 Task: Reply All to email with the signature Brittany Collins with the subject Request for a proposal from softage.1@softage.net with the message Could you provide an update on the progress of the inventory management system implementation?, select last word, change the font of the message to Narrow and change the font typography to bold and italics Send the email
Action: Mouse moved to (439, 558)
Screenshot: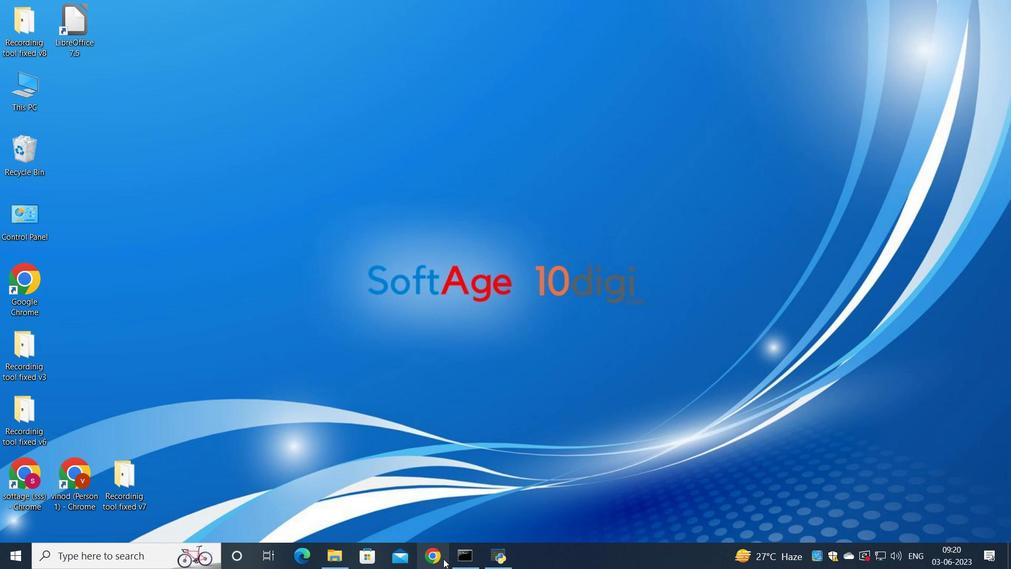 
Action: Mouse pressed left at (439, 558)
Screenshot: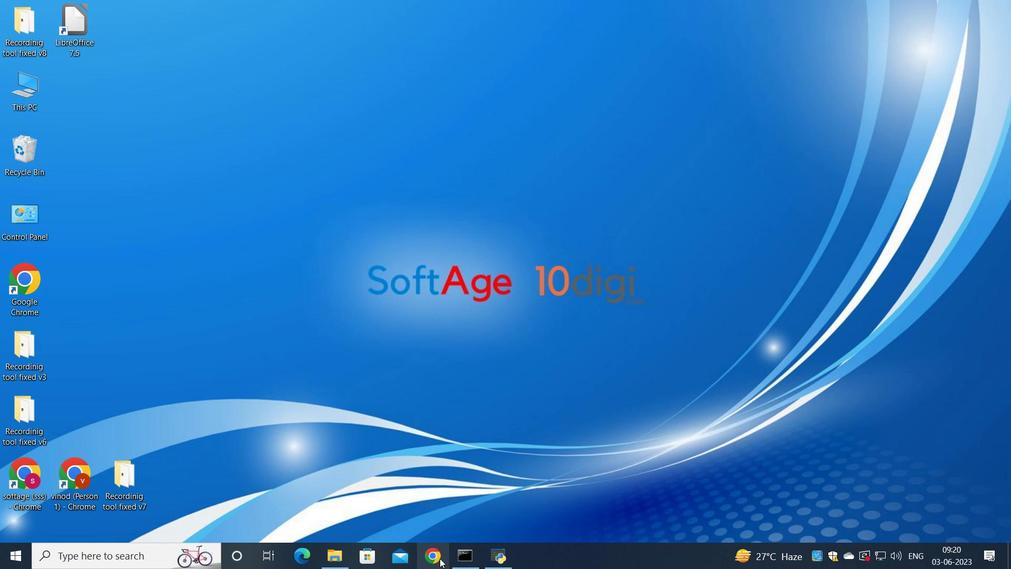 
Action: Mouse moved to (439, 346)
Screenshot: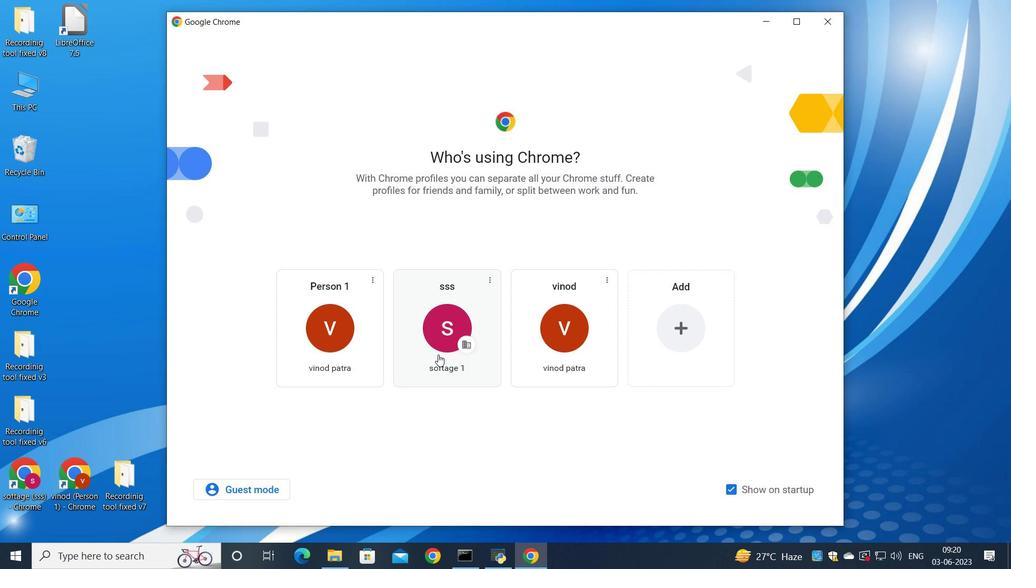
Action: Mouse pressed left at (439, 346)
Screenshot: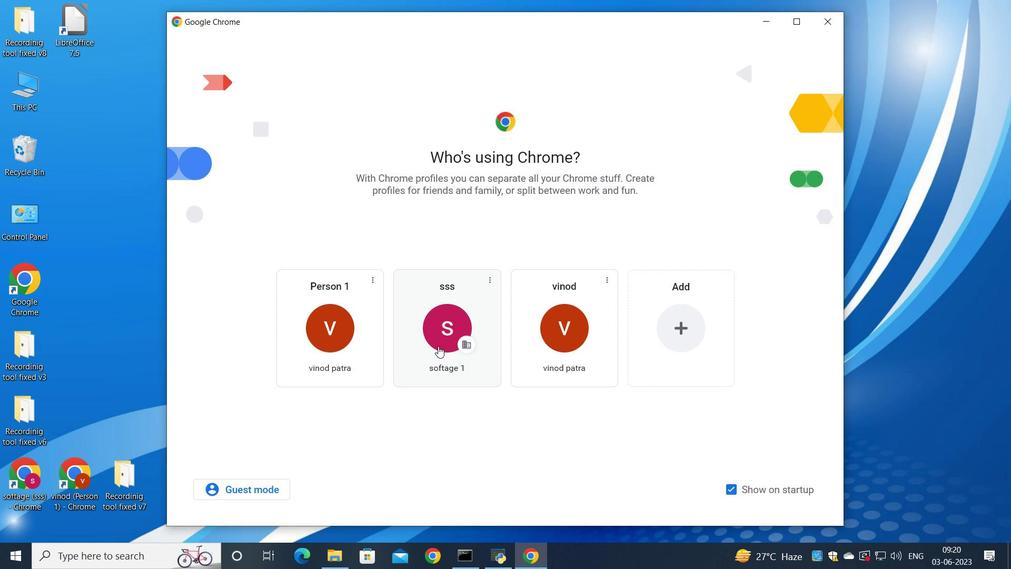 
Action: Mouse moved to (886, 86)
Screenshot: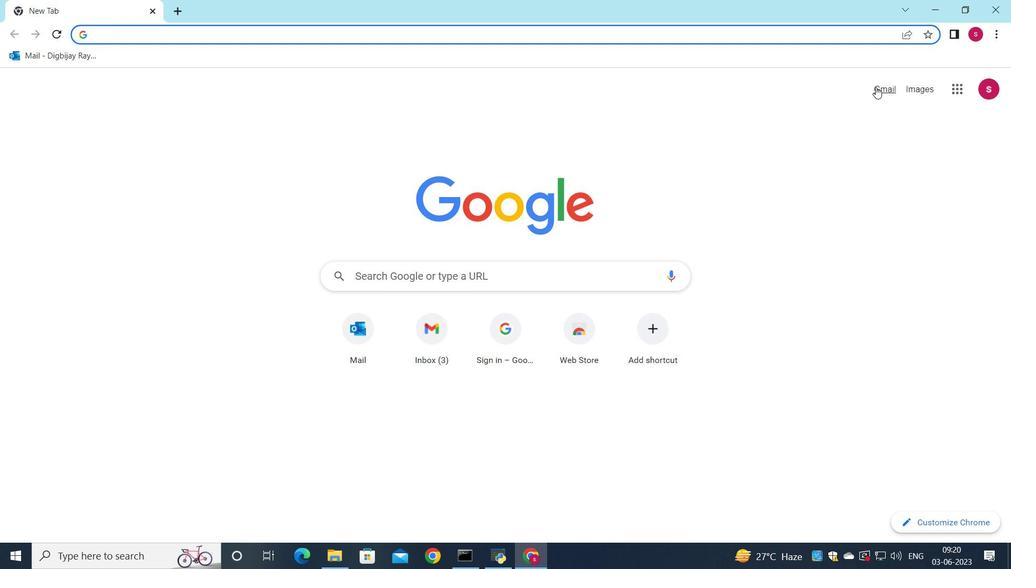 
Action: Mouse pressed left at (886, 86)
Screenshot: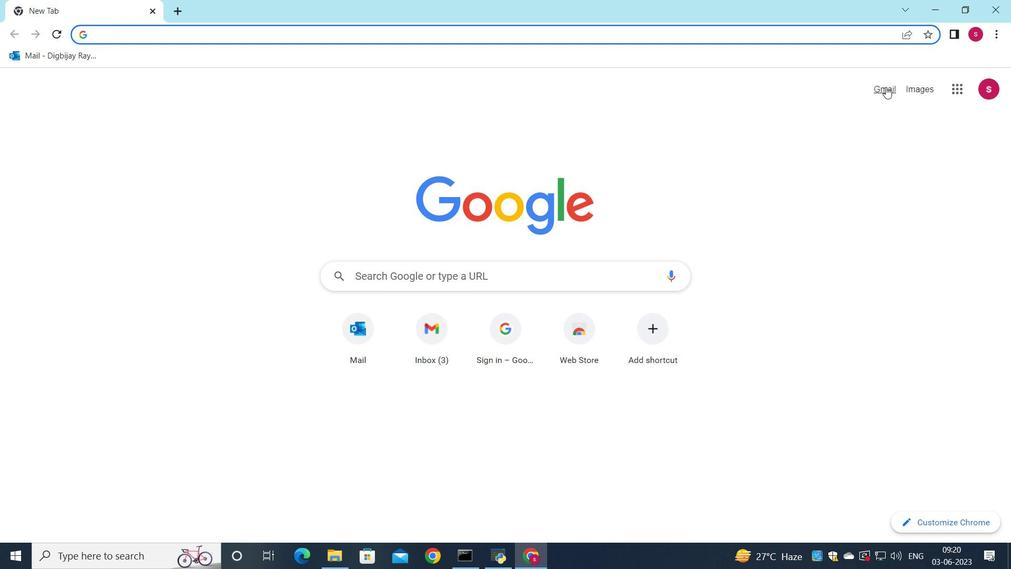 
Action: Mouse moved to (864, 94)
Screenshot: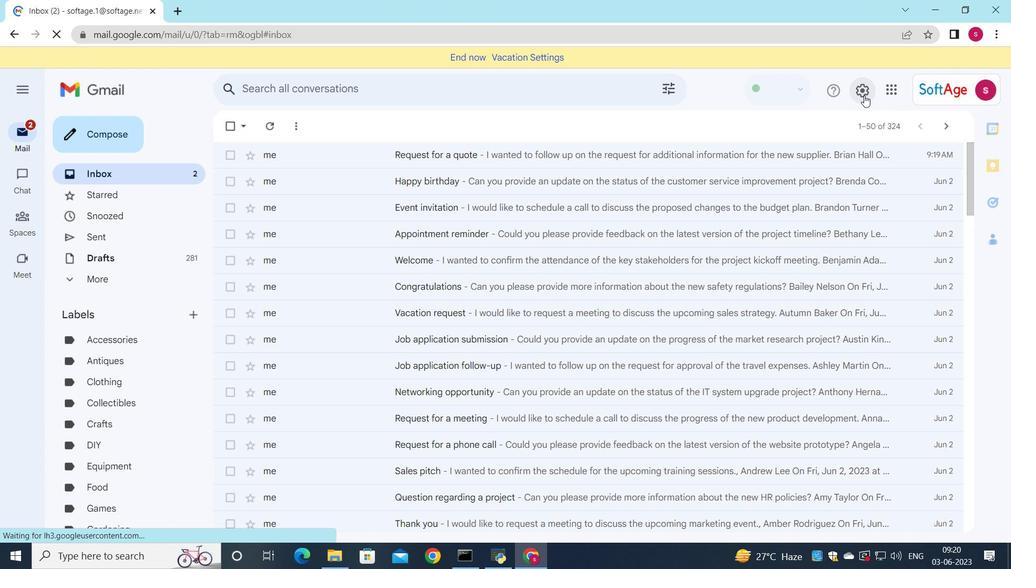 
Action: Mouse pressed left at (864, 94)
Screenshot: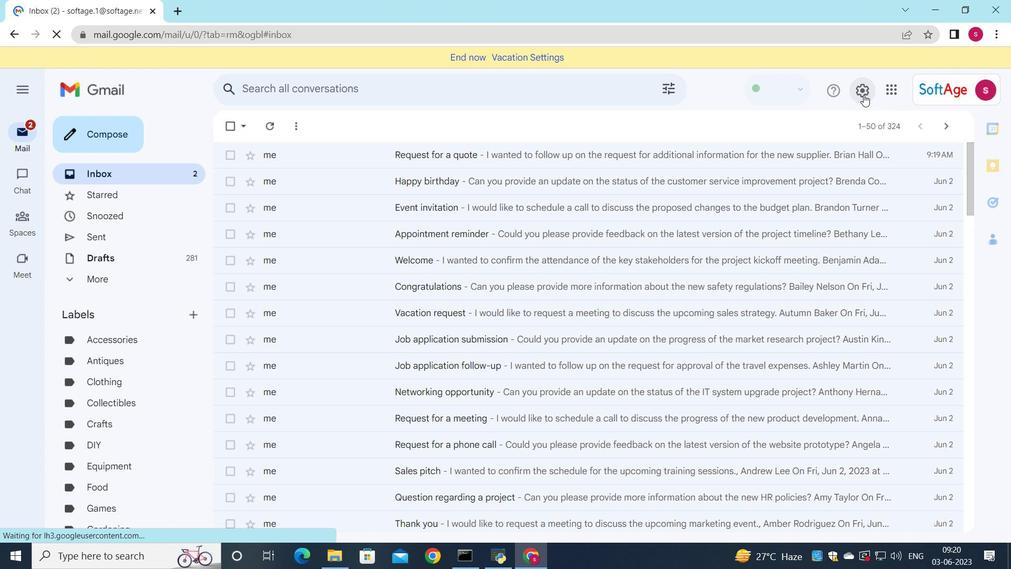
Action: Mouse moved to (856, 152)
Screenshot: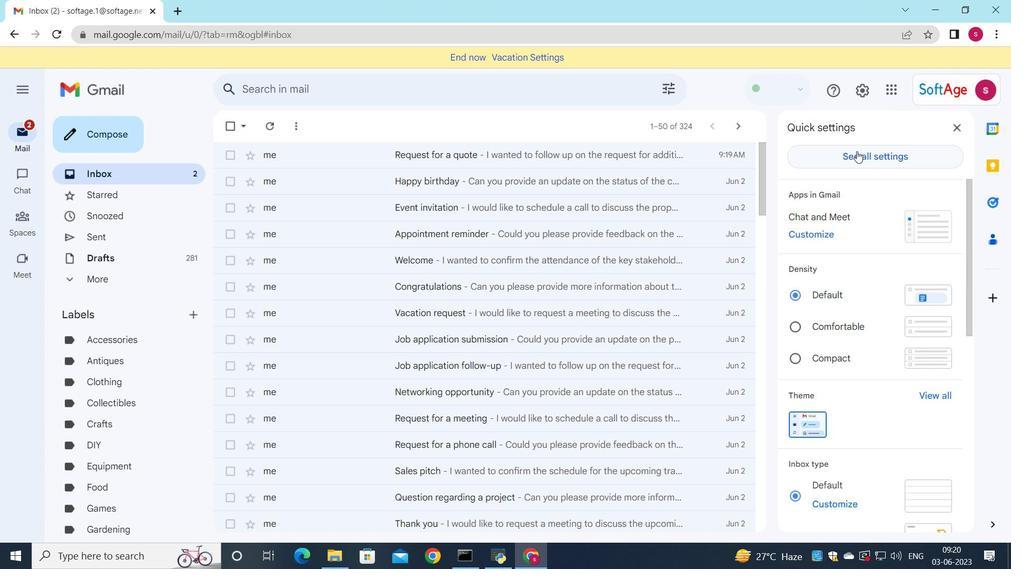 
Action: Mouse pressed left at (856, 152)
Screenshot: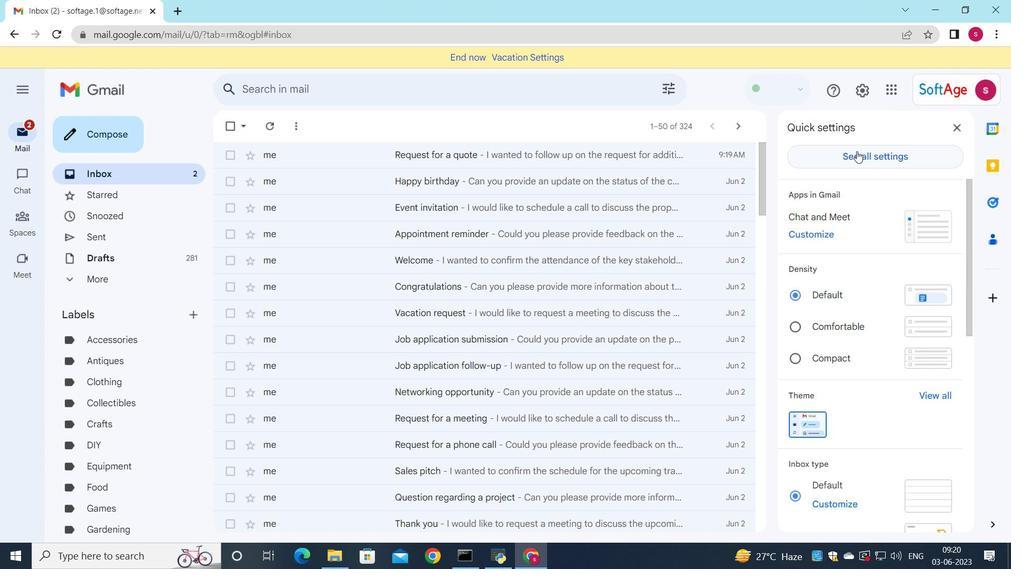
Action: Mouse moved to (641, 251)
Screenshot: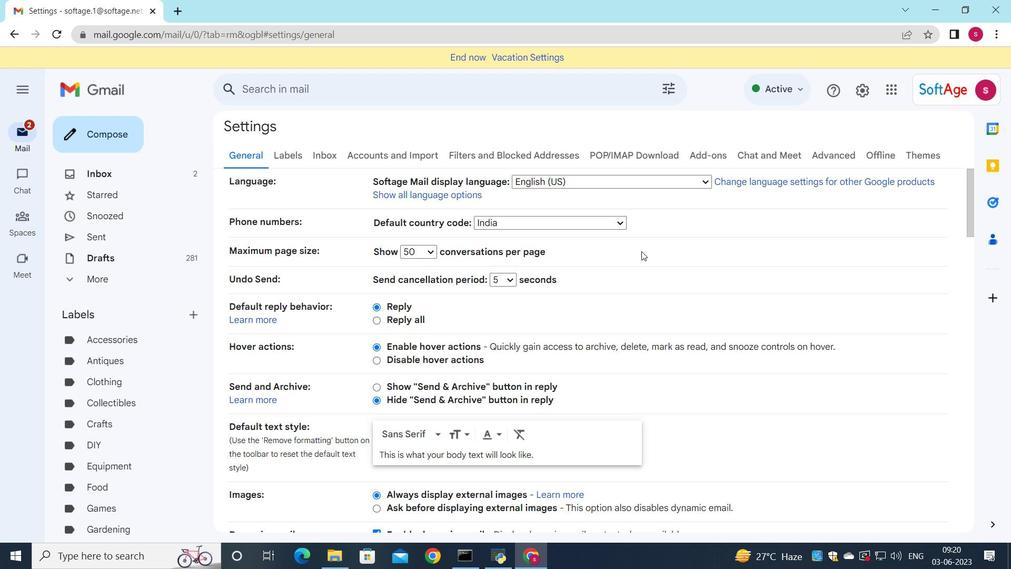 
Action: Mouse scrolled (641, 250) with delta (0, 0)
Screenshot: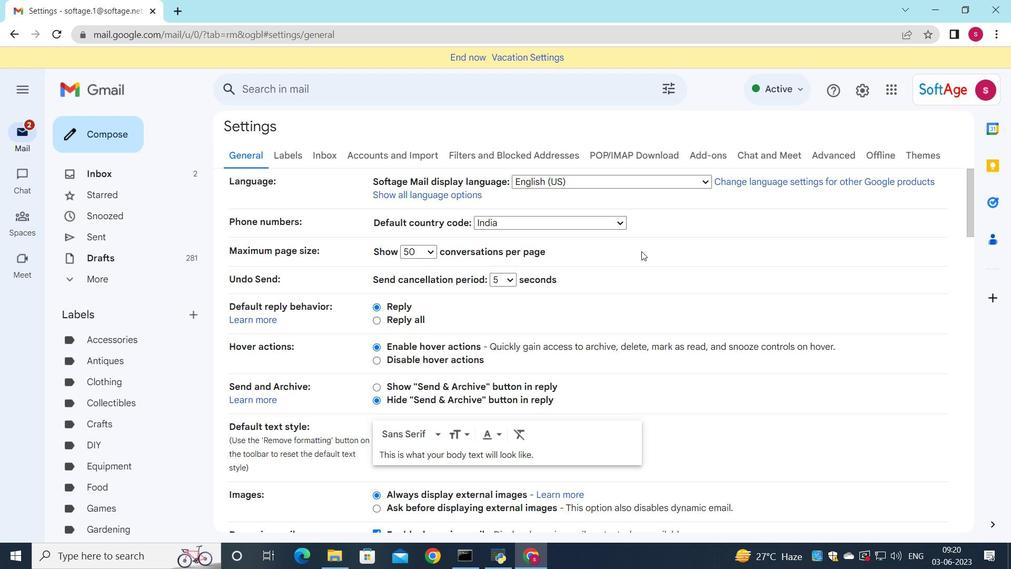 
Action: Mouse moved to (640, 252)
Screenshot: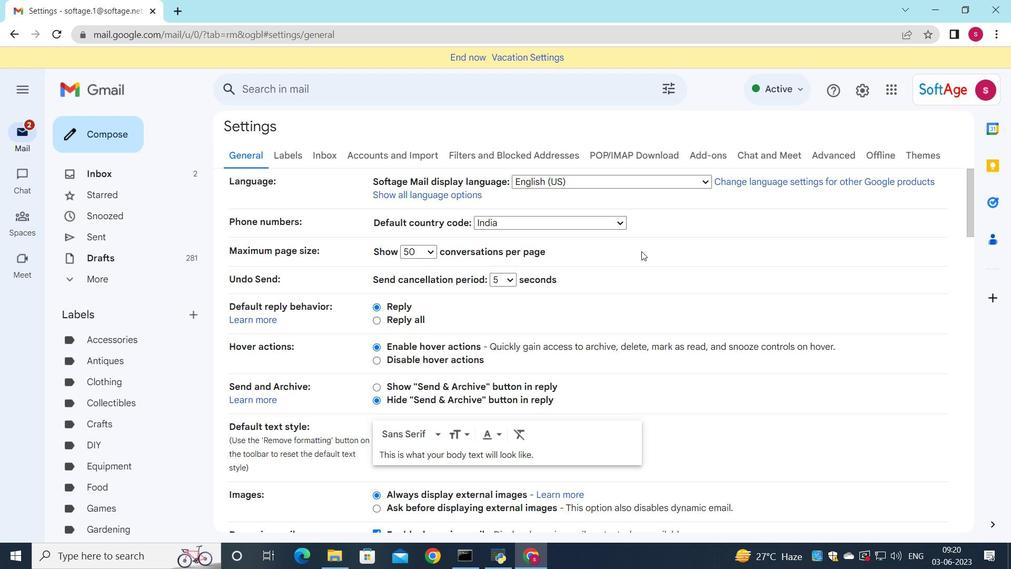 
Action: Mouse scrolled (640, 252) with delta (0, 0)
Screenshot: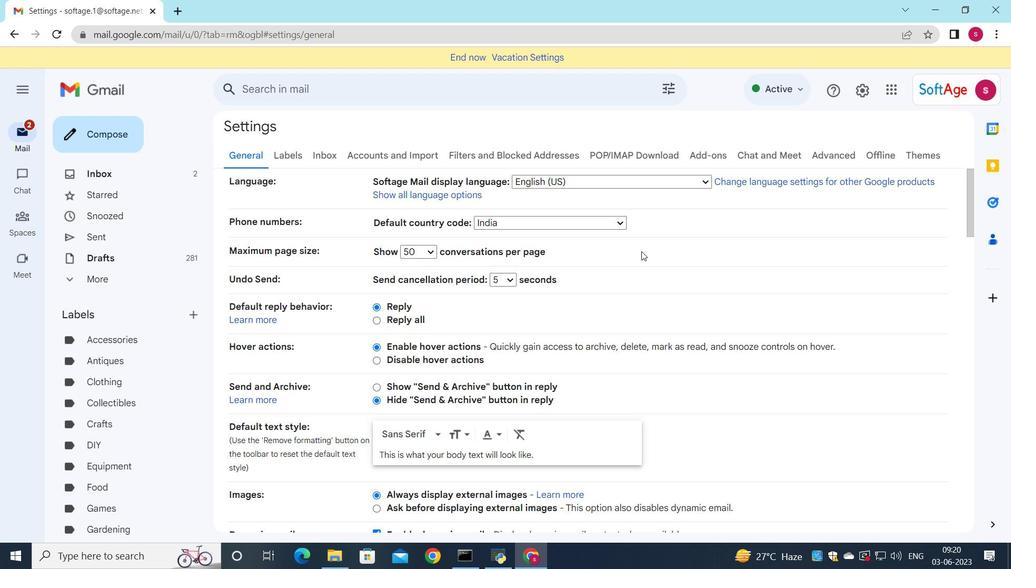 
Action: Mouse moved to (636, 255)
Screenshot: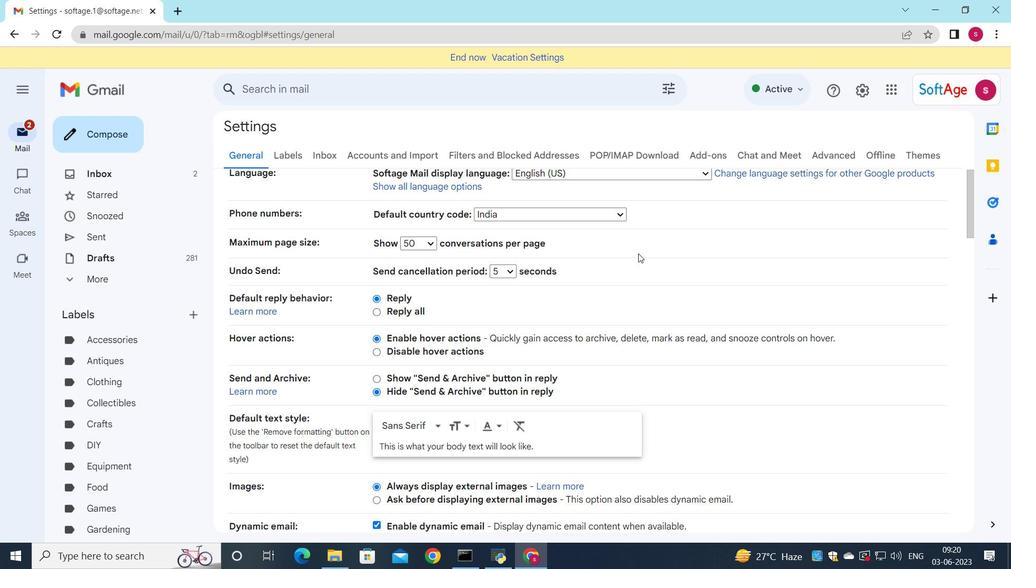 
Action: Mouse scrolled (638, 253) with delta (0, 0)
Screenshot: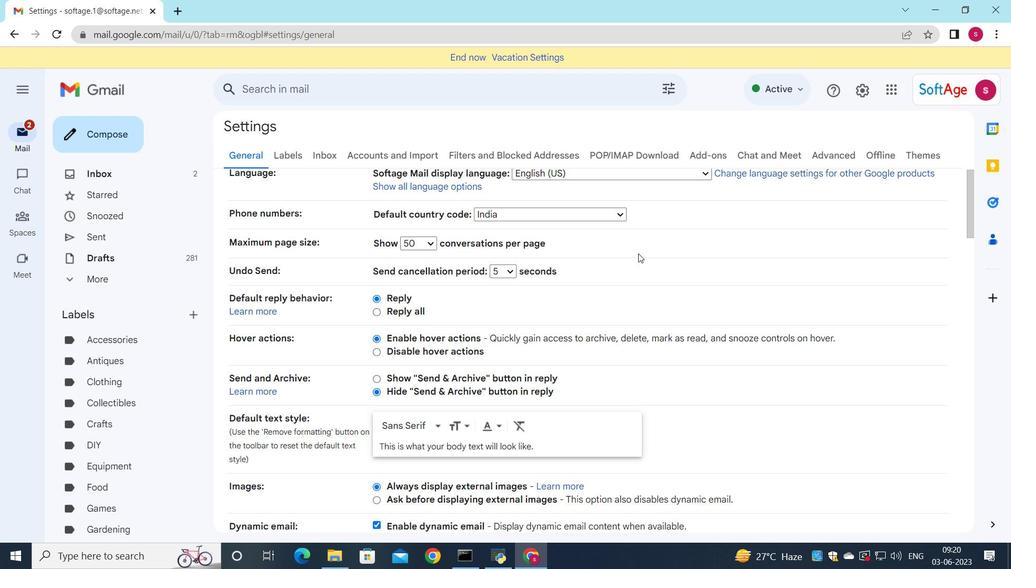 
Action: Mouse moved to (635, 255)
Screenshot: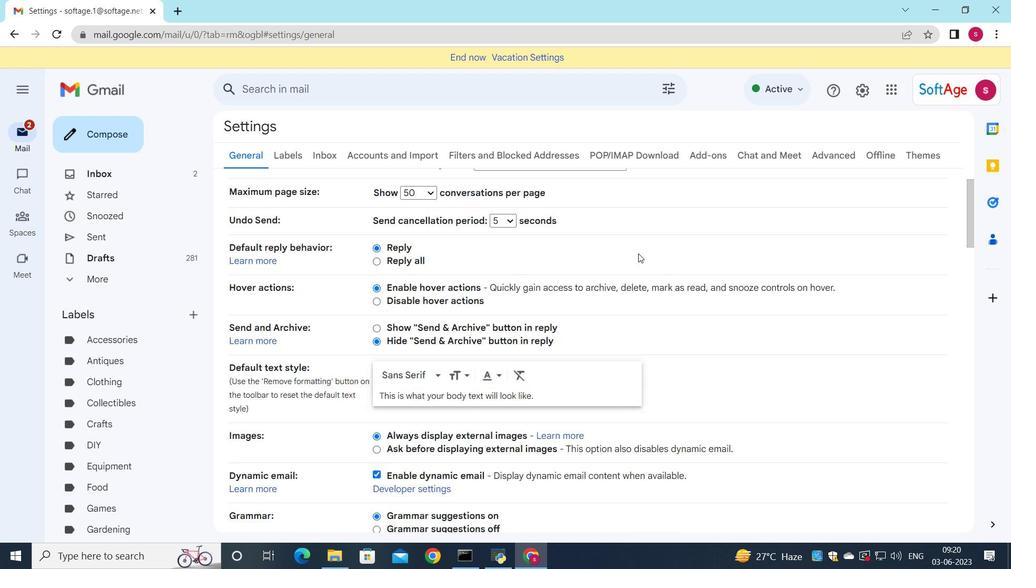 
Action: Mouse scrolled (635, 255) with delta (0, 0)
Screenshot: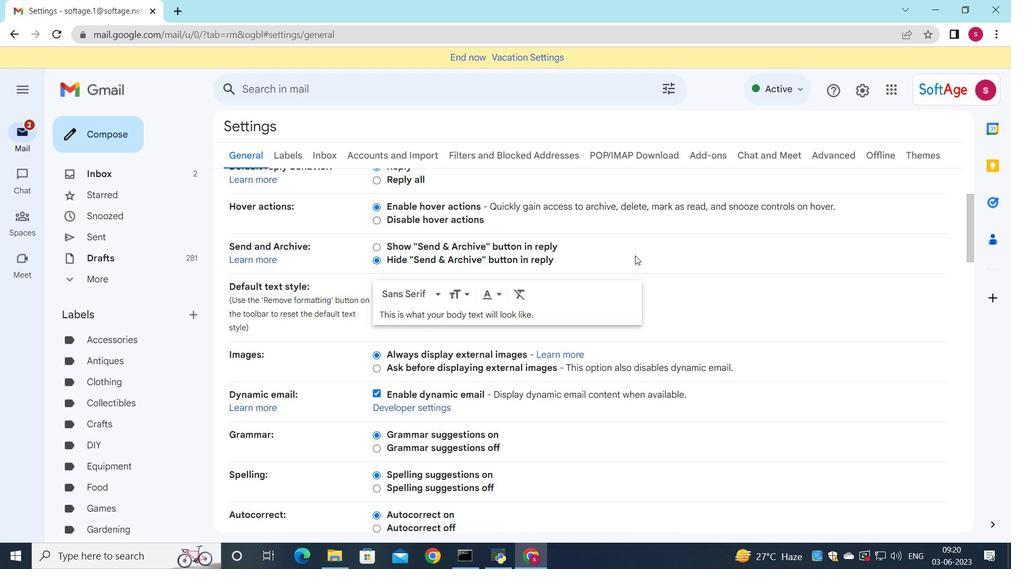 
Action: Mouse scrolled (635, 255) with delta (0, 0)
Screenshot: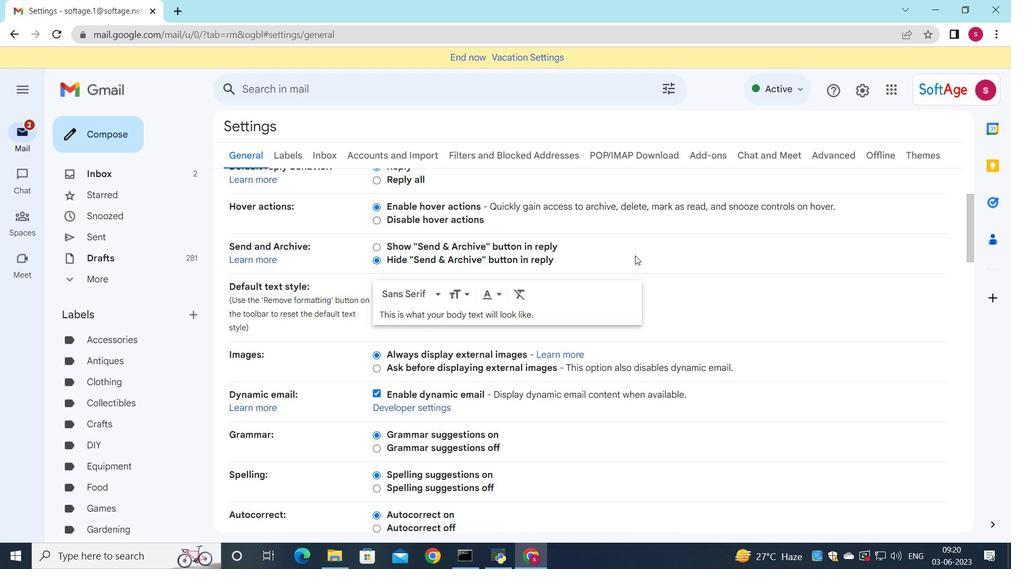 
Action: Mouse scrolled (635, 255) with delta (0, 0)
Screenshot: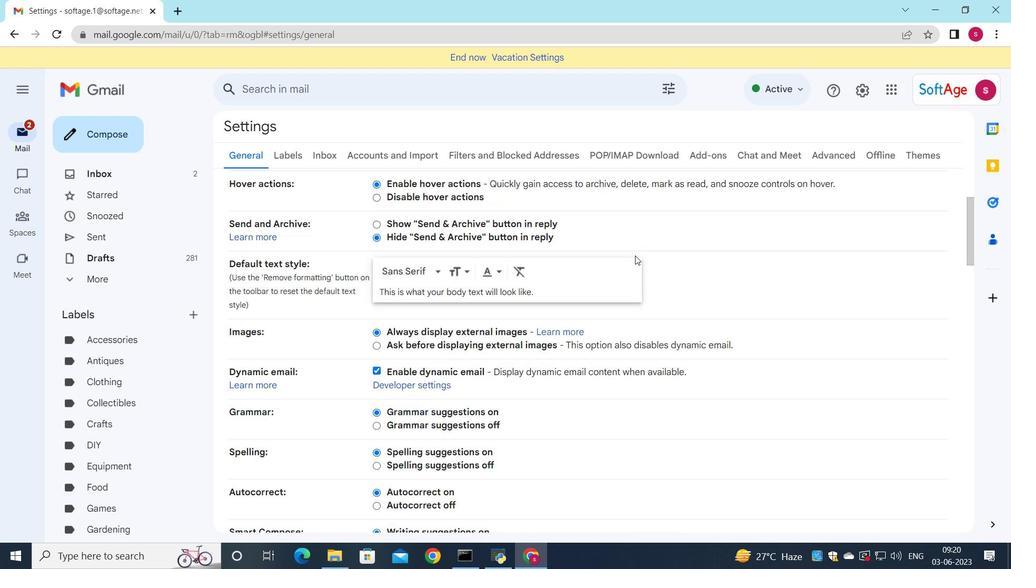 
Action: Mouse scrolled (635, 255) with delta (0, 0)
Screenshot: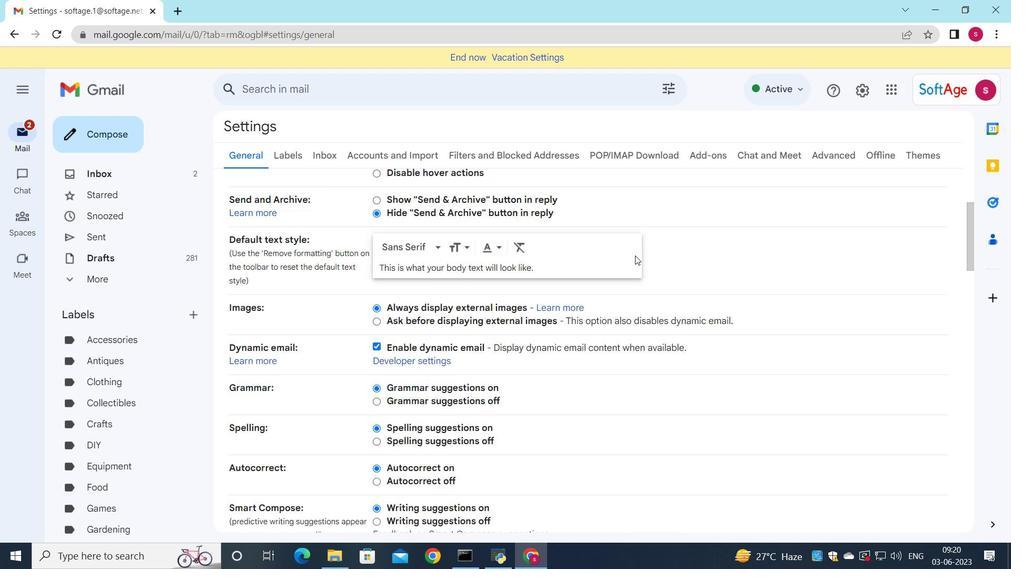 
Action: Mouse moved to (628, 260)
Screenshot: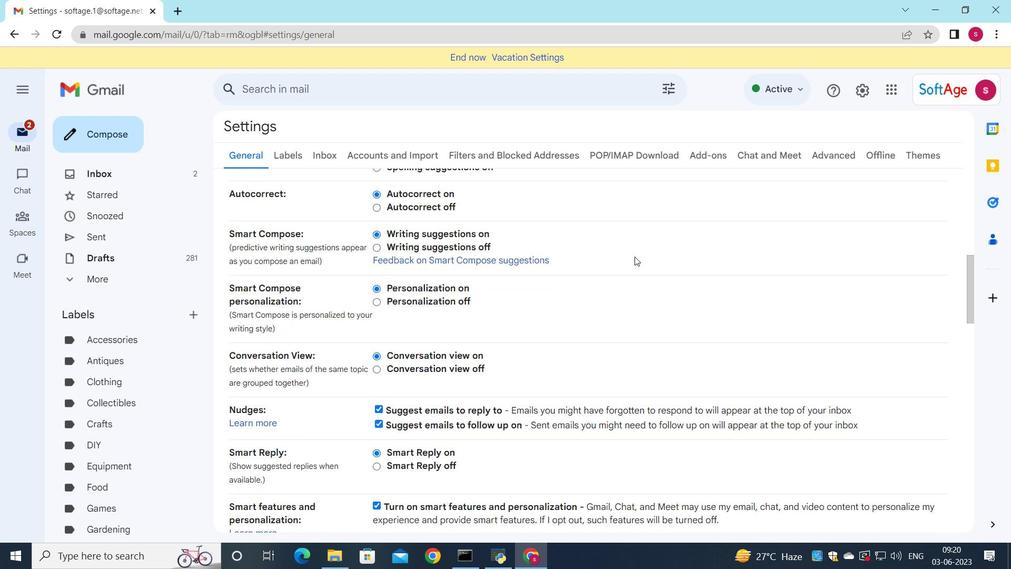
Action: Mouse scrolled (628, 259) with delta (0, 0)
Screenshot: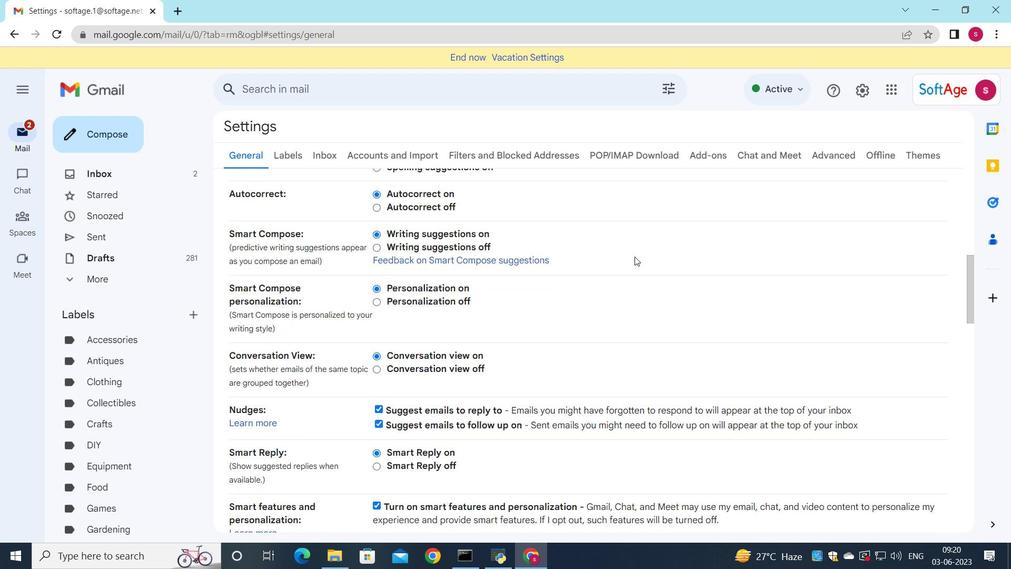
Action: Mouse moved to (625, 263)
Screenshot: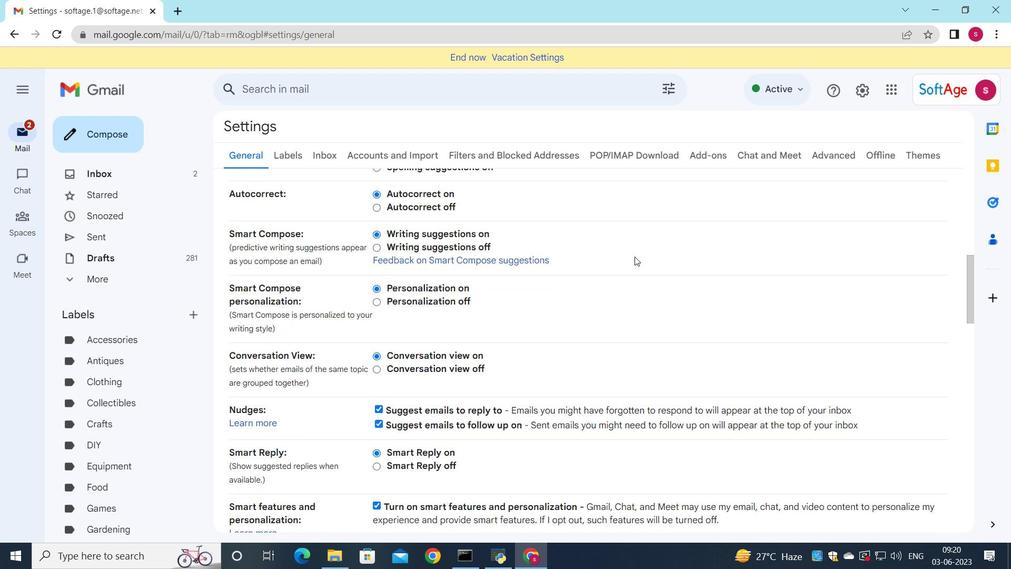 
Action: Mouse scrolled (625, 262) with delta (0, 0)
Screenshot: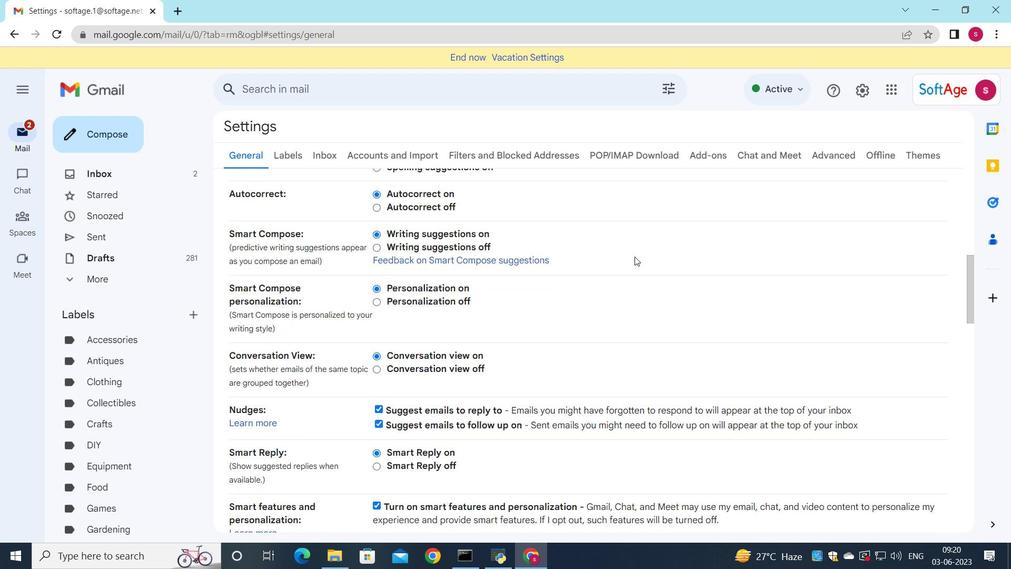 
Action: Mouse moved to (620, 266)
Screenshot: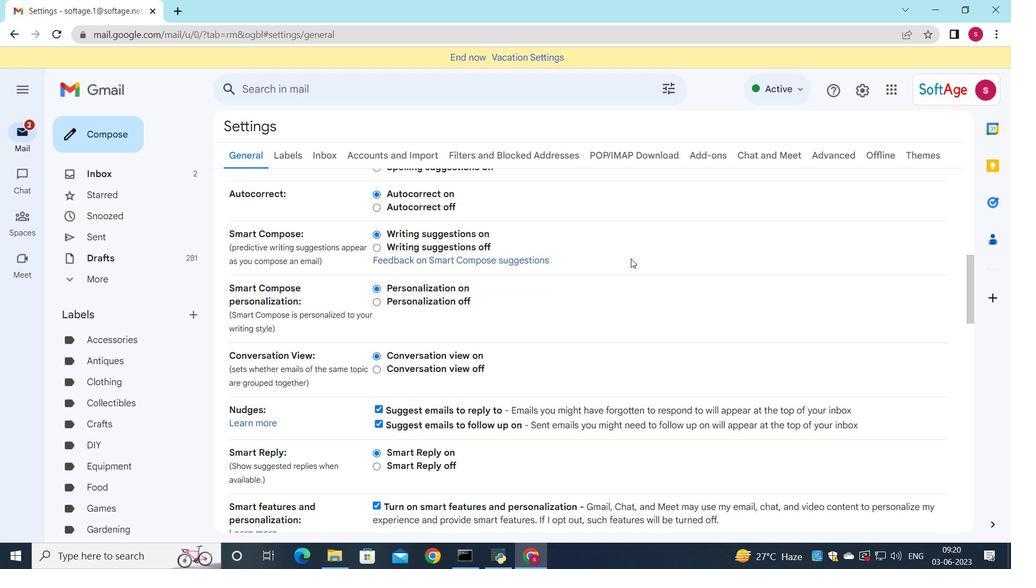 
Action: Mouse scrolled (620, 265) with delta (0, 0)
Screenshot: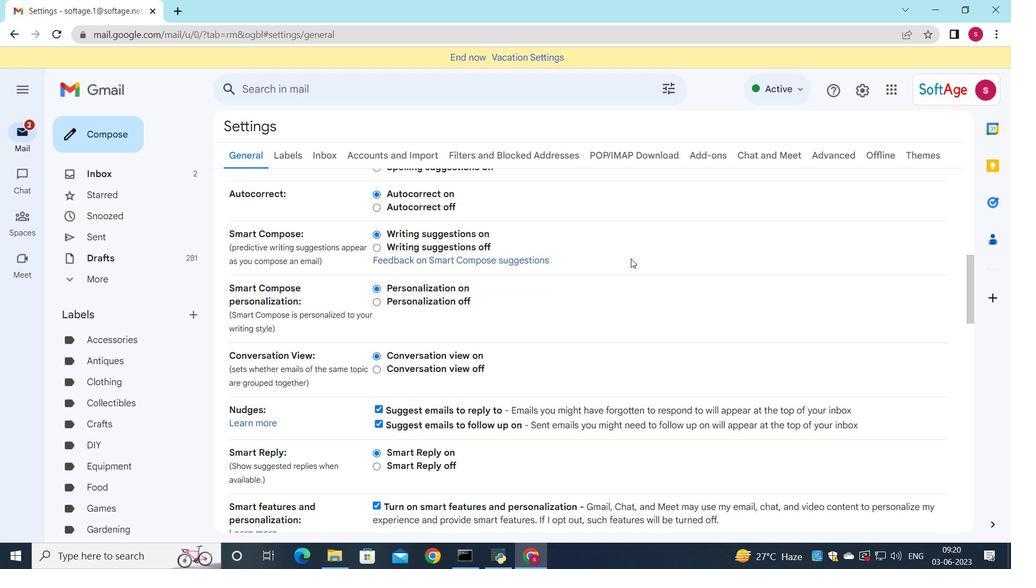
Action: Mouse moved to (608, 272)
Screenshot: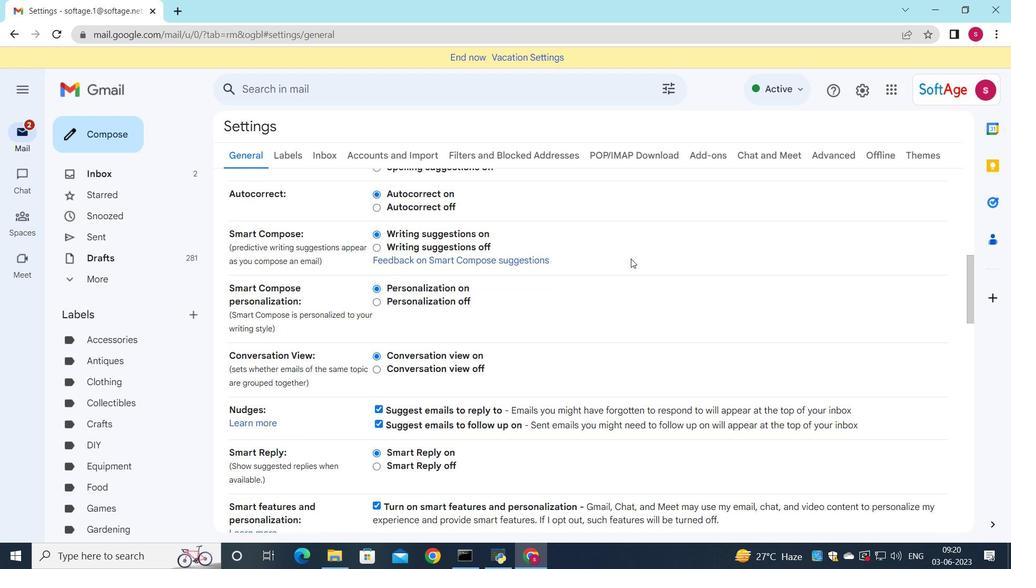 
Action: Mouse scrolled (608, 271) with delta (0, 0)
Screenshot: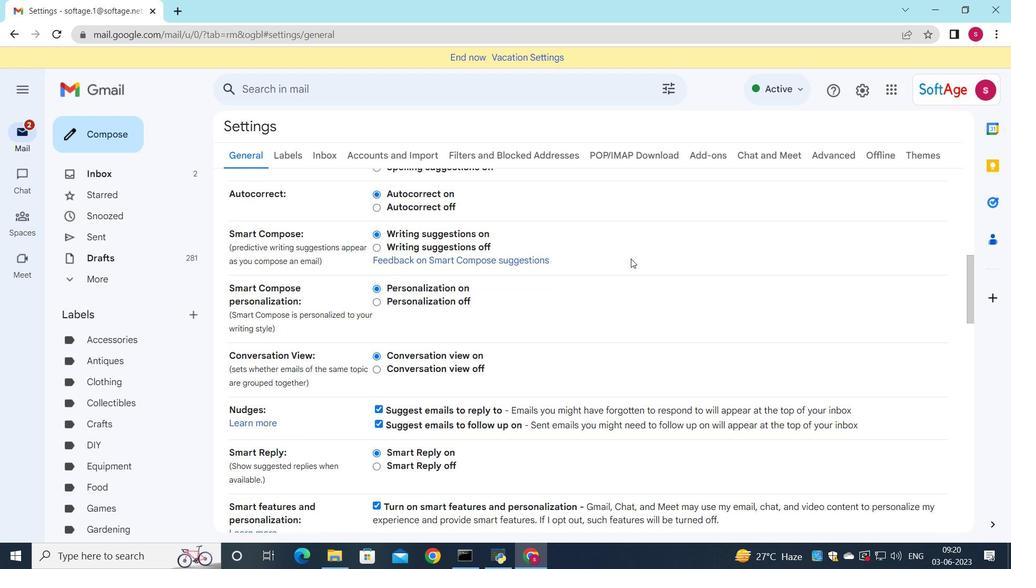 
Action: Mouse moved to (494, 304)
Screenshot: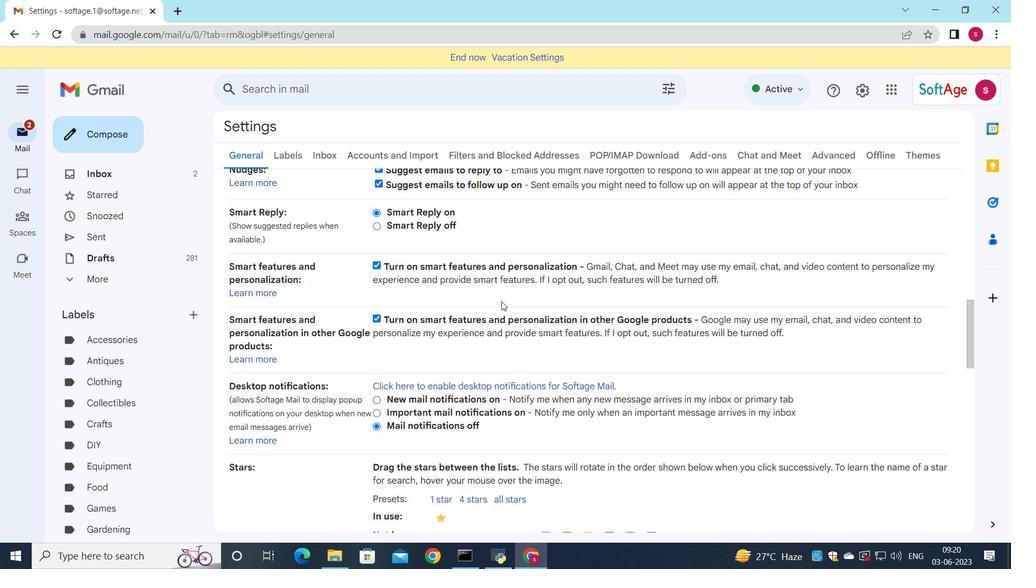 
Action: Mouse scrolled (494, 304) with delta (0, 0)
Screenshot: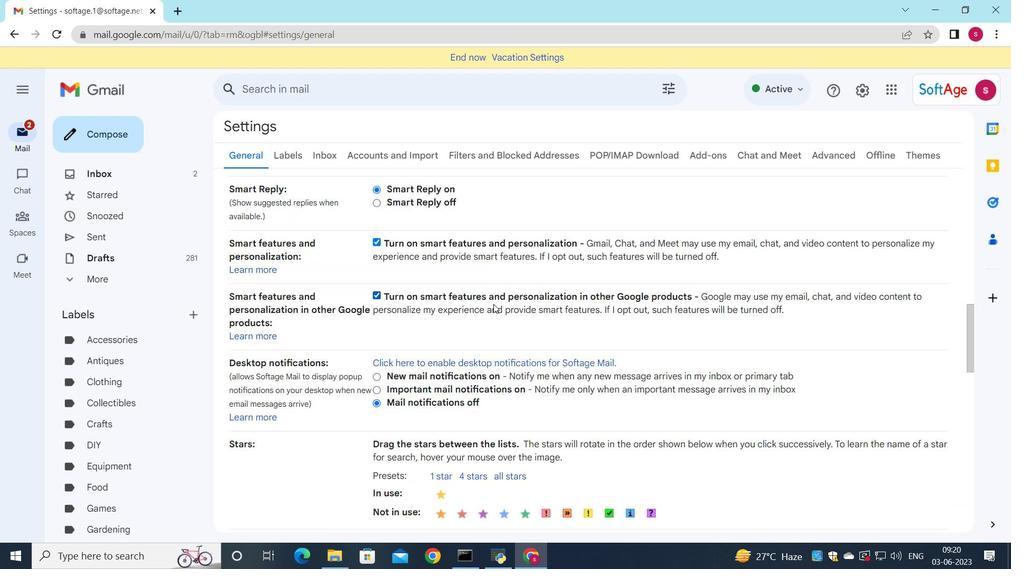 
Action: Mouse moved to (492, 306)
Screenshot: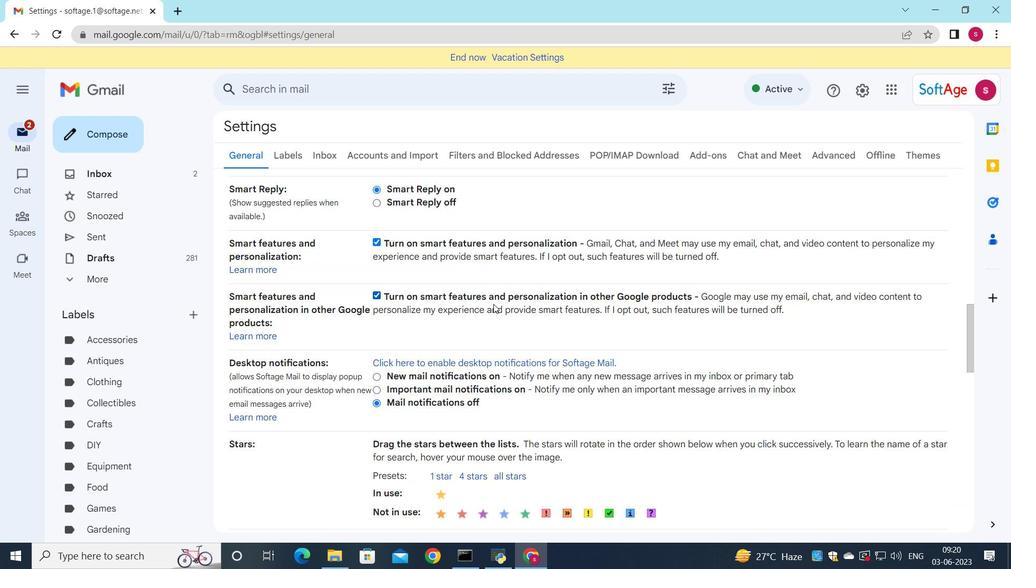 
Action: Mouse scrolled (492, 305) with delta (0, 0)
Screenshot: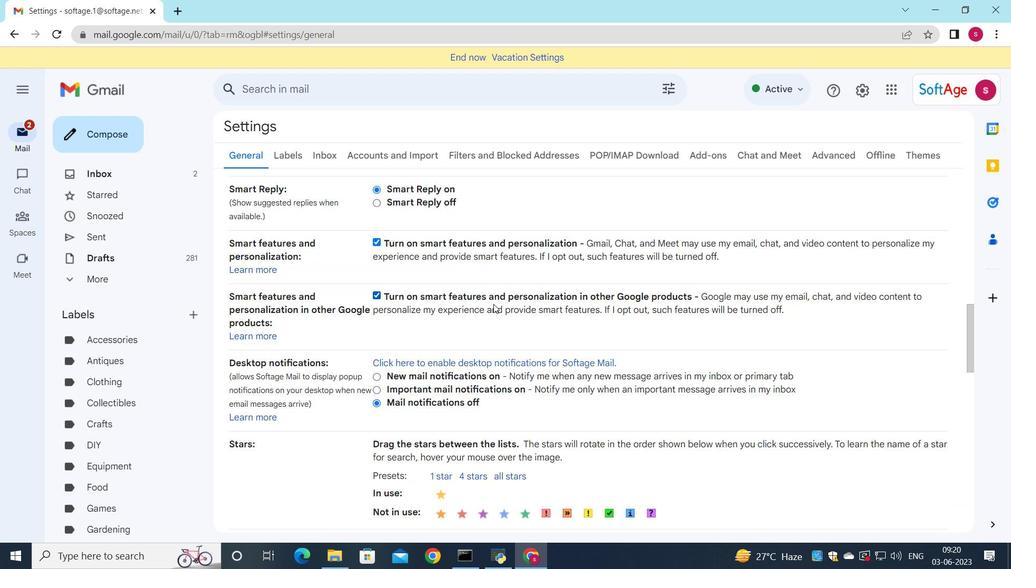 
Action: Mouse scrolled (492, 305) with delta (0, 0)
Screenshot: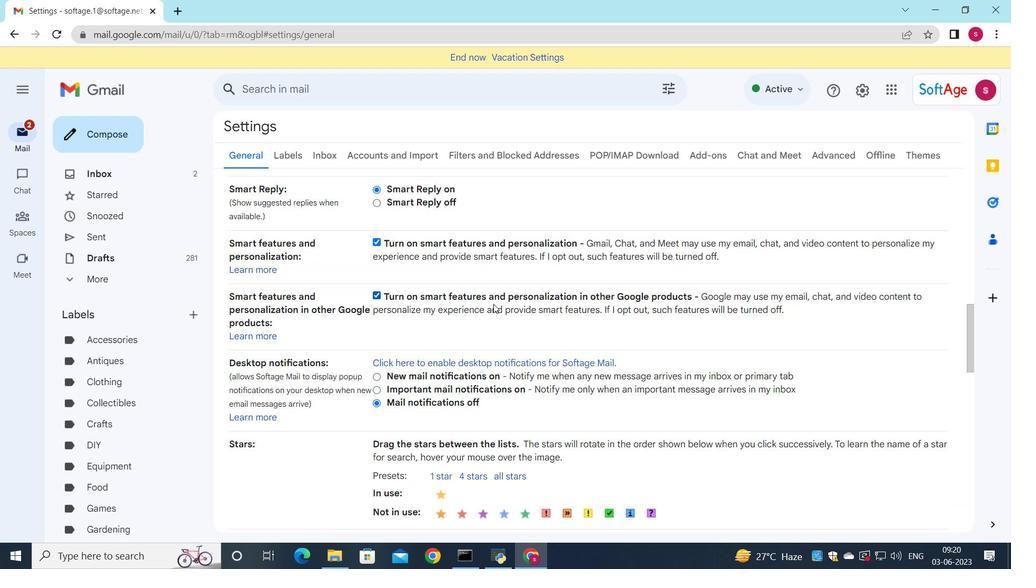
Action: Mouse moved to (490, 310)
Screenshot: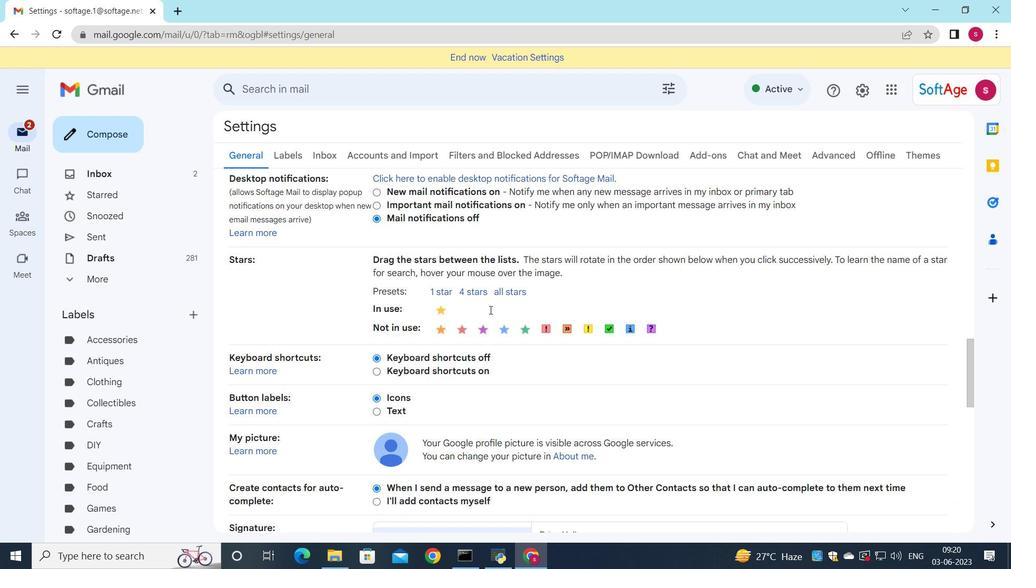 
Action: Mouse scrolled (490, 309) with delta (0, 0)
Screenshot: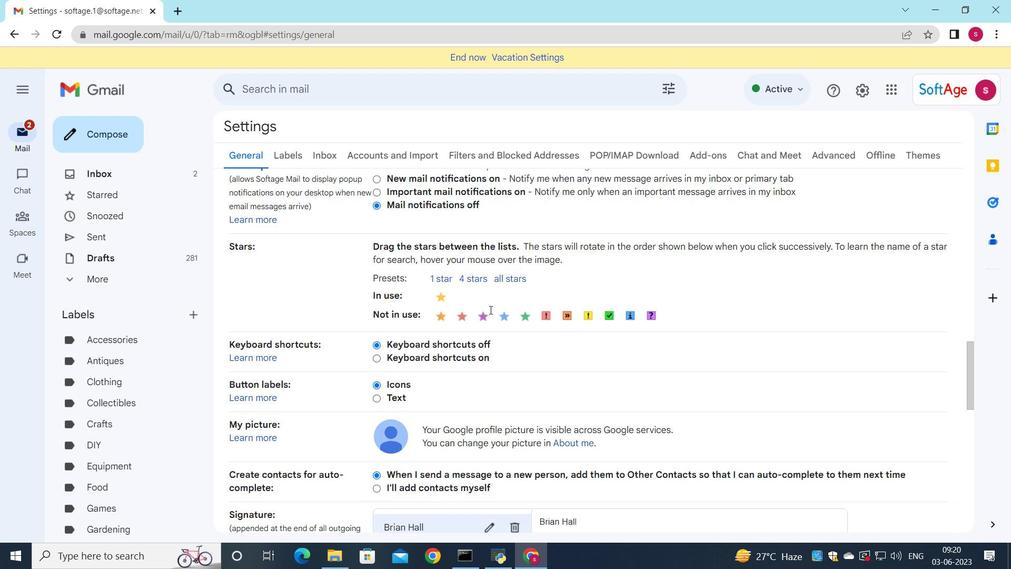 
Action: Mouse scrolled (490, 309) with delta (0, 0)
Screenshot: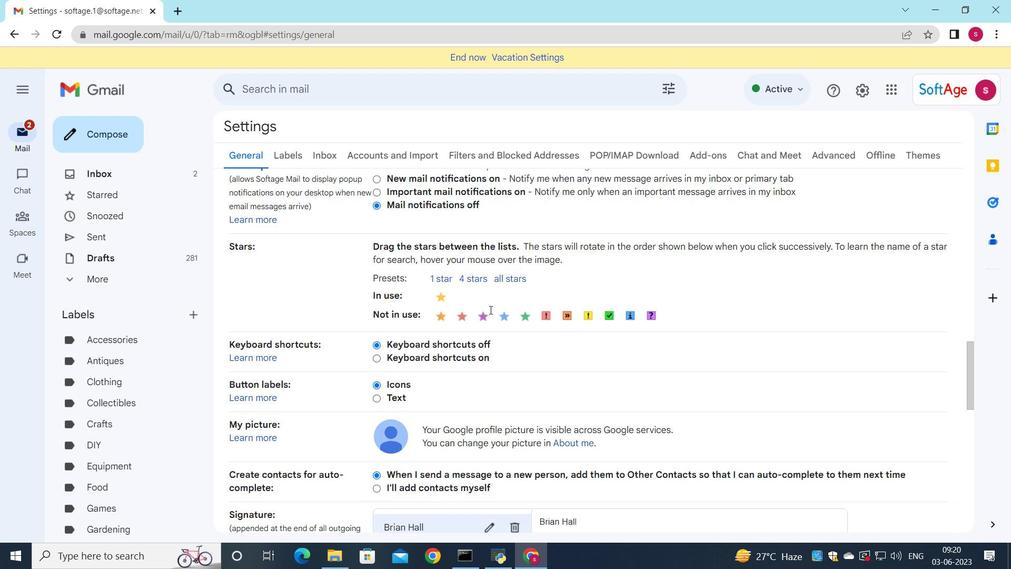 
Action: Mouse moved to (435, 320)
Screenshot: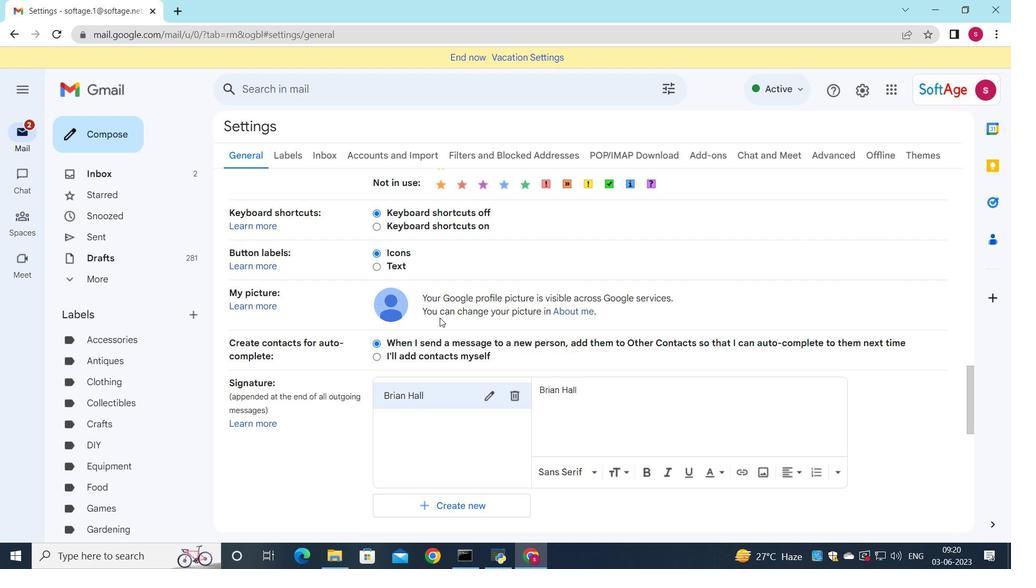 
Action: Mouse scrolled (435, 319) with delta (0, 0)
Screenshot: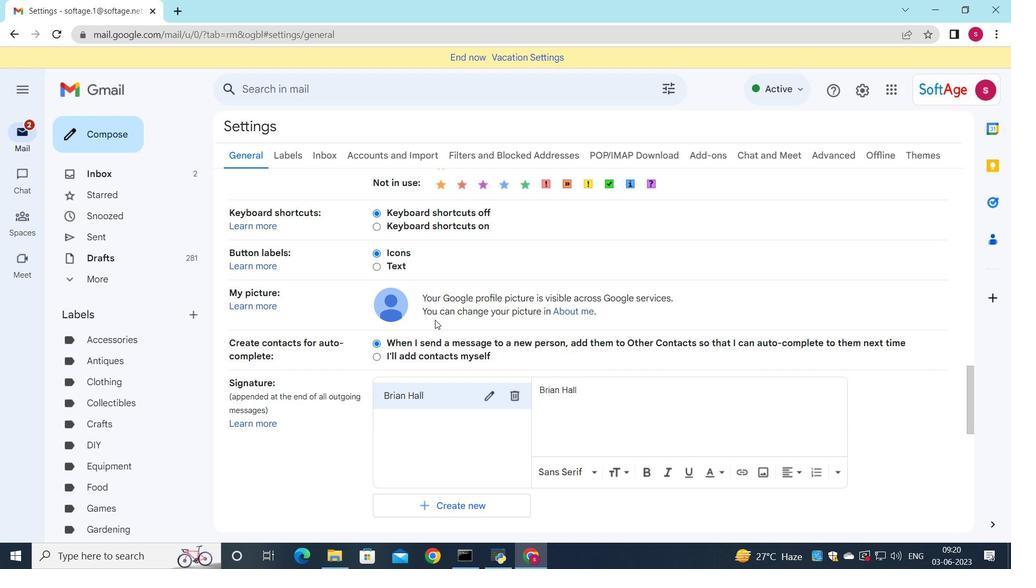 
Action: Mouse moved to (434, 320)
Screenshot: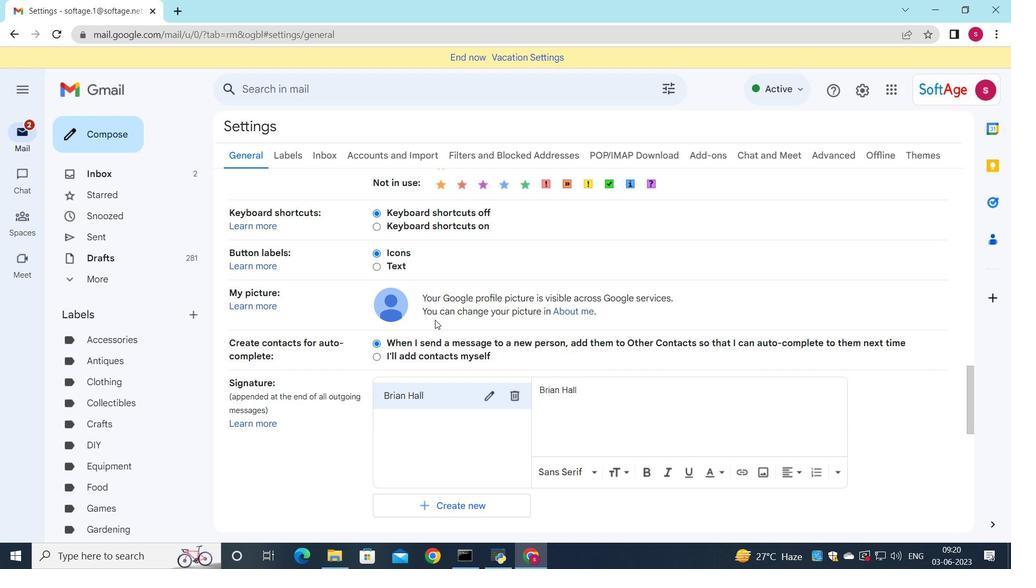 
Action: Mouse scrolled (434, 320) with delta (0, 0)
Screenshot: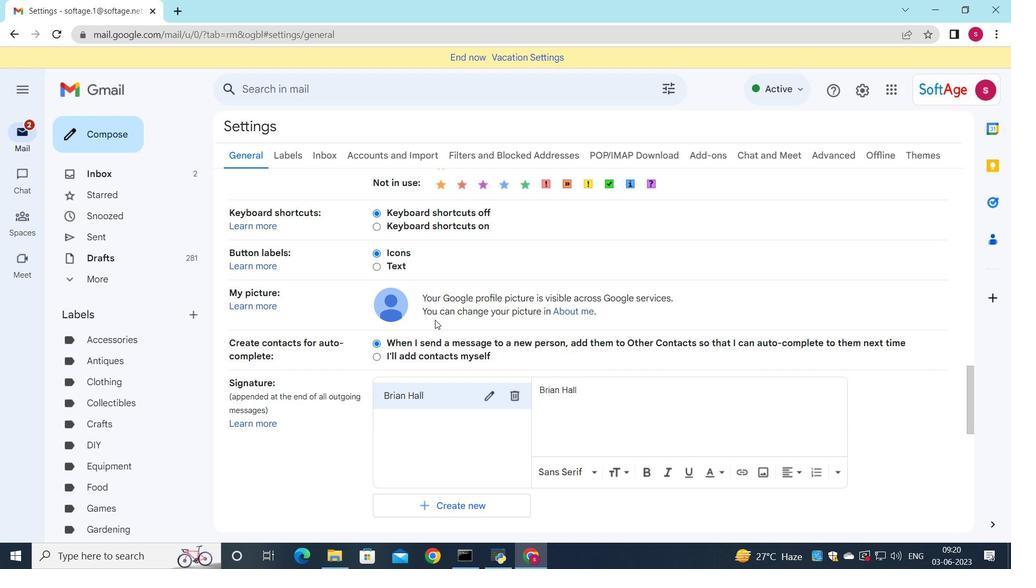 
Action: Mouse scrolled (434, 320) with delta (0, 0)
Screenshot: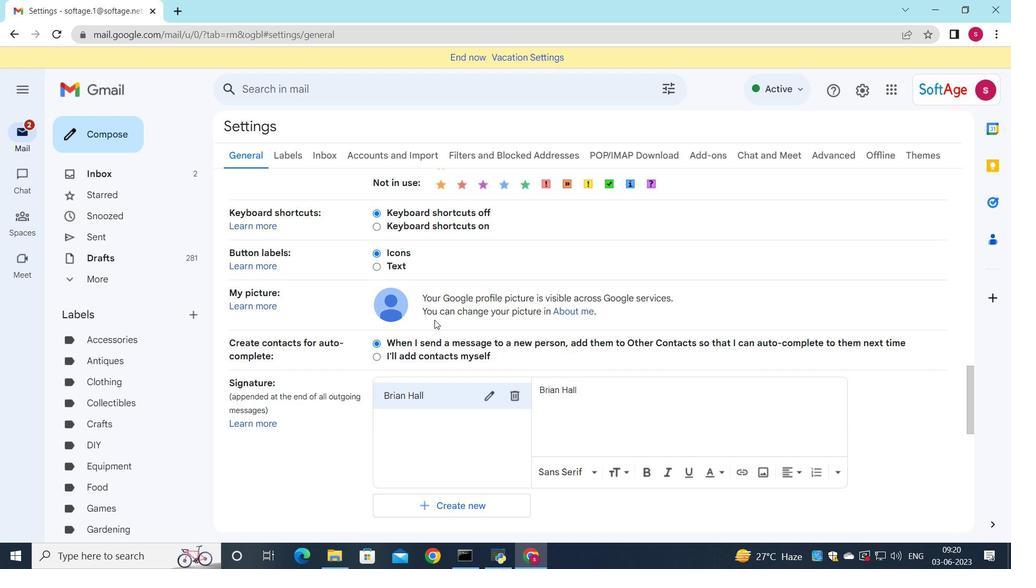 
Action: Mouse moved to (515, 196)
Screenshot: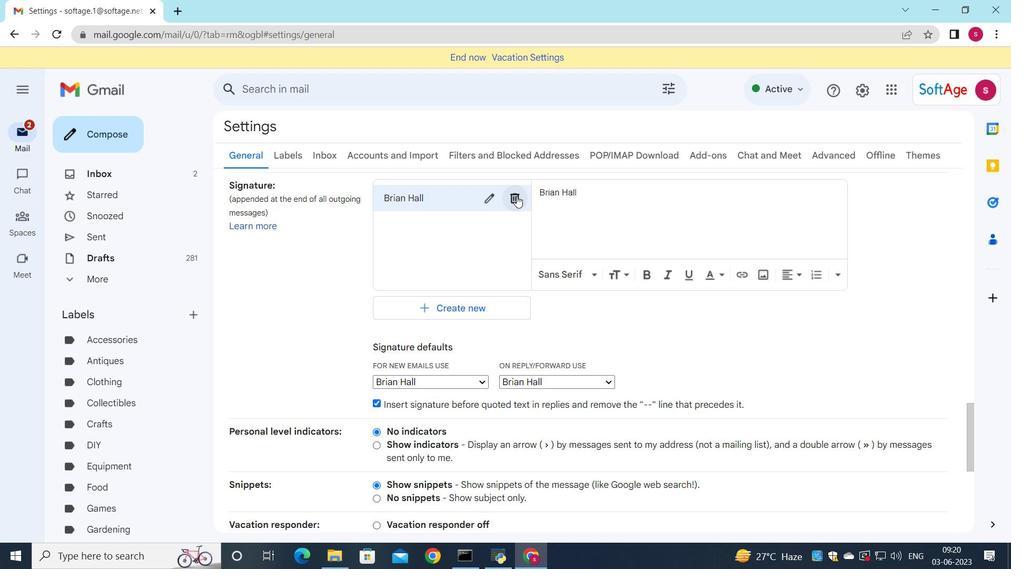 
Action: Mouse pressed left at (515, 196)
Screenshot: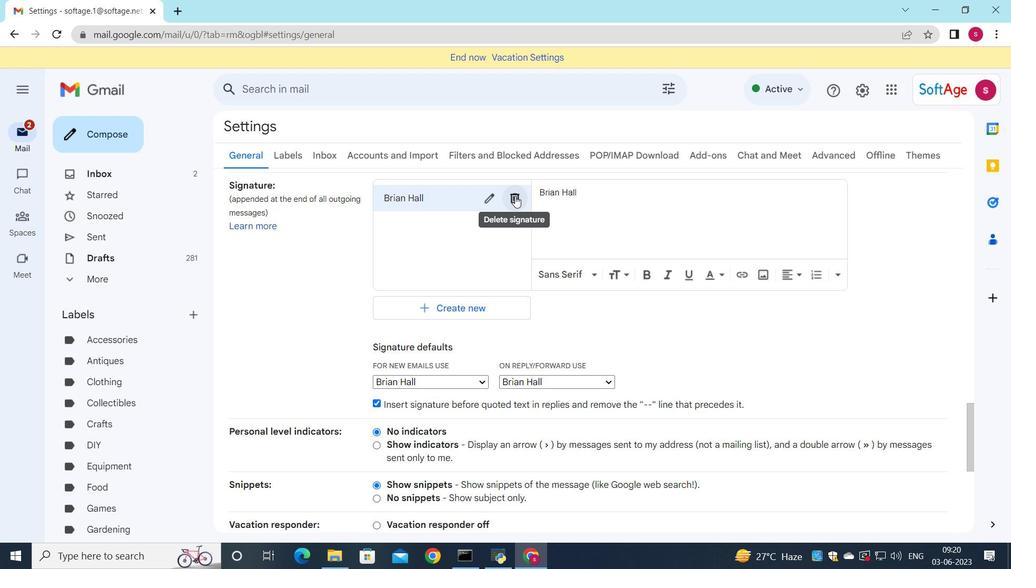 
Action: Mouse moved to (609, 322)
Screenshot: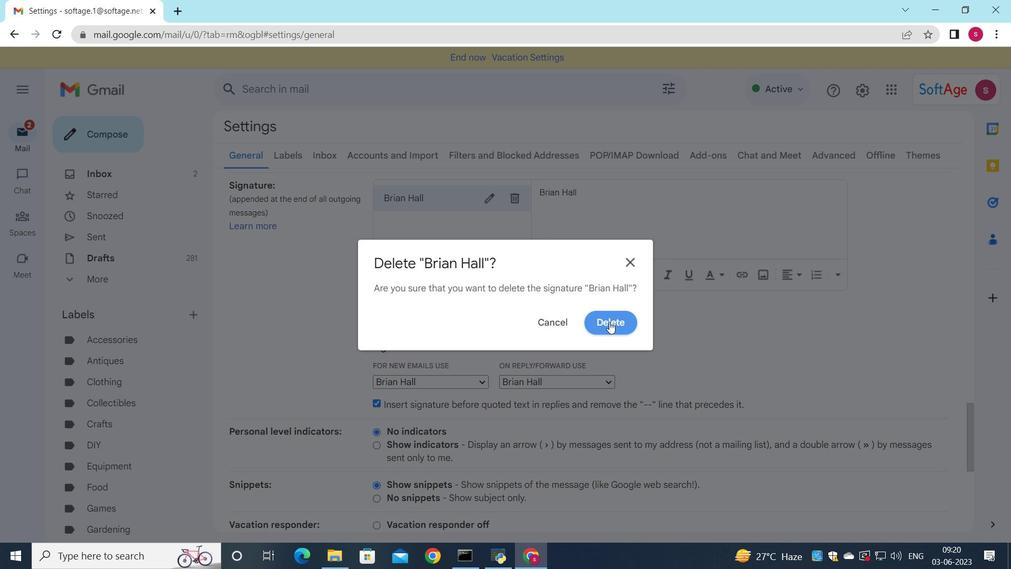 
Action: Mouse pressed left at (609, 322)
Screenshot: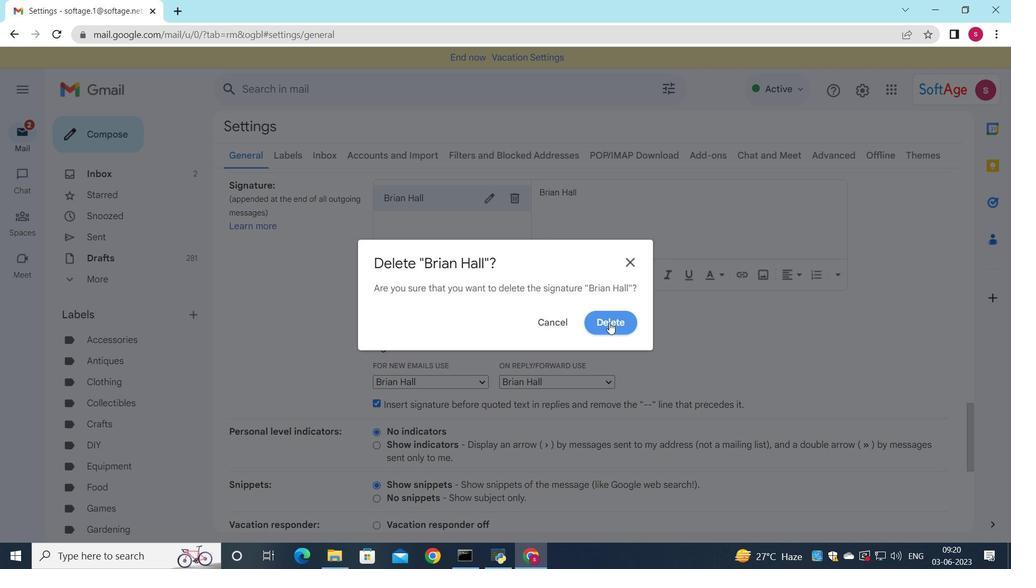 
Action: Mouse moved to (441, 215)
Screenshot: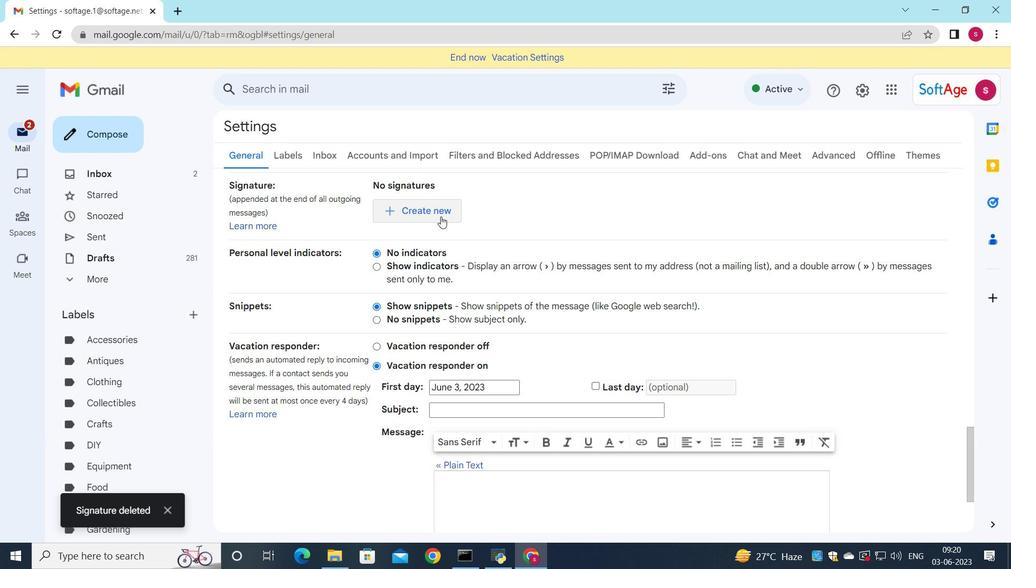 
Action: Mouse pressed left at (441, 215)
Screenshot: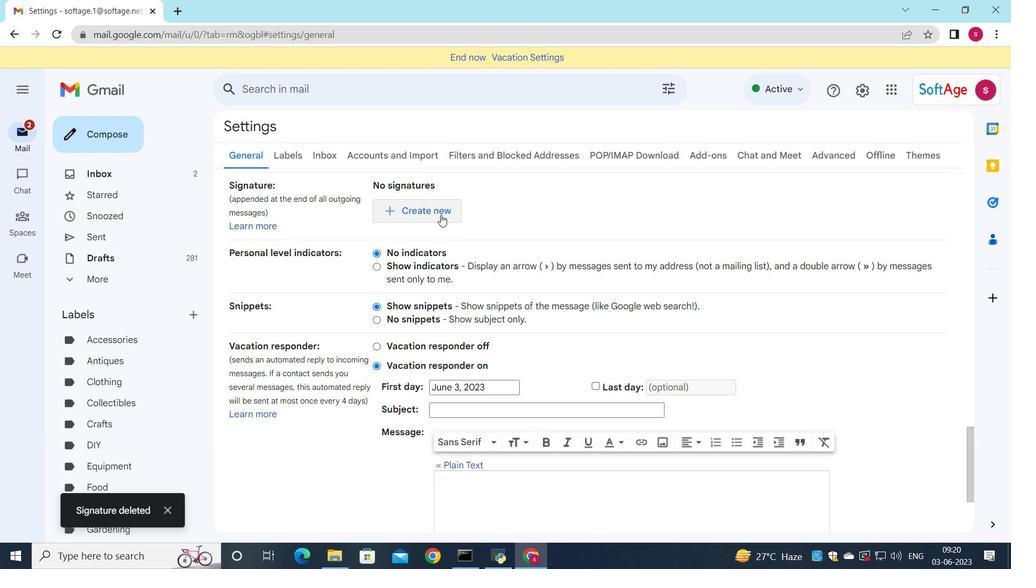 
Action: Mouse moved to (729, 262)
Screenshot: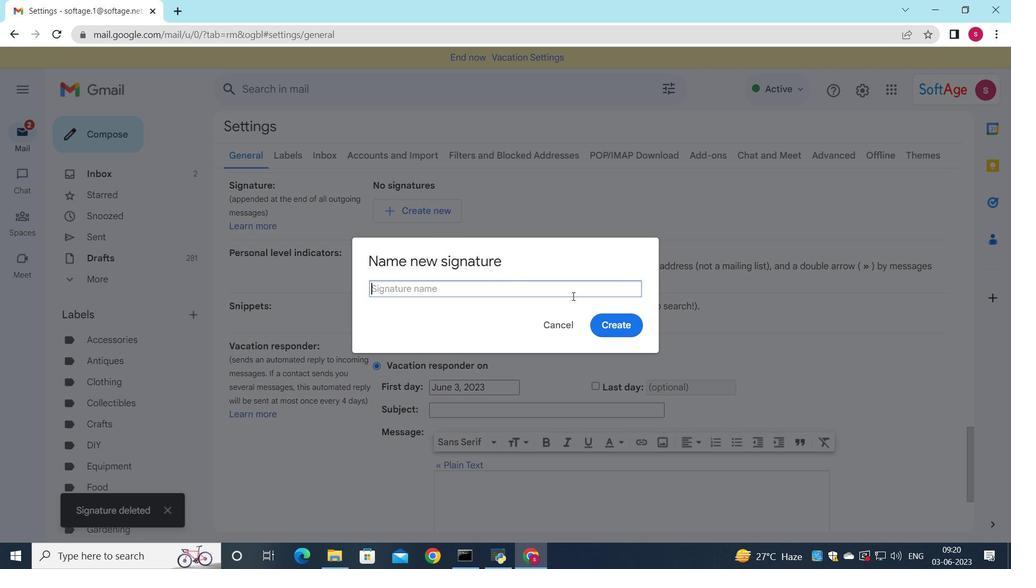 
Action: Key pressed <Key.shift>br<Key.backspace><Key.backspace><Key.shift>Brittany<Key.space><Key.shift>Collins
Screenshot: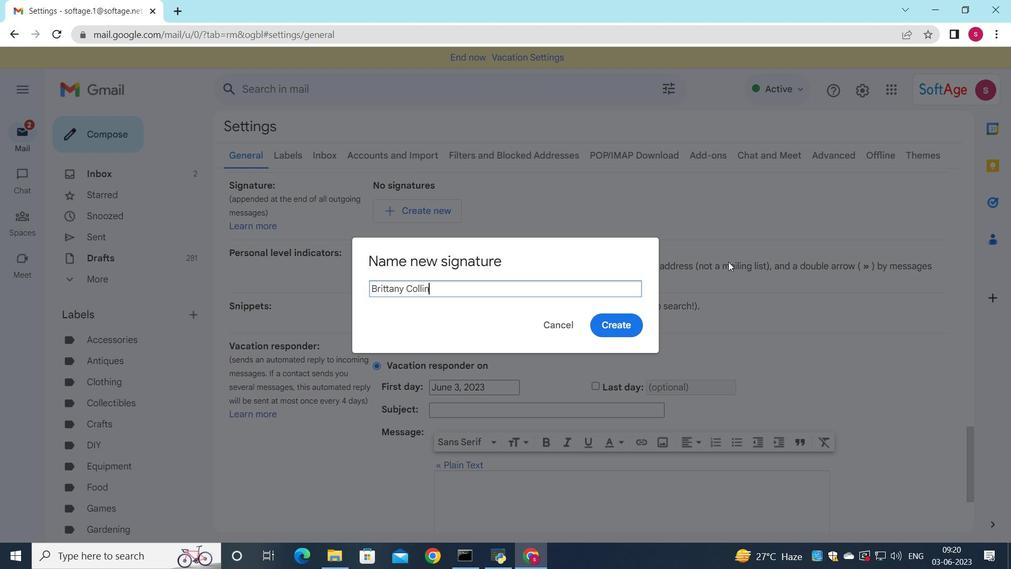 
Action: Mouse moved to (601, 323)
Screenshot: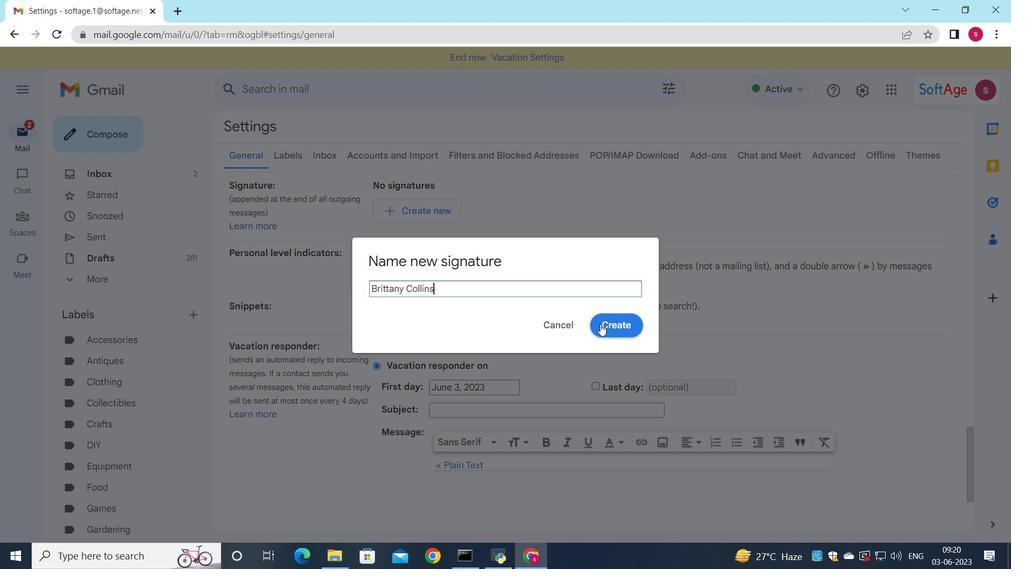 
Action: Mouse pressed left at (601, 323)
Screenshot: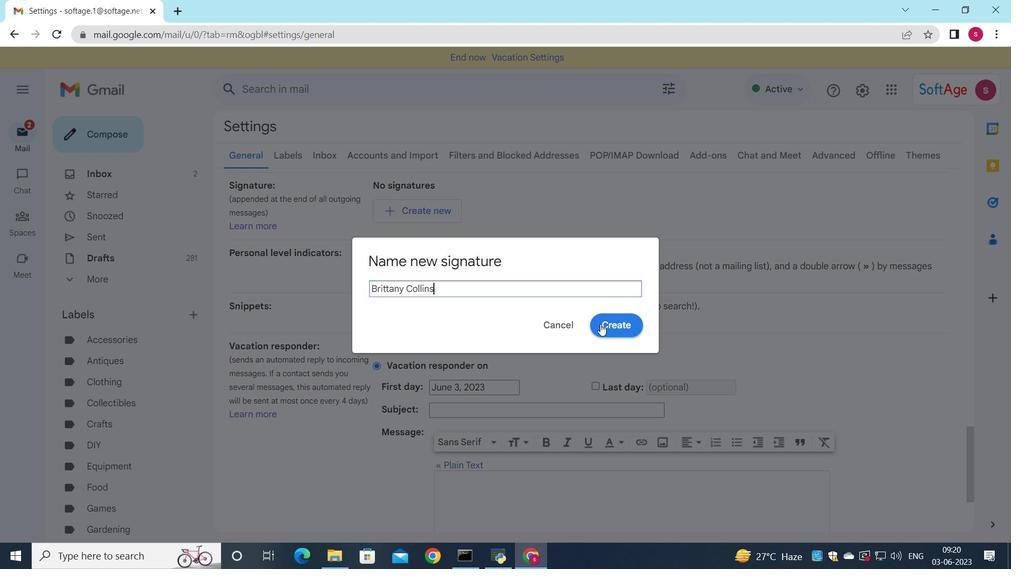 
Action: Mouse moved to (583, 203)
Screenshot: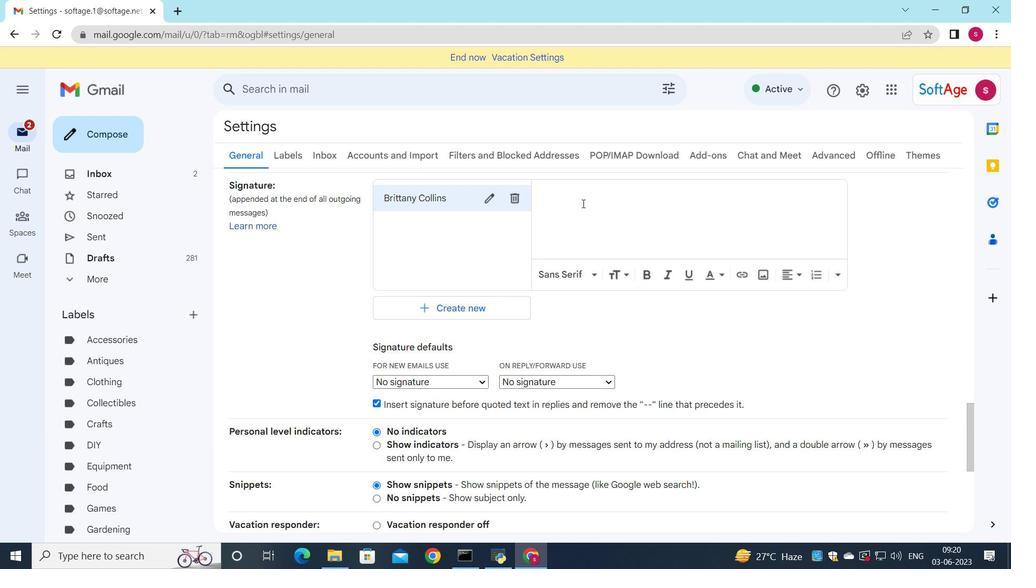 
Action: Mouse pressed left at (583, 203)
Screenshot: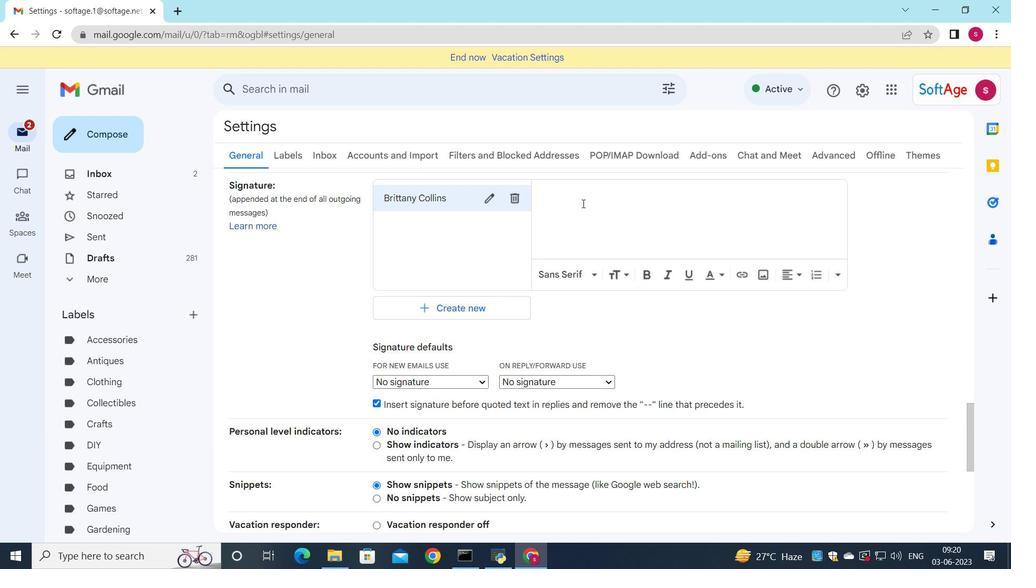 
Action: Mouse moved to (583, 203)
Screenshot: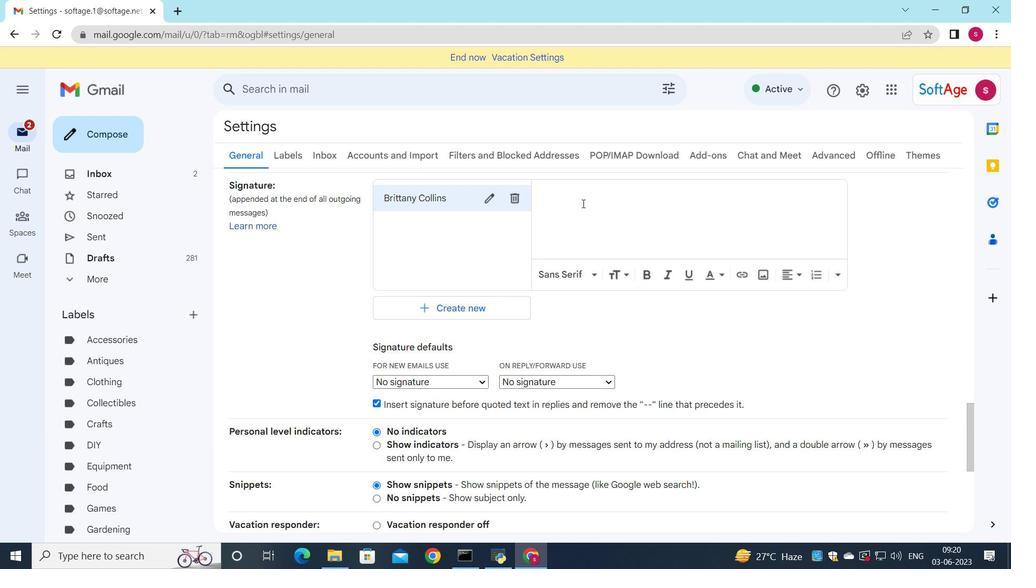 
Action: Key pressed <Key.shift>Brittany<Key.space><Key.shift><Key.shift><Key.shift>Collins
Screenshot: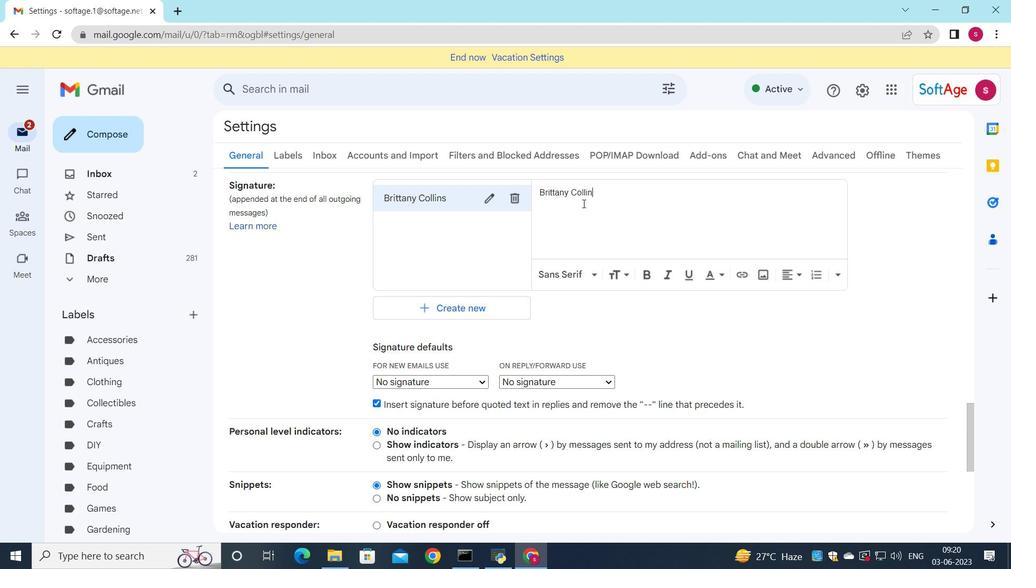 
Action: Mouse moved to (458, 382)
Screenshot: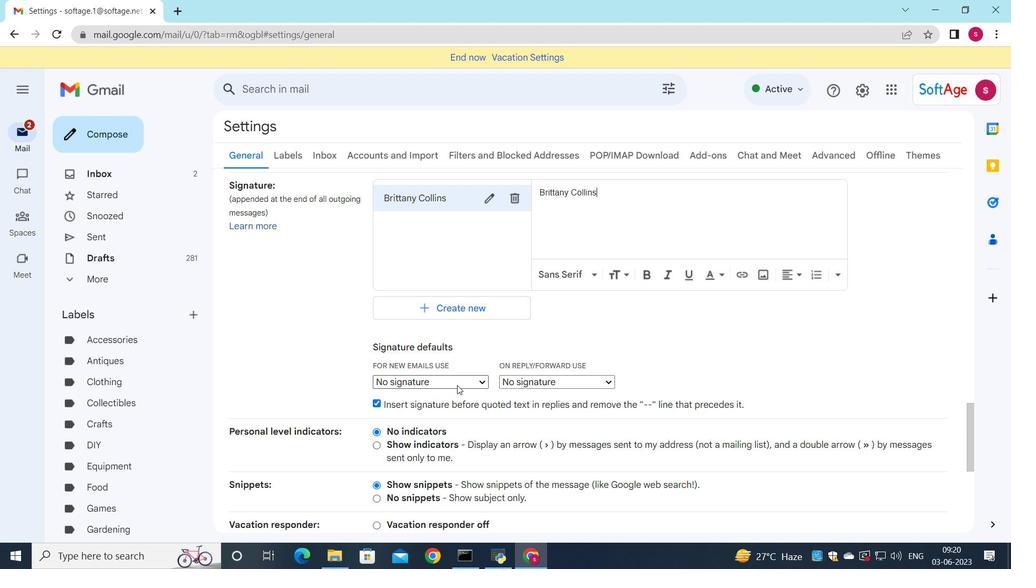 
Action: Mouse pressed left at (458, 382)
Screenshot: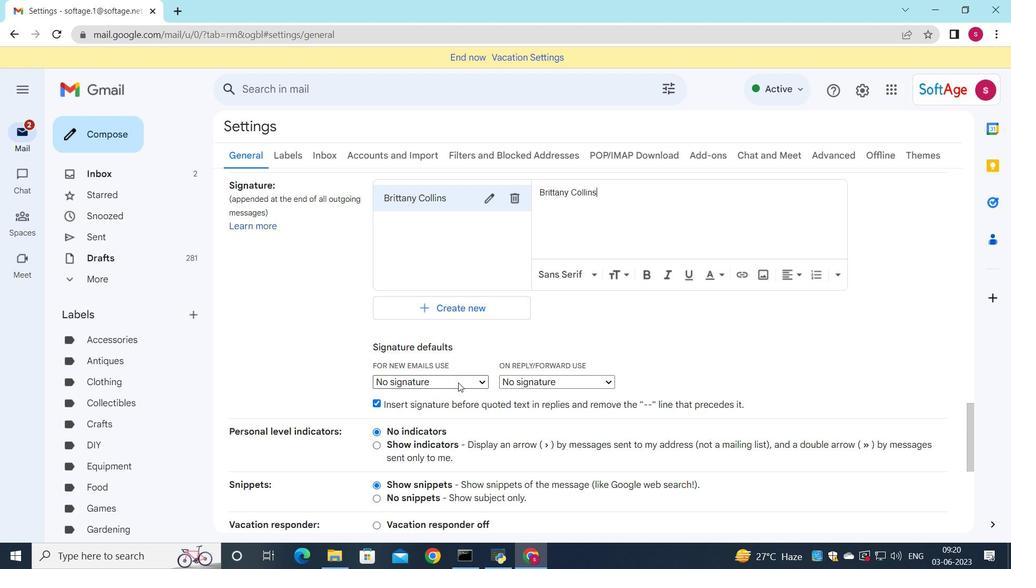 
Action: Mouse moved to (460, 404)
Screenshot: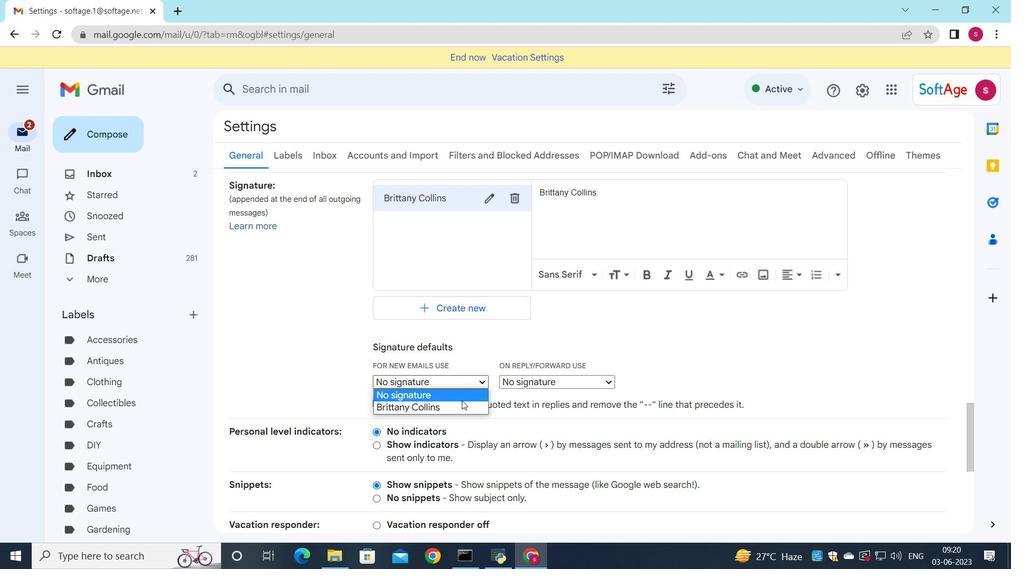 
Action: Mouse pressed left at (460, 404)
Screenshot: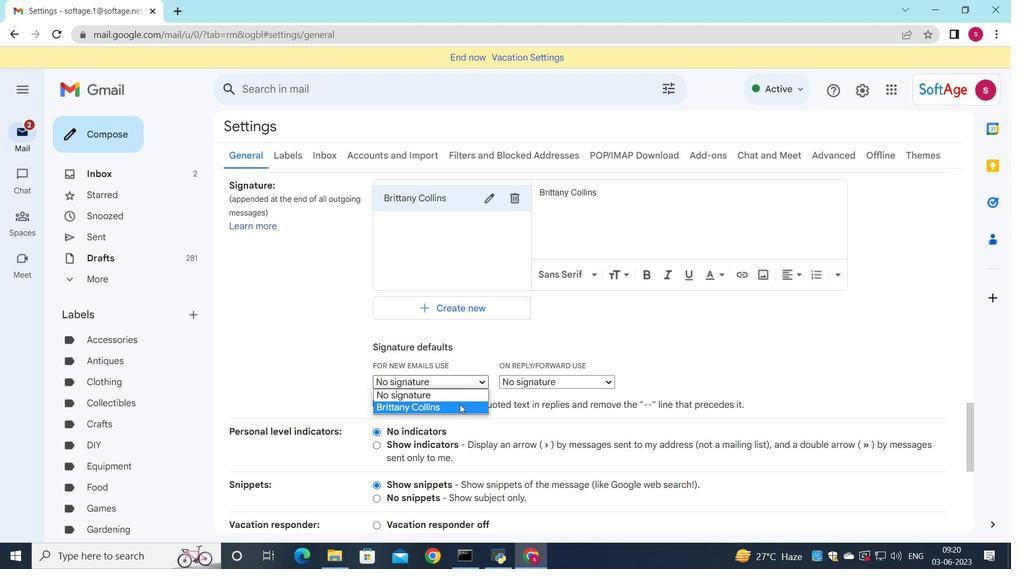 
Action: Mouse moved to (521, 381)
Screenshot: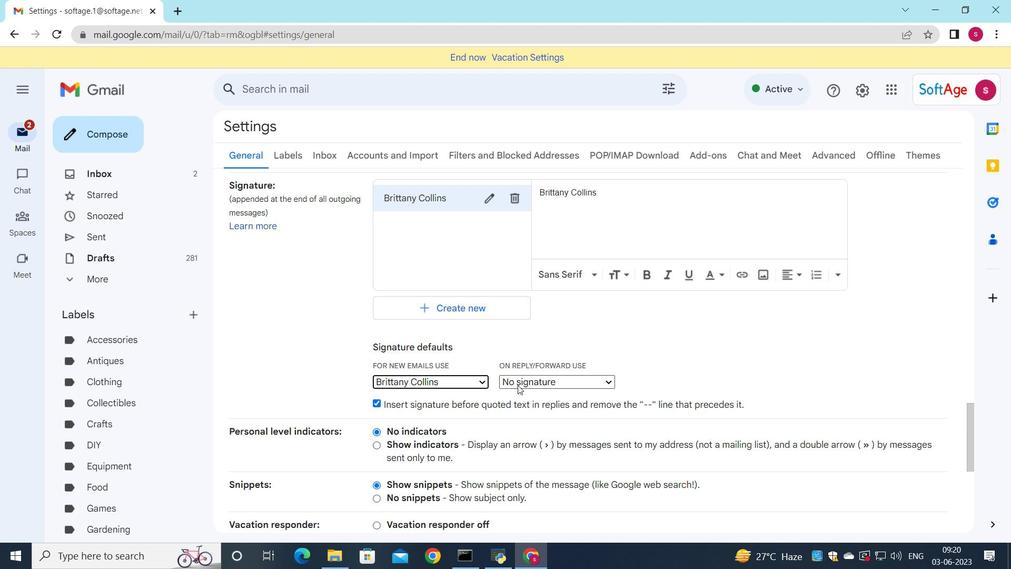 
Action: Mouse pressed left at (521, 381)
Screenshot: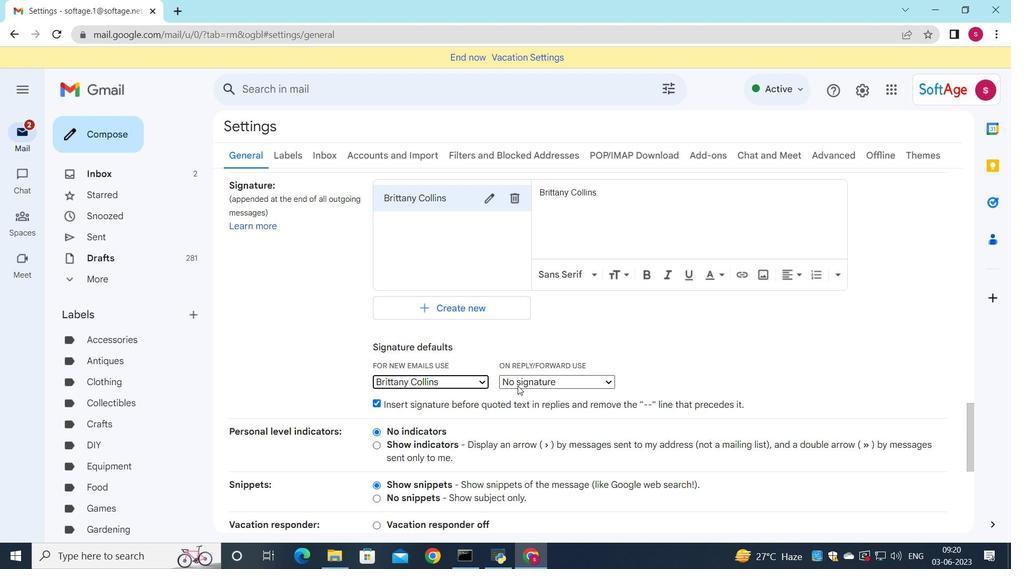 
Action: Mouse moved to (520, 407)
Screenshot: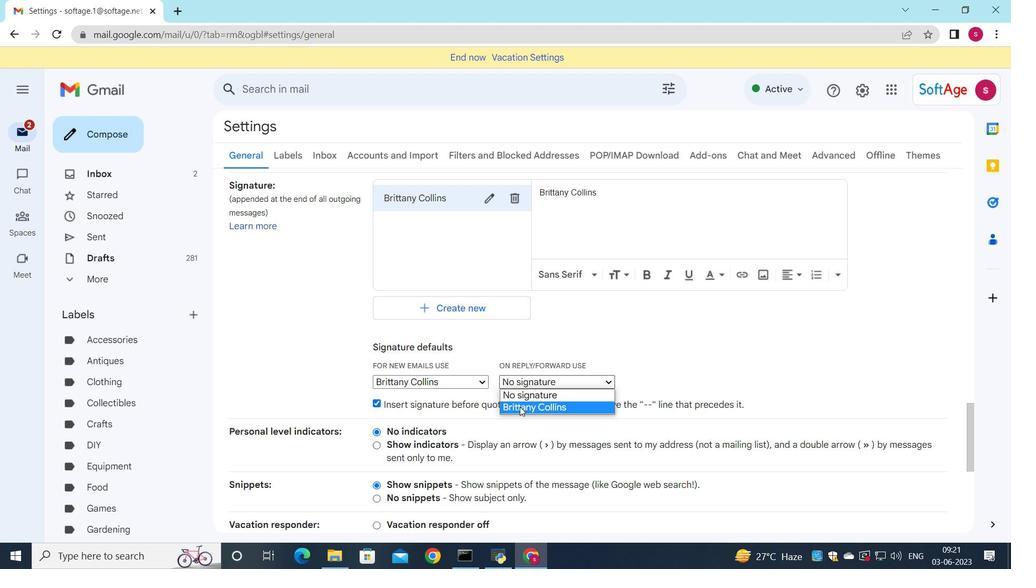 
Action: Mouse pressed left at (520, 407)
Screenshot: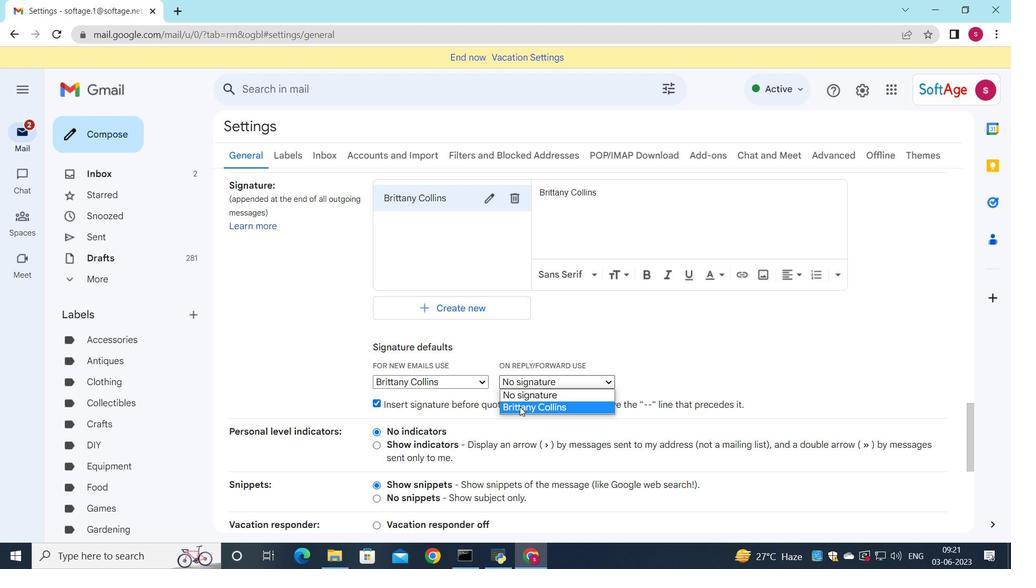 
Action: Mouse scrolled (520, 407) with delta (0, 0)
Screenshot: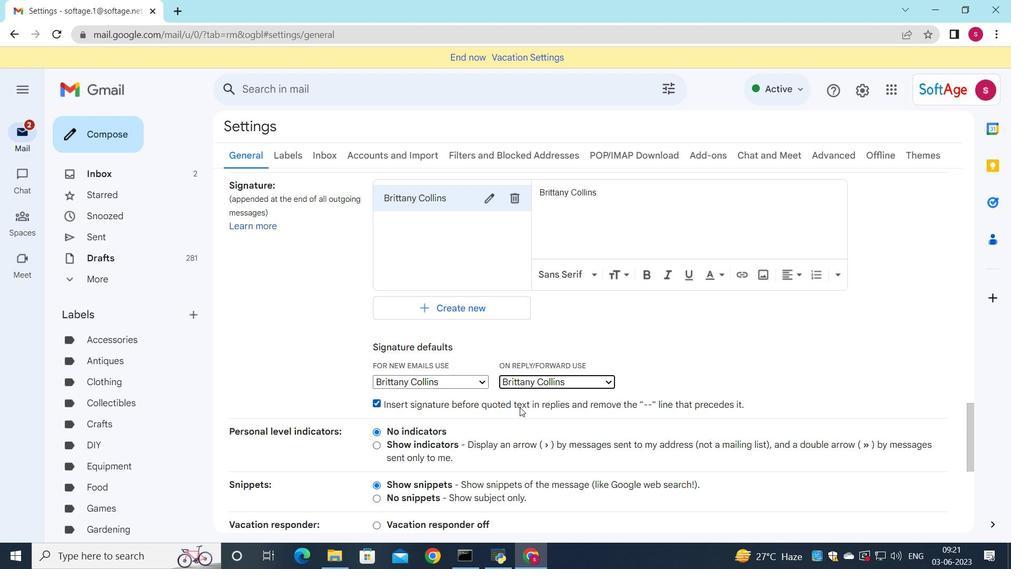 
Action: Mouse scrolled (520, 407) with delta (0, 0)
Screenshot: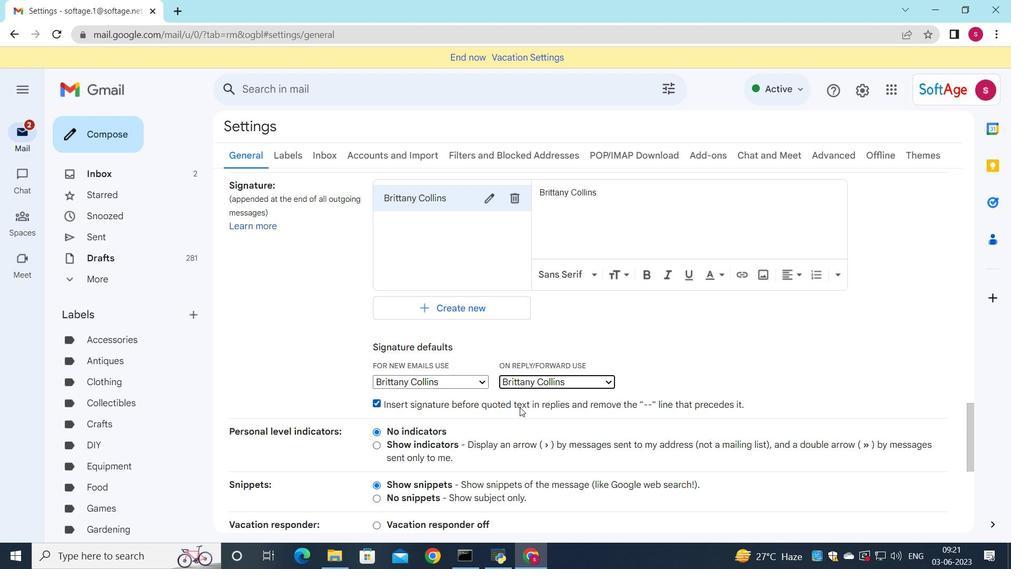 
Action: Mouse scrolled (520, 407) with delta (0, 0)
Screenshot: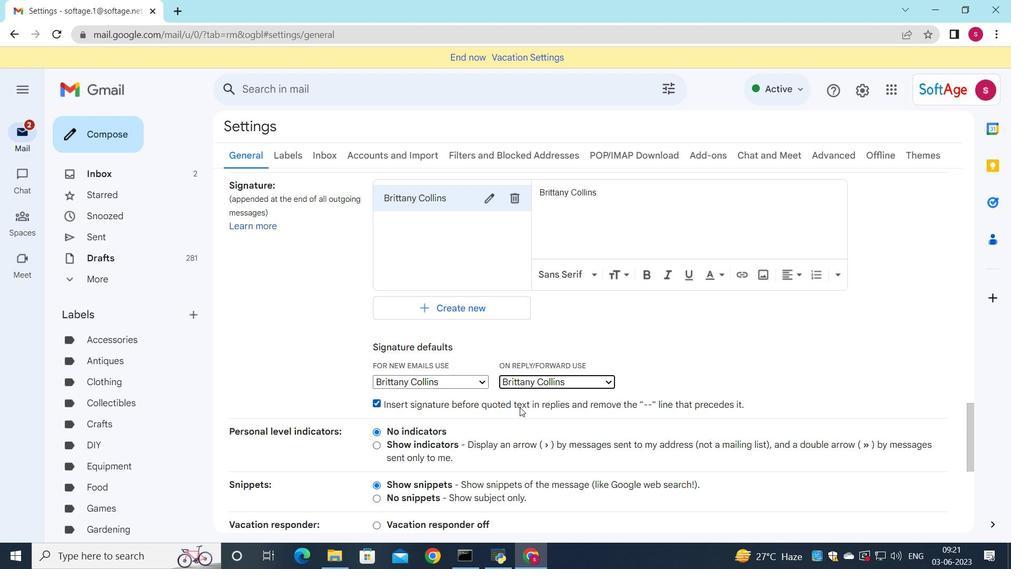 
Action: Mouse scrolled (520, 407) with delta (0, 0)
Screenshot: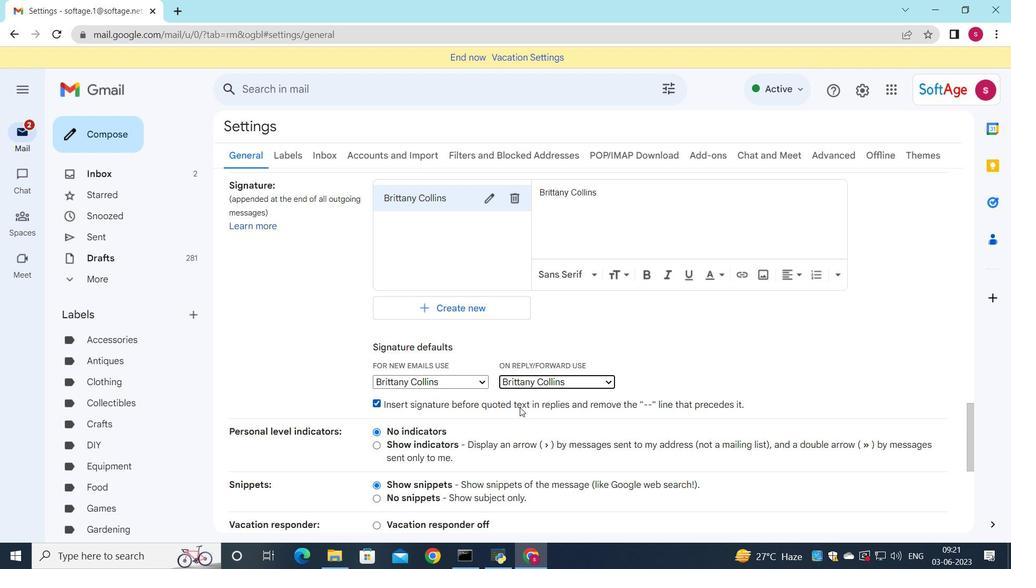 
Action: Mouse scrolled (520, 407) with delta (0, 0)
Screenshot: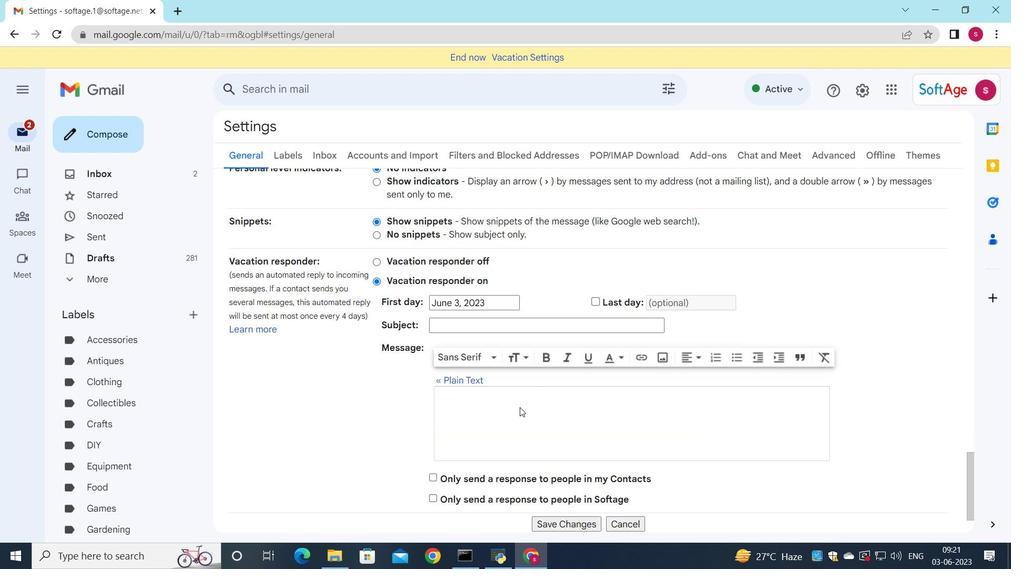 
Action: Mouse scrolled (520, 407) with delta (0, 0)
Screenshot: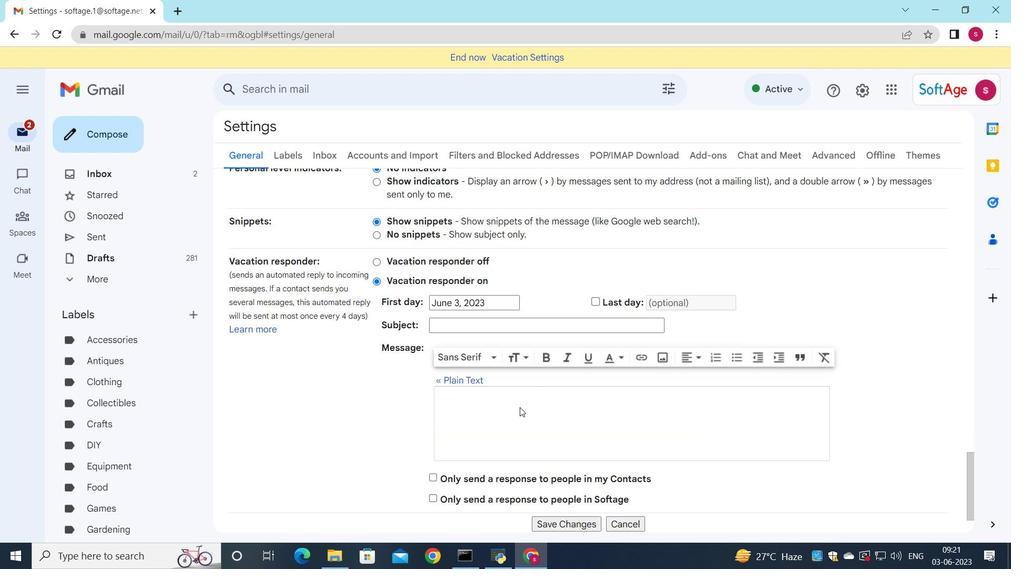 
Action: Mouse moved to (519, 408)
Screenshot: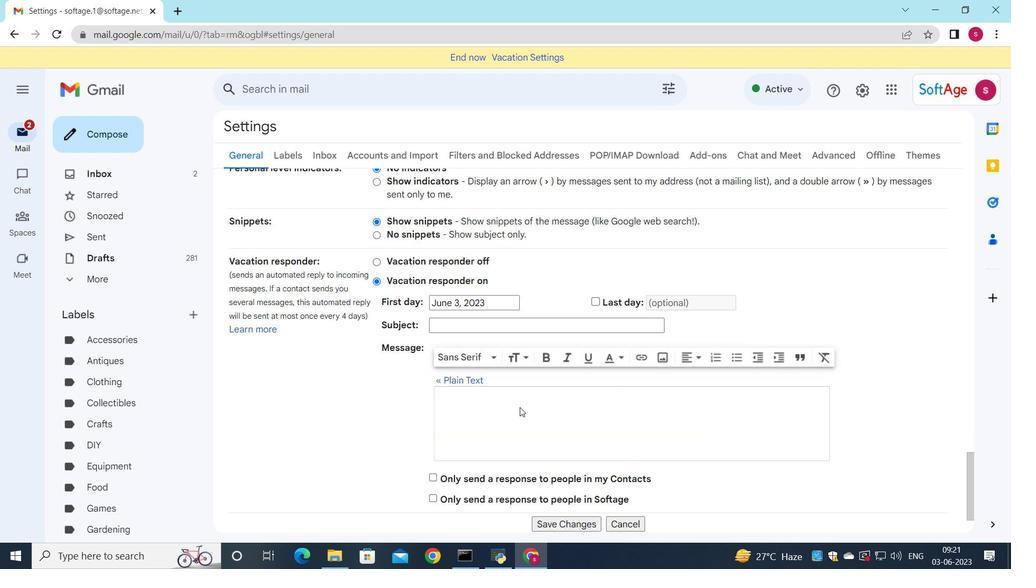 
Action: Mouse scrolled (520, 407) with delta (0, 0)
Screenshot: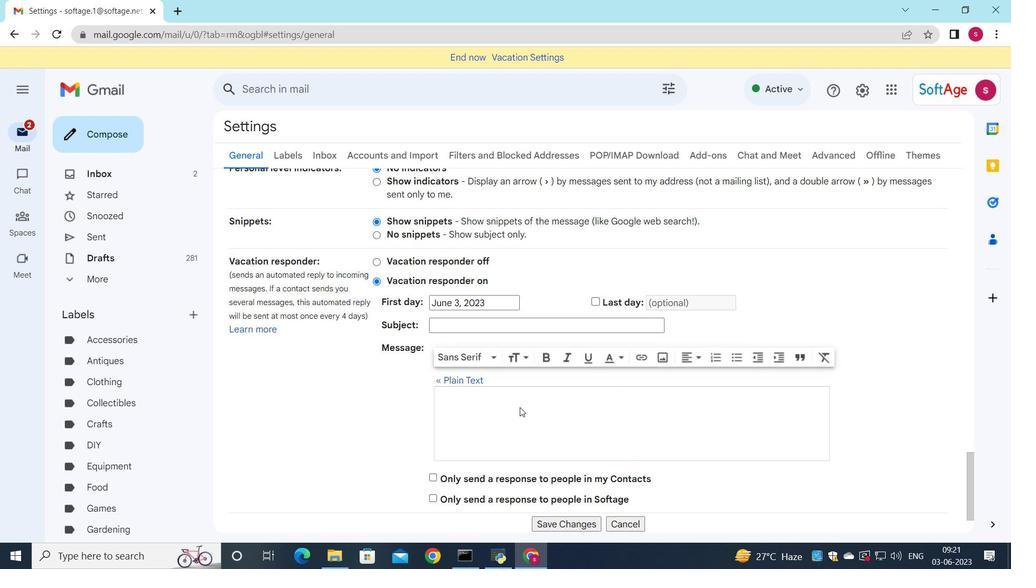 
Action: Mouse moved to (549, 462)
Screenshot: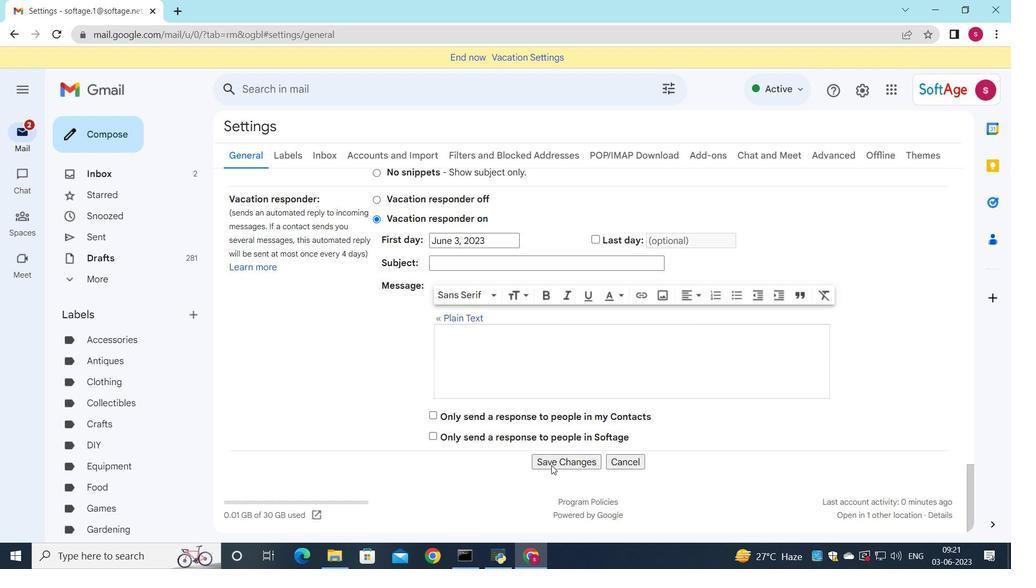
Action: Mouse pressed left at (549, 462)
Screenshot: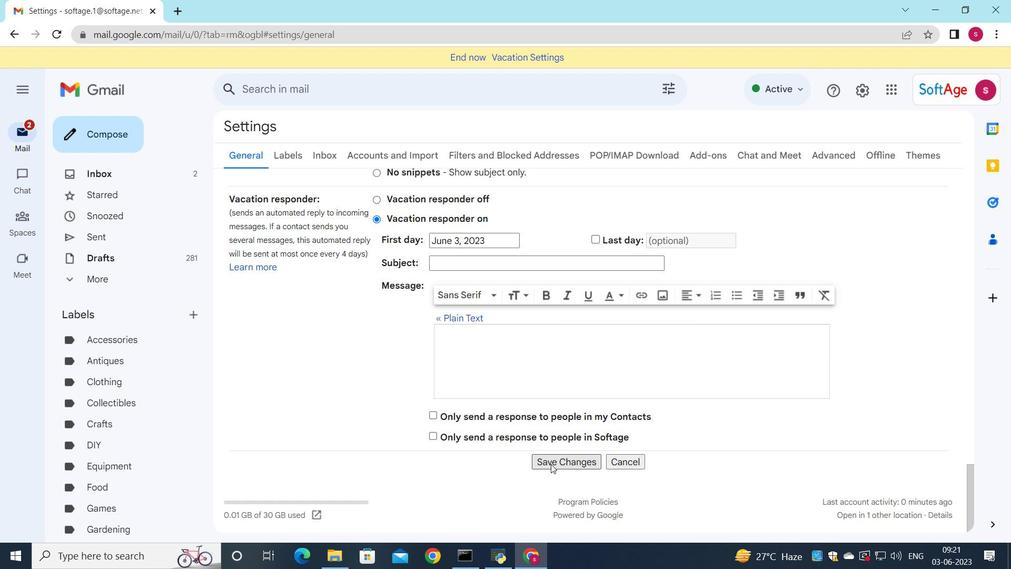 
Action: Mouse moved to (493, 277)
Screenshot: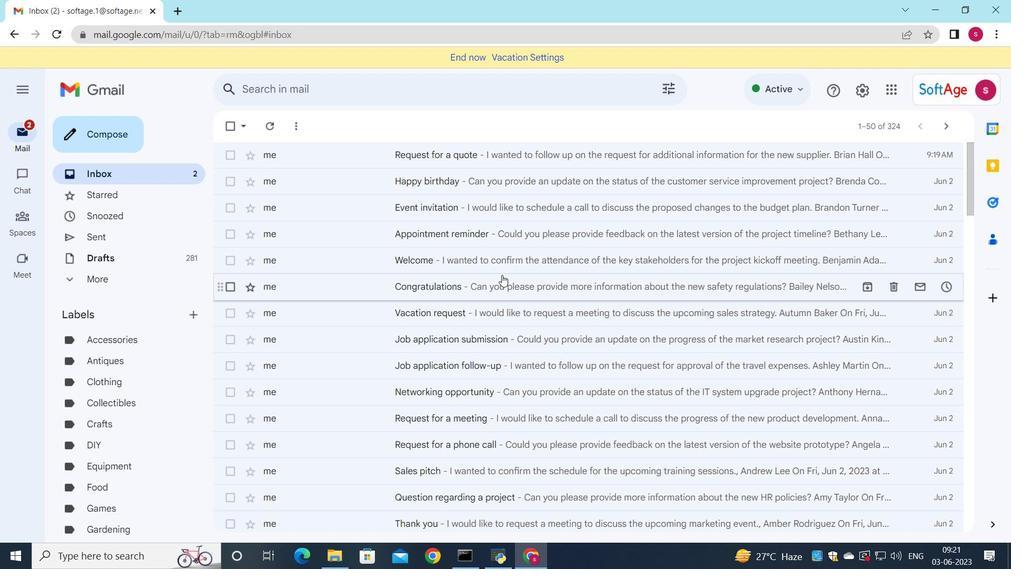 
Action: Mouse pressed left at (493, 277)
Screenshot: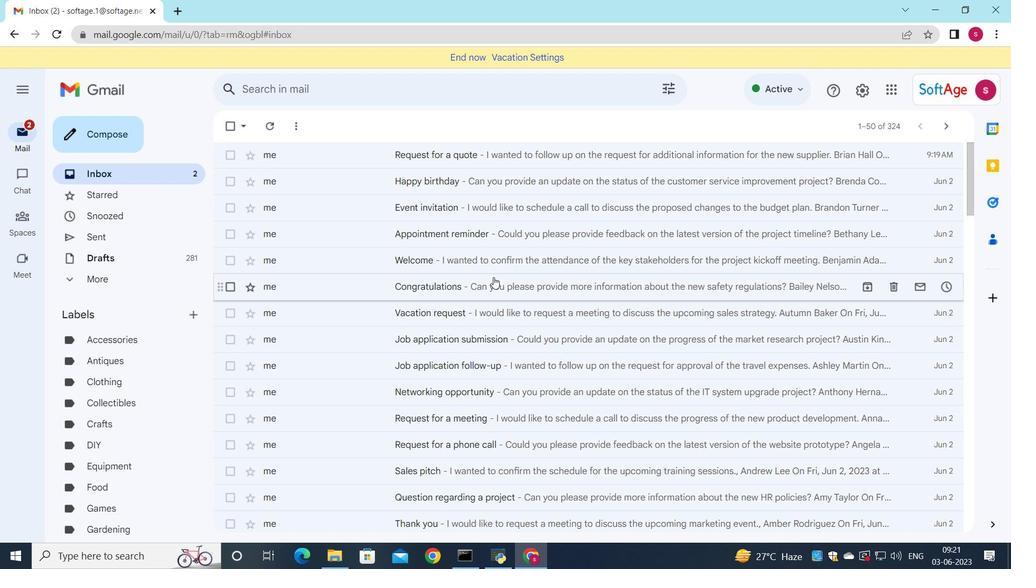 
Action: Mouse moved to (333, 421)
Screenshot: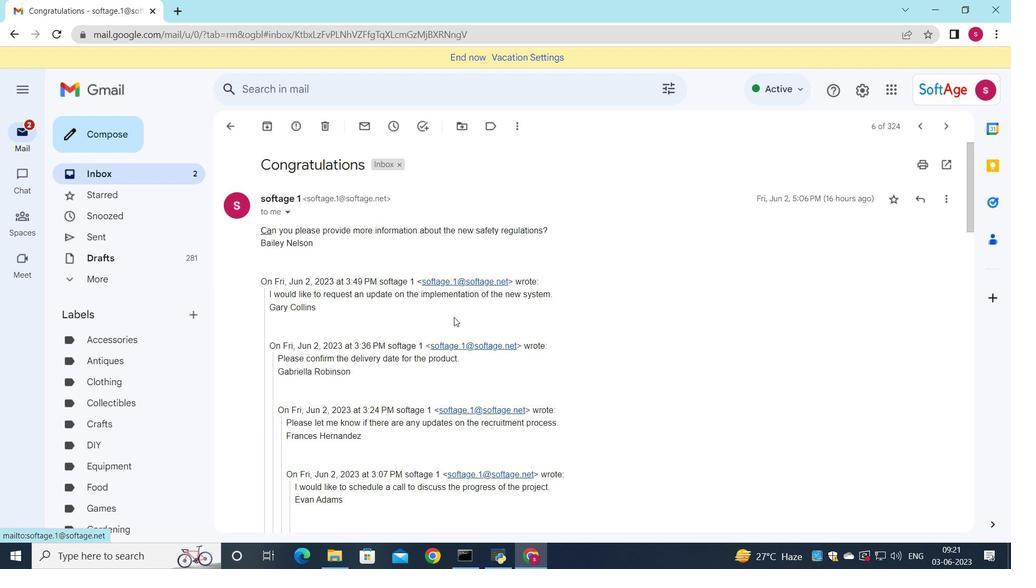 
Action: Mouse scrolled (333, 420) with delta (0, 0)
Screenshot: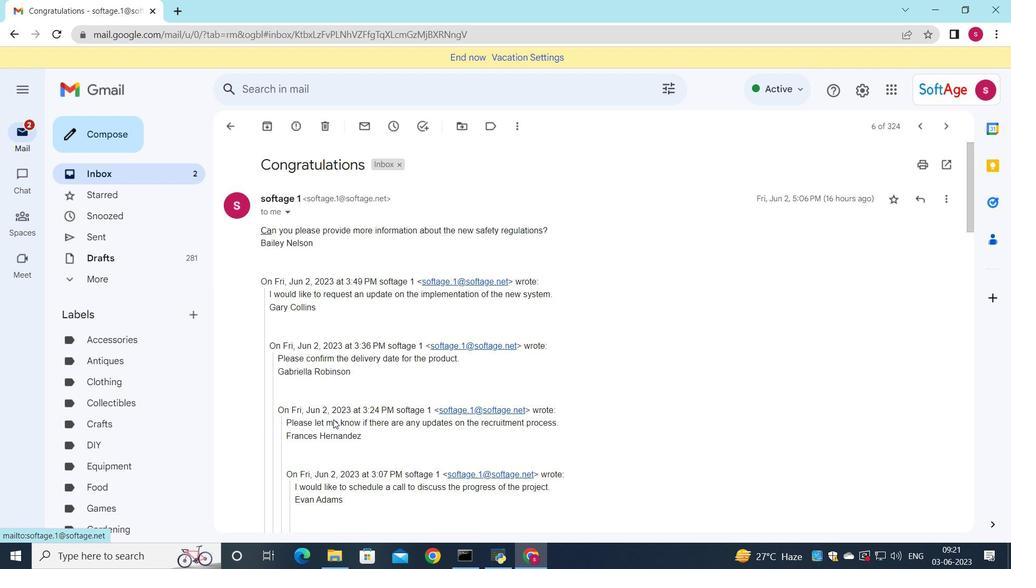 
Action: Mouse scrolled (333, 420) with delta (0, 0)
Screenshot: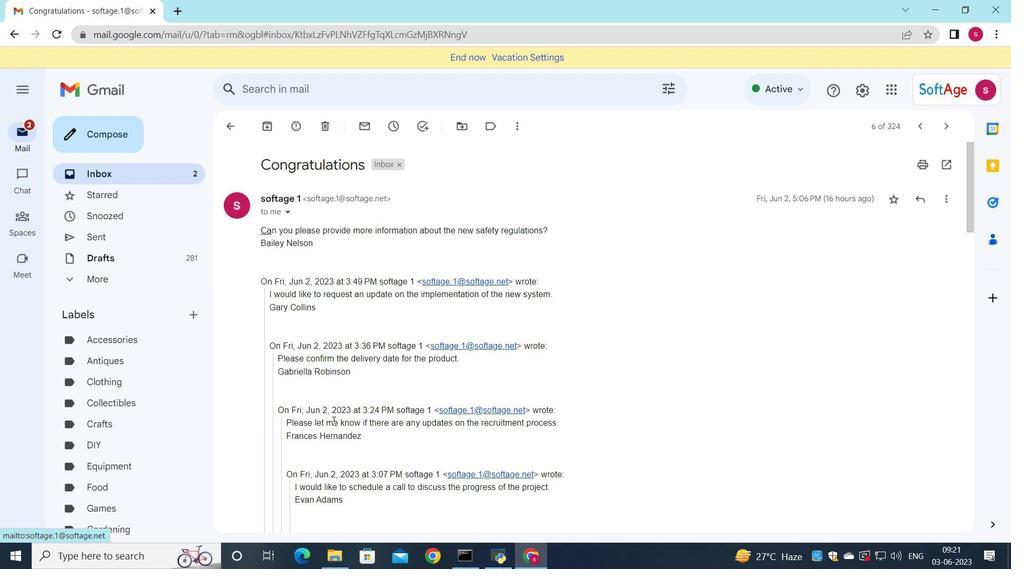 
Action: Mouse scrolled (333, 420) with delta (0, 0)
Screenshot: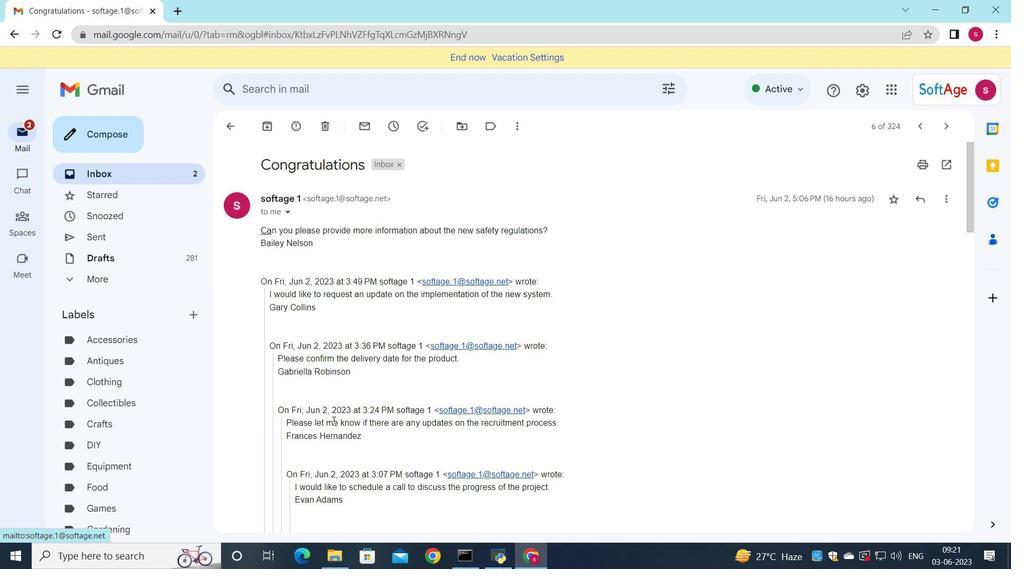 
Action: Mouse scrolled (333, 420) with delta (0, 0)
Screenshot: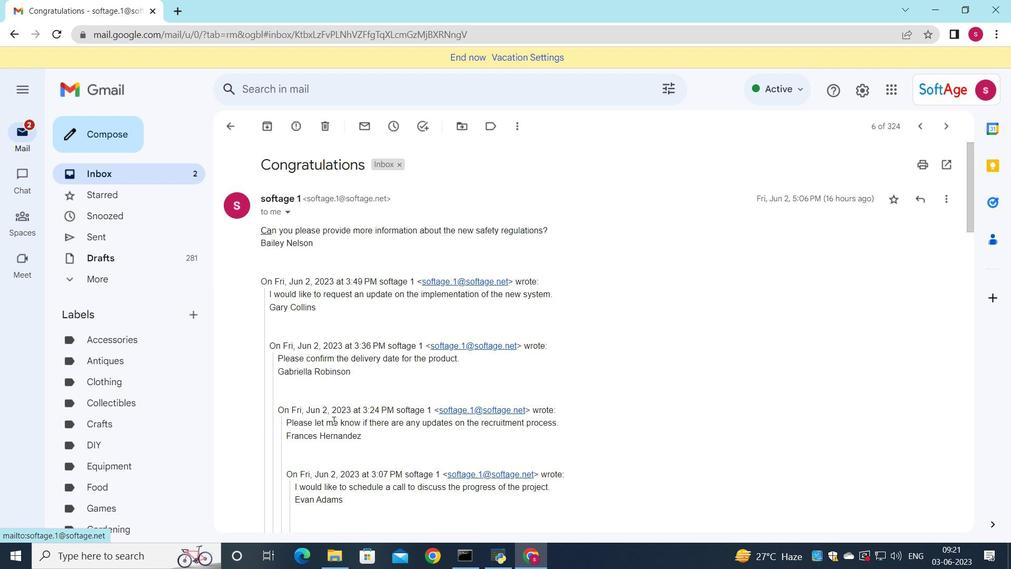 
Action: Mouse scrolled (333, 420) with delta (0, 0)
Screenshot: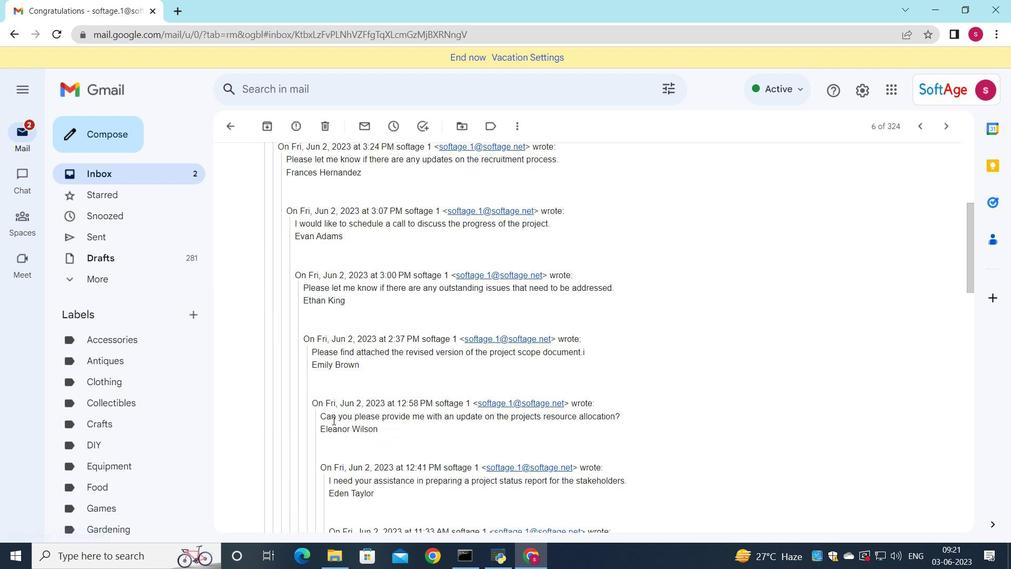 
Action: Mouse scrolled (333, 420) with delta (0, 0)
Screenshot: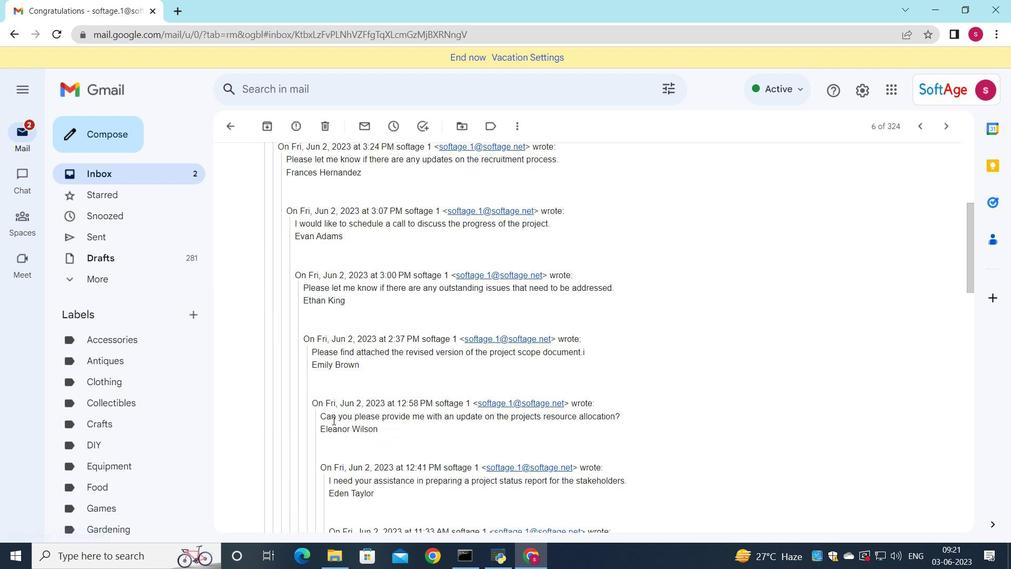 
Action: Mouse scrolled (333, 420) with delta (0, 0)
Screenshot: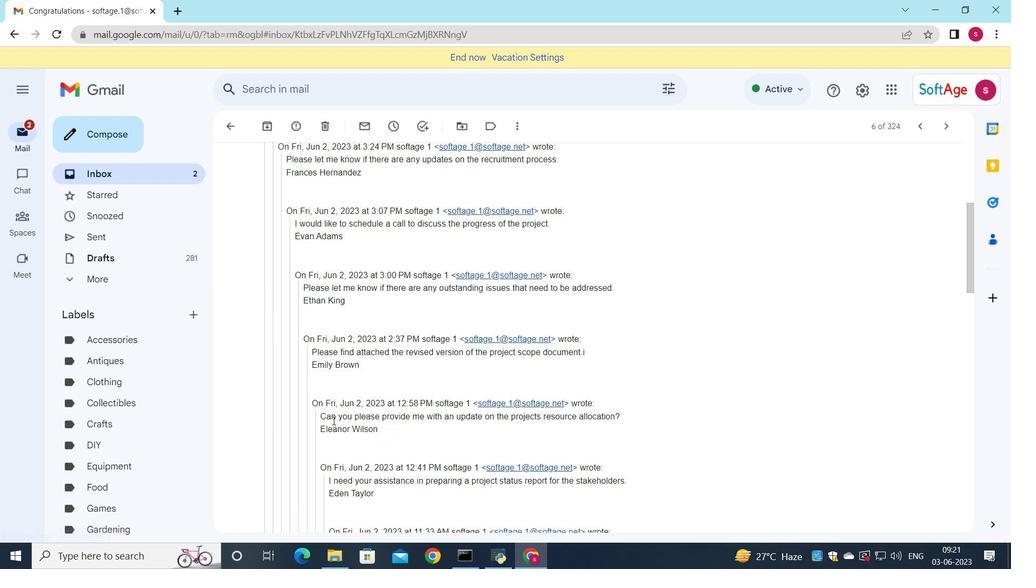 
Action: Mouse scrolled (333, 420) with delta (0, 0)
Screenshot: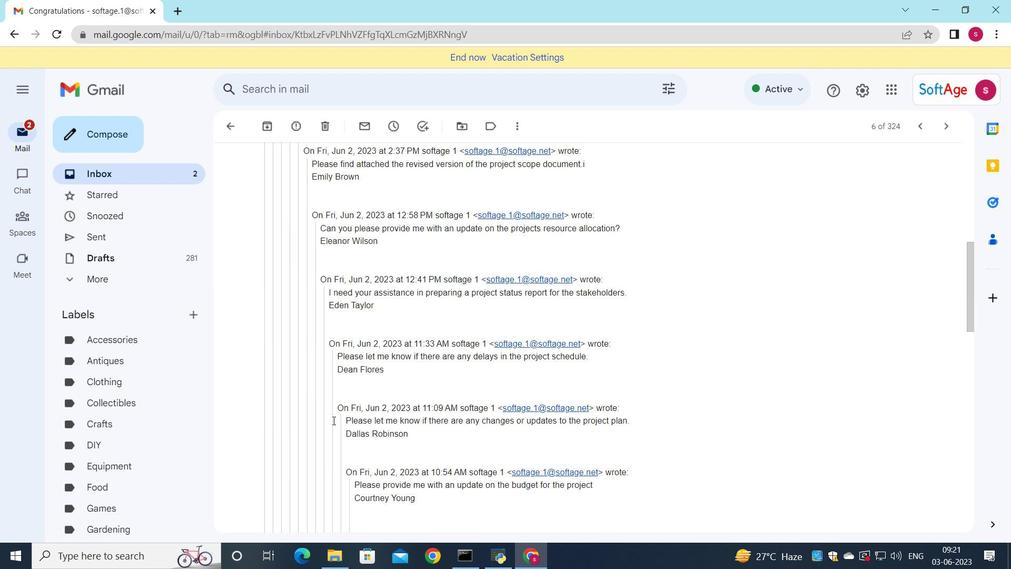
Action: Mouse scrolled (333, 420) with delta (0, 0)
Screenshot: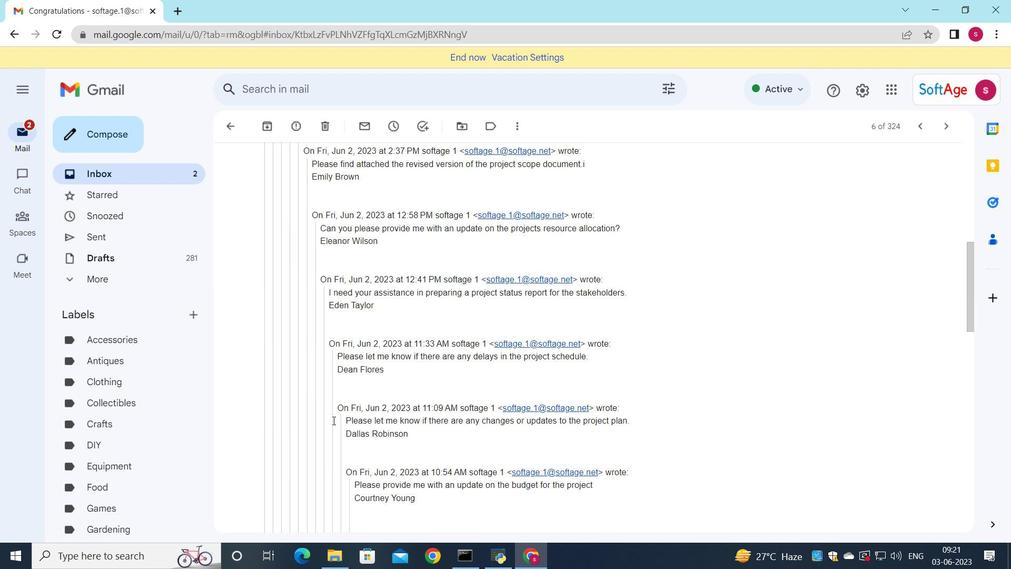
Action: Mouse scrolled (333, 420) with delta (0, 0)
Screenshot: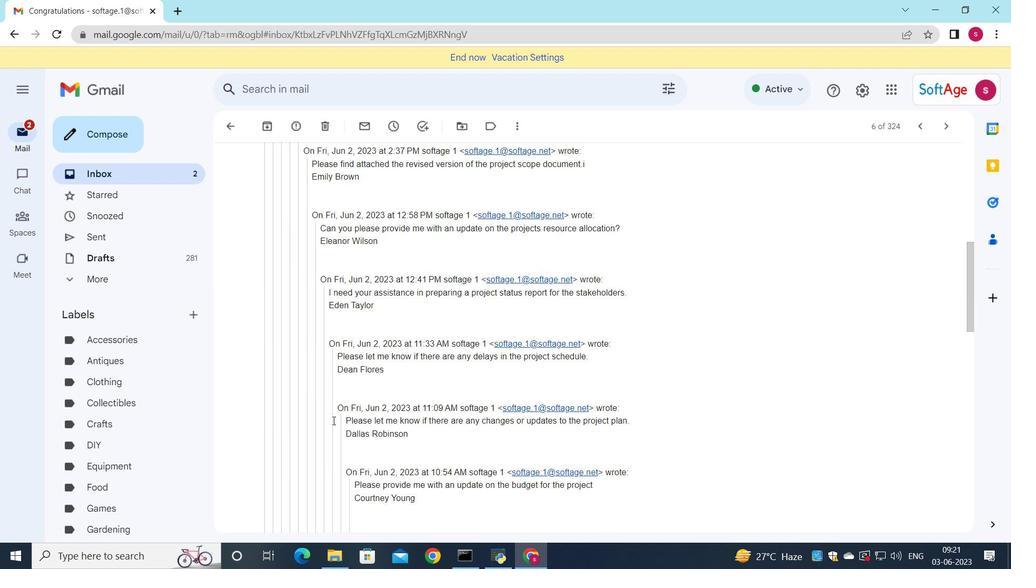 
Action: Mouse scrolled (333, 420) with delta (0, 0)
Screenshot: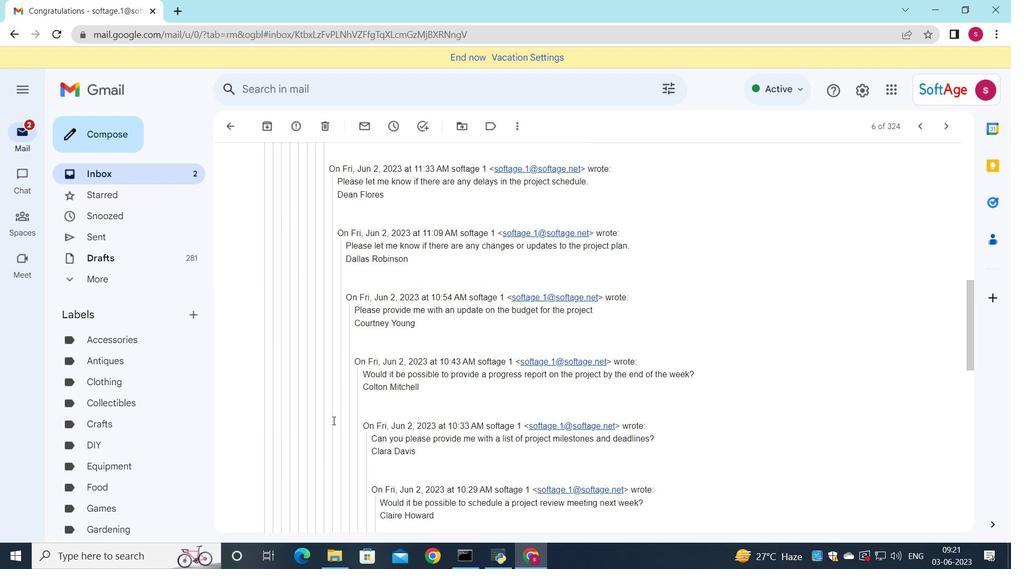 
Action: Mouse scrolled (333, 420) with delta (0, 0)
Screenshot: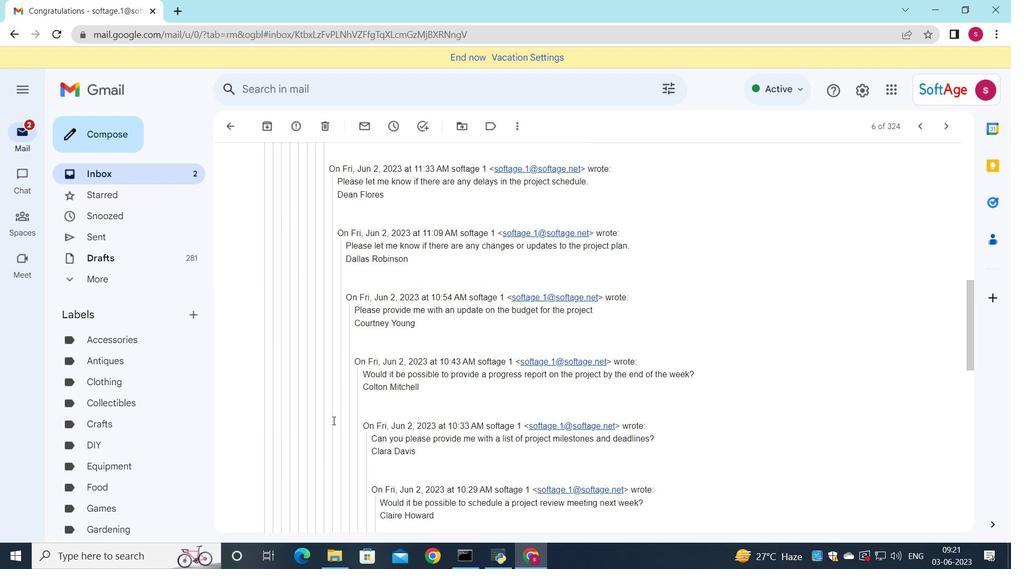 
Action: Mouse scrolled (333, 420) with delta (0, 0)
Screenshot: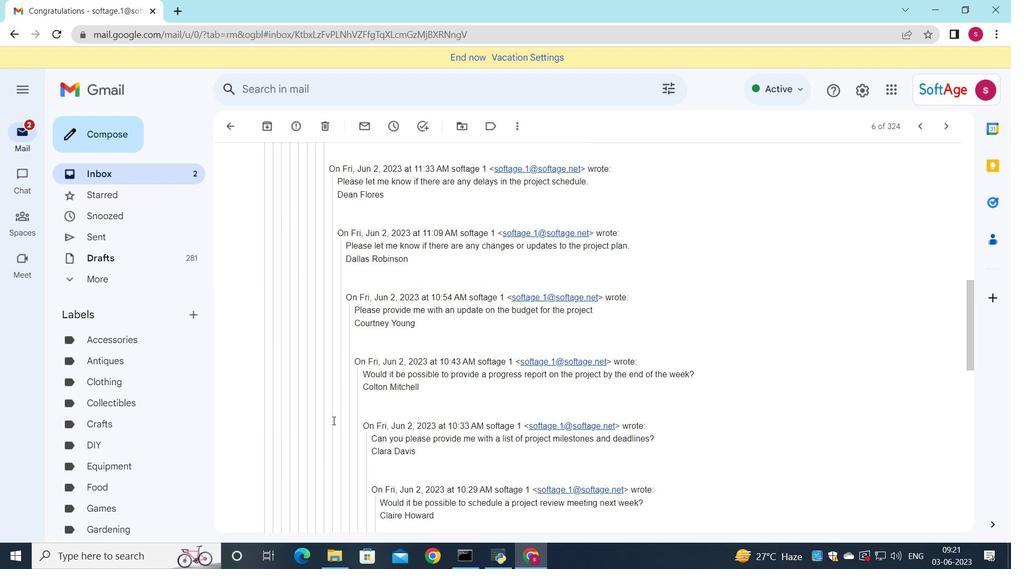 
Action: Mouse scrolled (333, 420) with delta (0, 0)
Screenshot: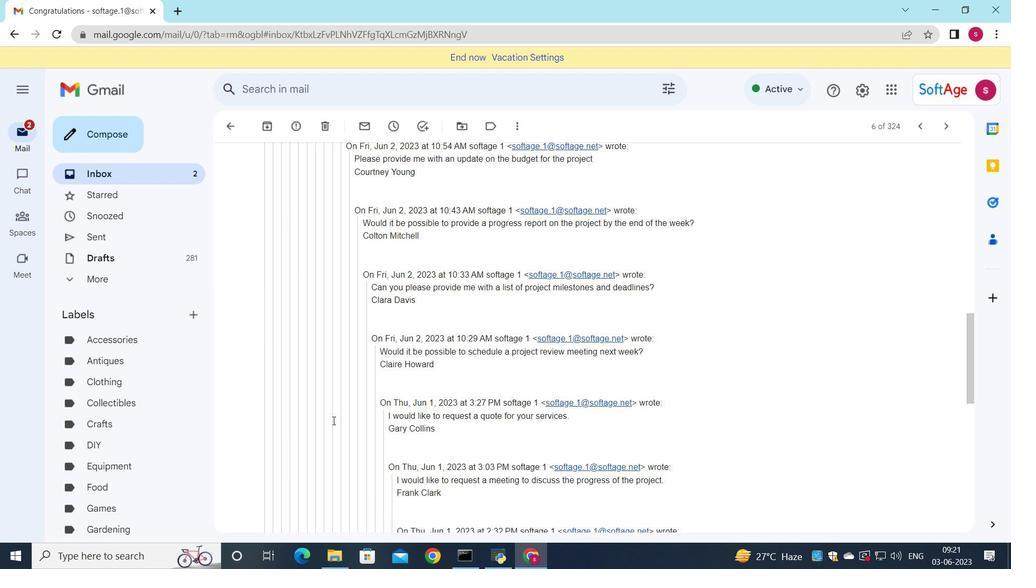 
Action: Mouse scrolled (333, 420) with delta (0, 0)
Screenshot: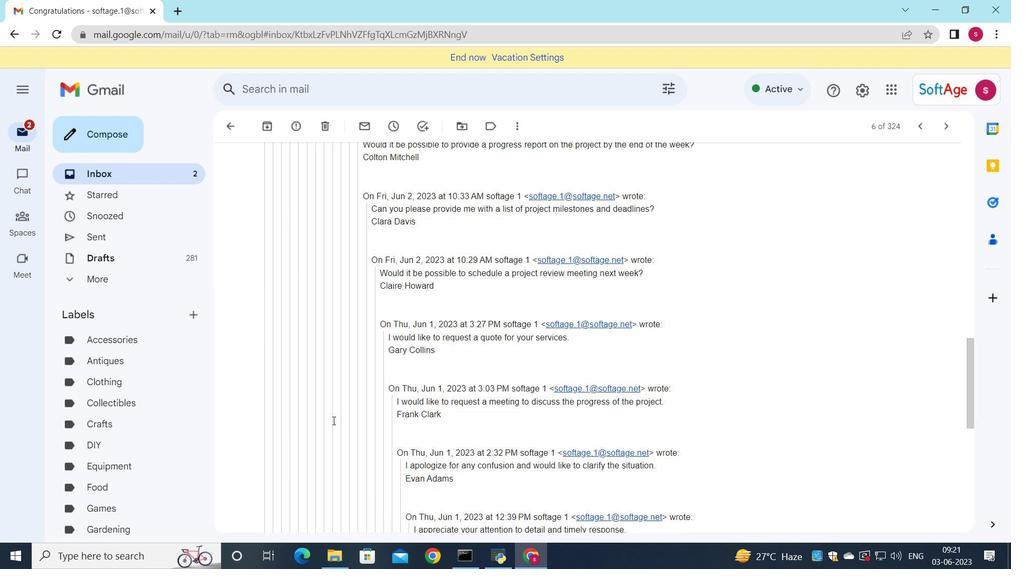 
Action: Mouse scrolled (333, 420) with delta (0, 0)
Screenshot: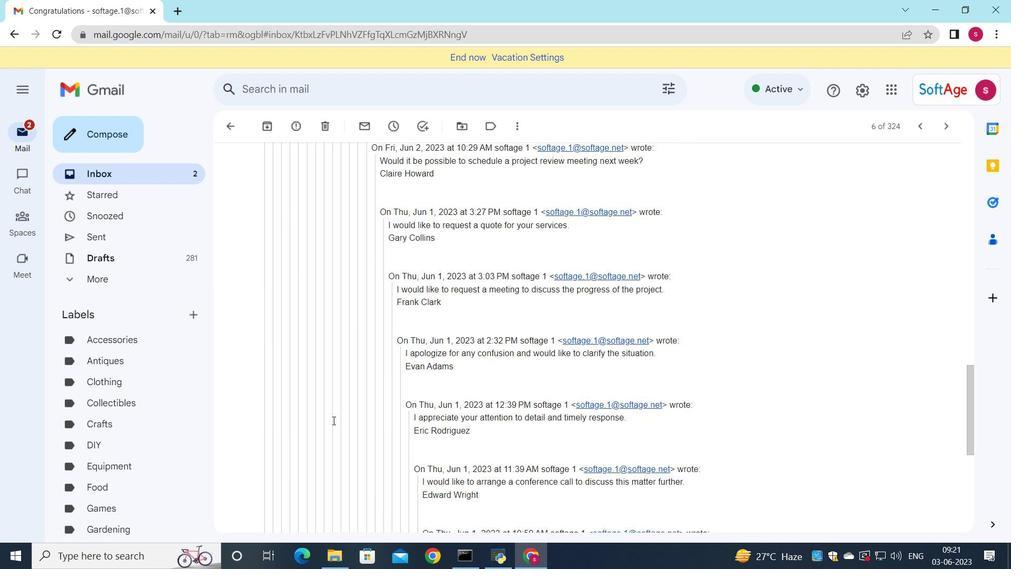 
Action: Mouse scrolled (333, 420) with delta (0, 0)
Screenshot: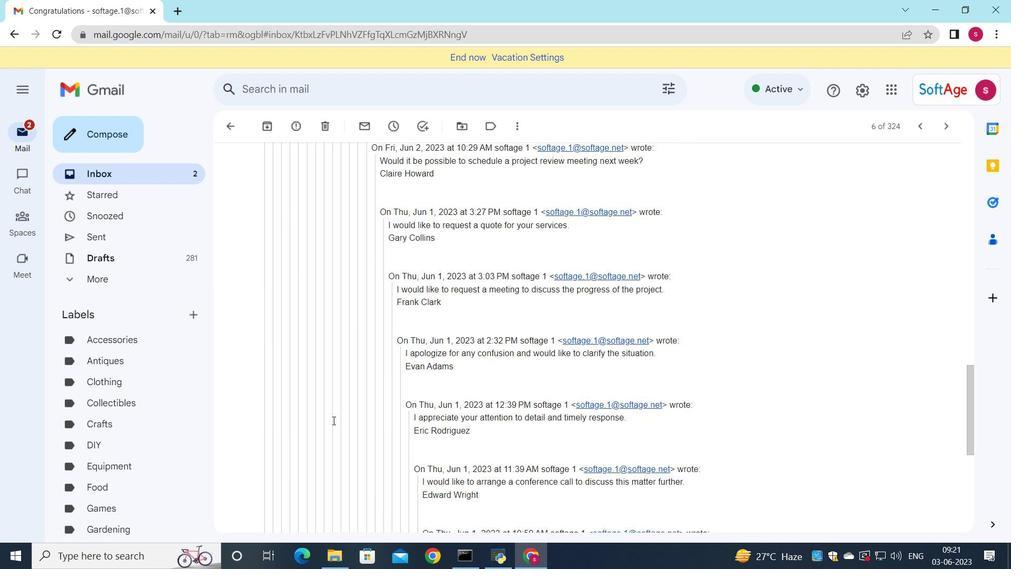 
Action: Mouse scrolled (333, 420) with delta (0, 0)
Screenshot: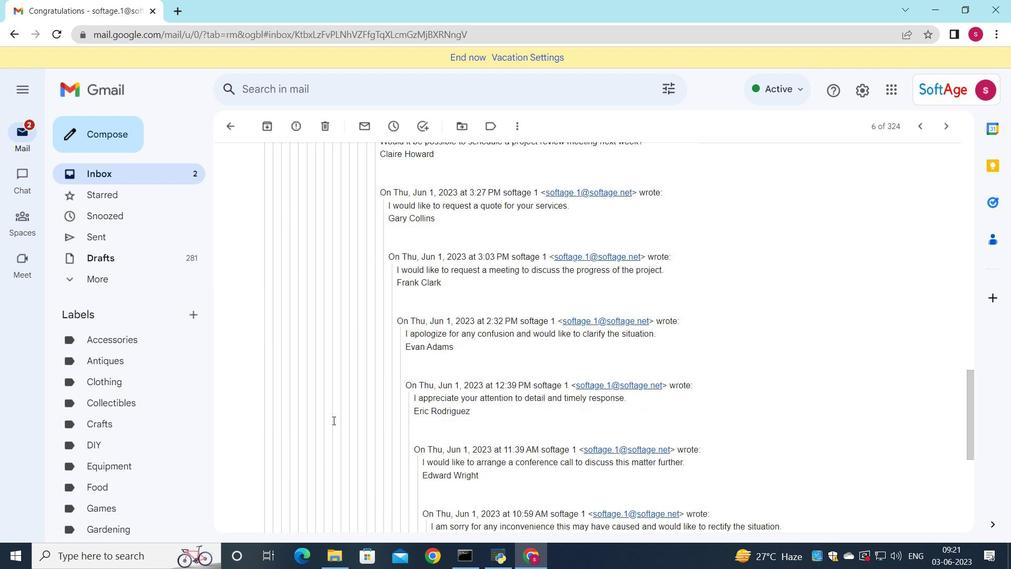 
Action: Mouse scrolled (333, 420) with delta (0, 0)
Screenshot: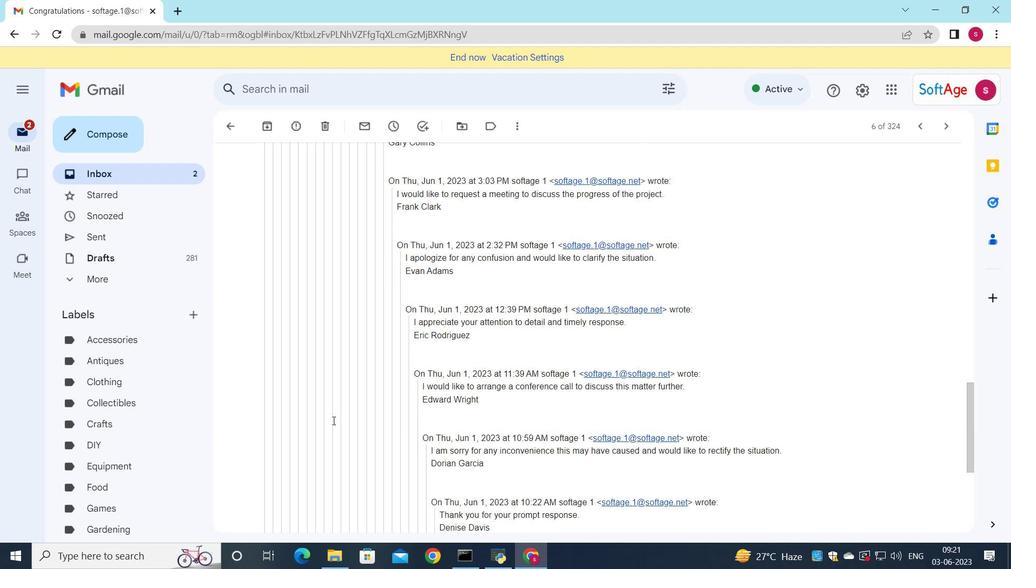 
Action: Mouse scrolled (333, 420) with delta (0, 0)
Screenshot: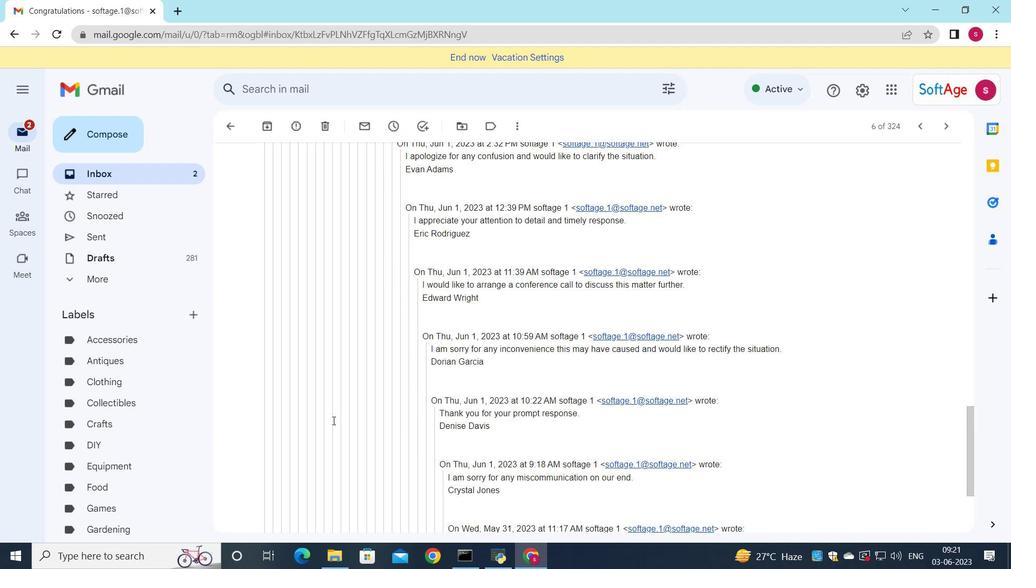 
Action: Mouse scrolled (333, 420) with delta (0, 0)
Screenshot: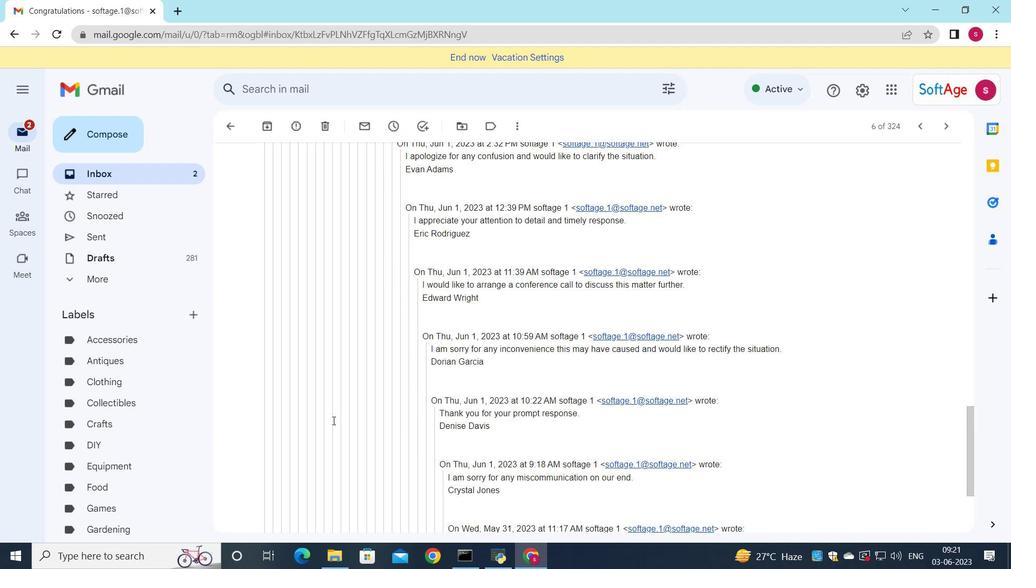 
Action: Mouse scrolled (333, 420) with delta (0, 0)
Screenshot: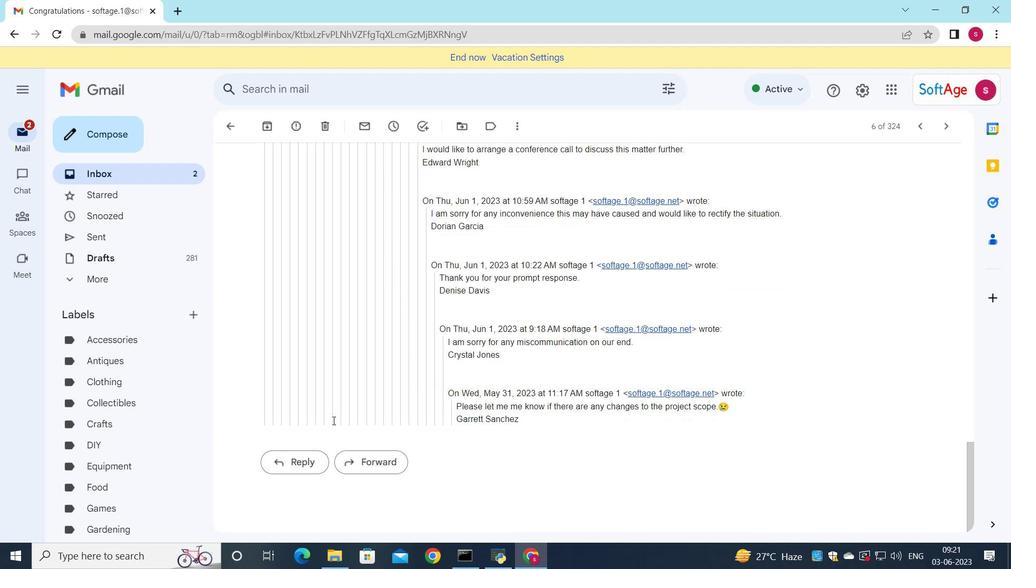 
Action: Mouse scrolled (333, 420) with delta (0, 0)
Screenshot: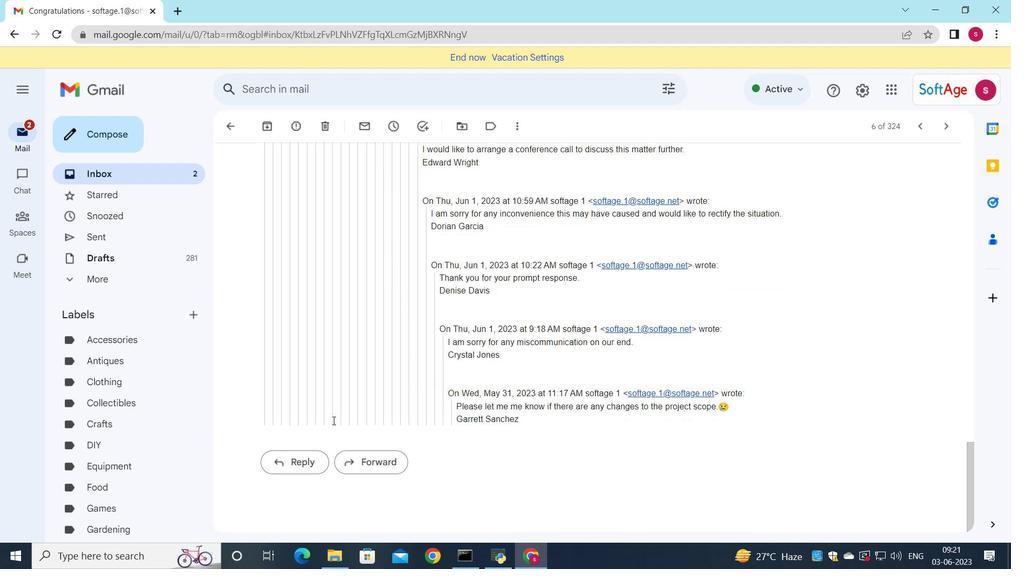 
Action: Mouse scrolled (333, 420) with delta (0, 0)
Screenshot: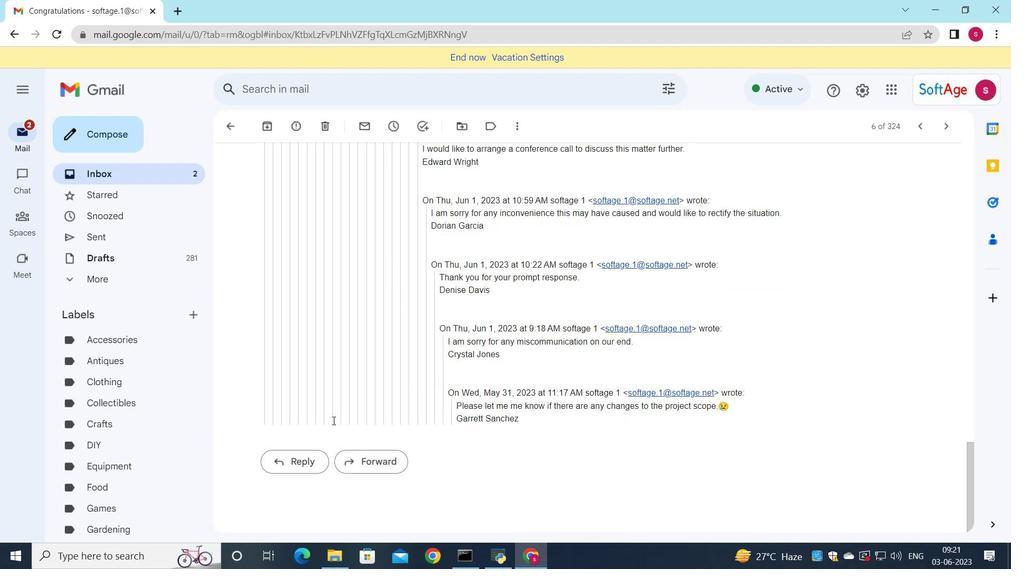 
Action: Mouse moved to (298, 465)
Screenshot: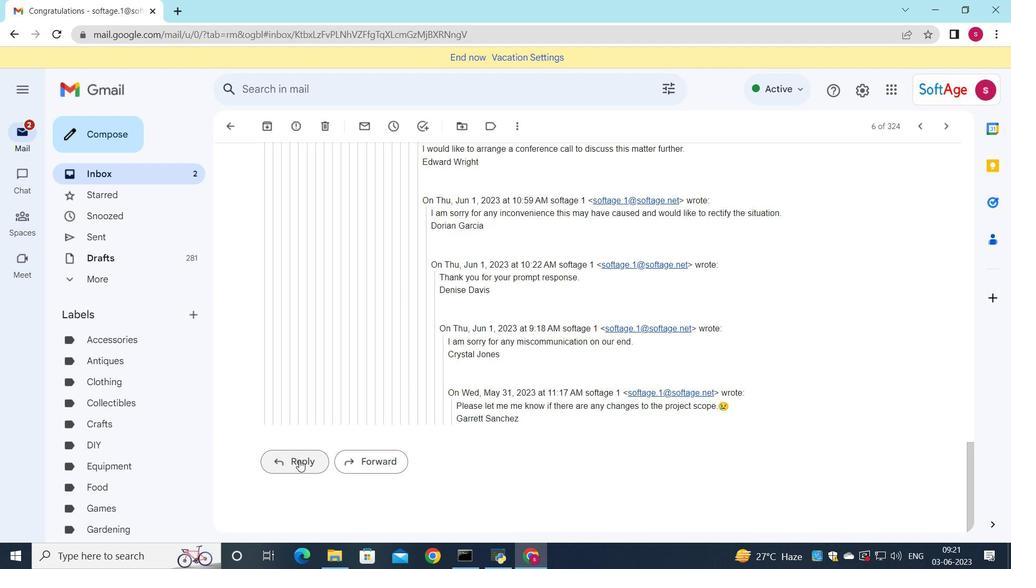 
Action: Mouse pressed left at (298, 465)
Screenshot: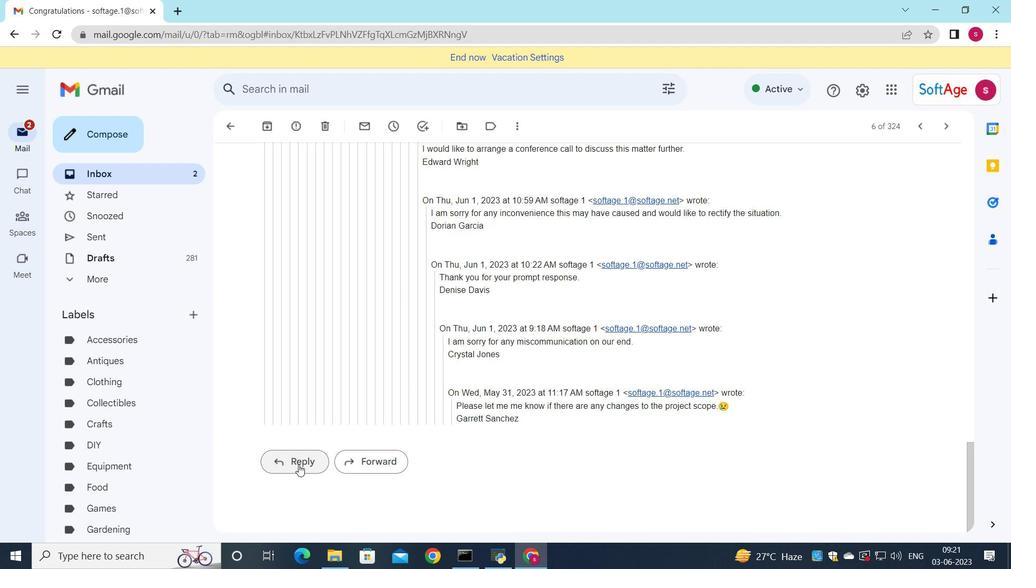 
Action: Mouse moved to (287, 381)
Screenshot: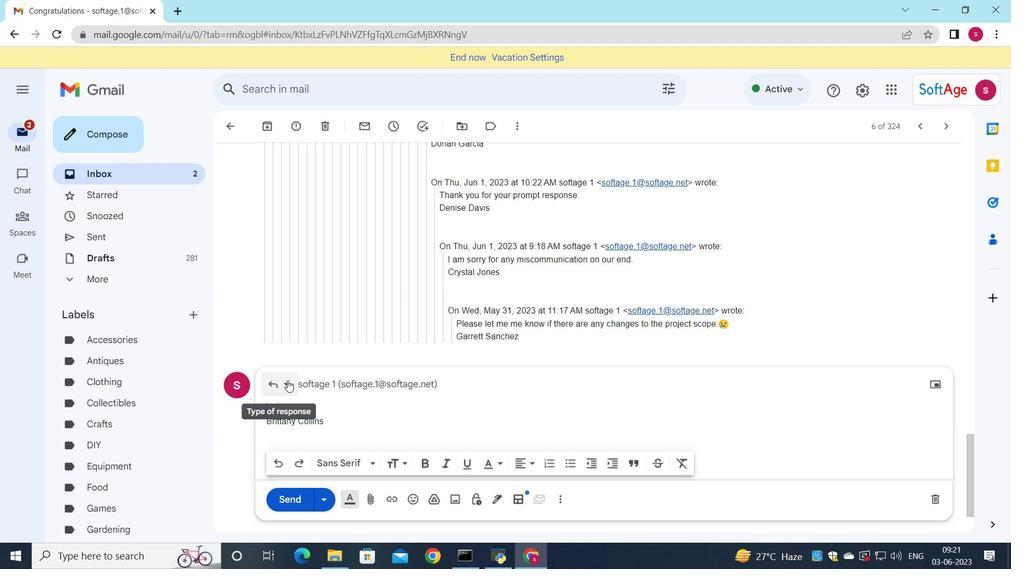 
Action: Mouse pressed left at (287, 381)
Screenshot: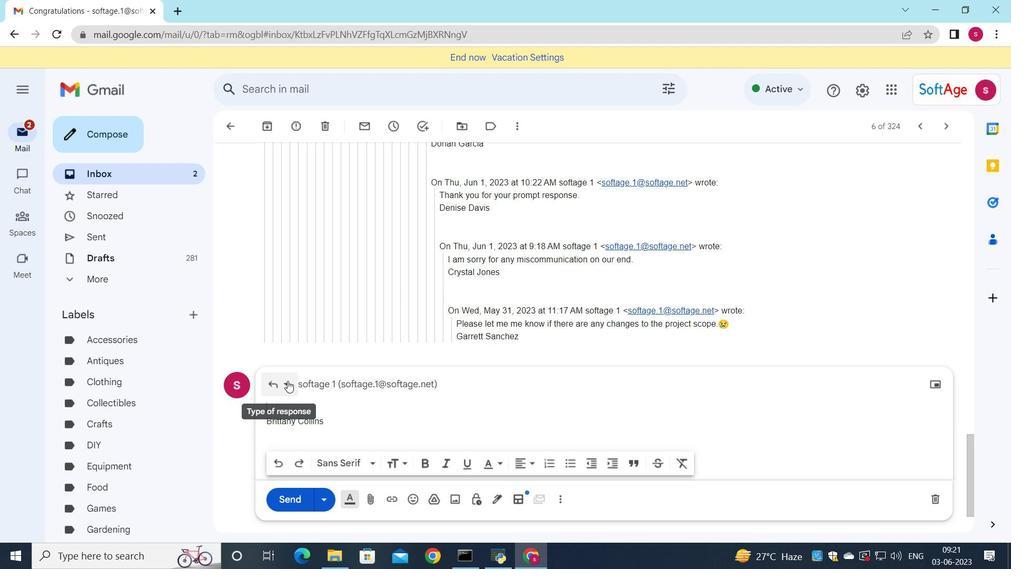 
Action: Mouse moved to (312, 459)
Screenshot: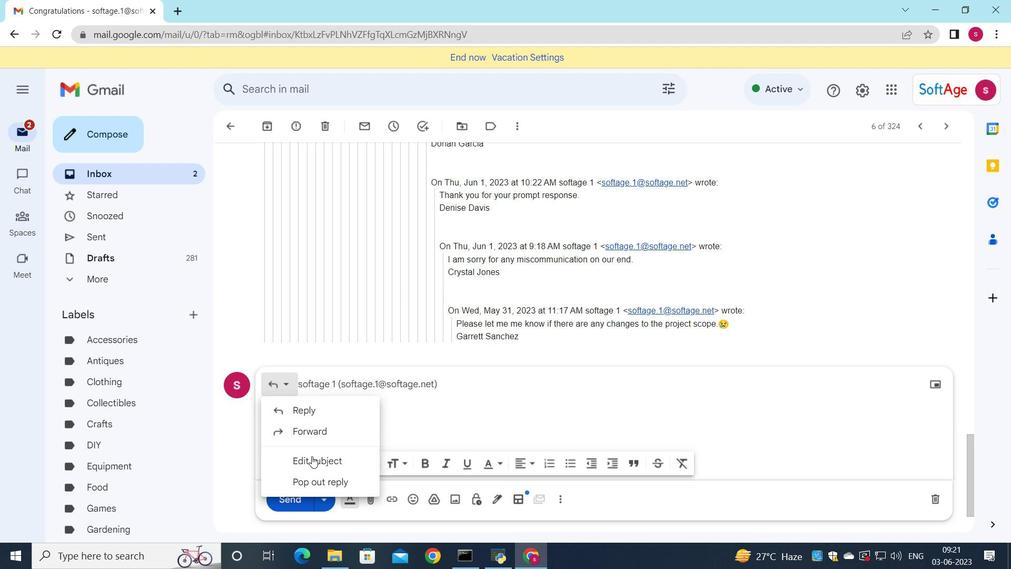 
Action: Mouse pressed left at (312, 459)
Screenshot: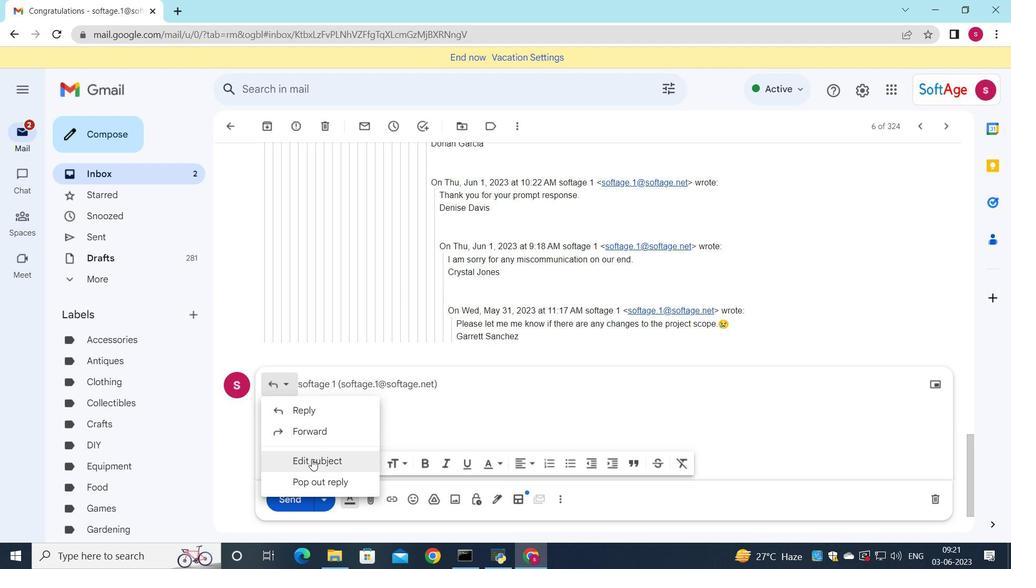 
Action: Mouse moved to (536, 392)
Screenshot: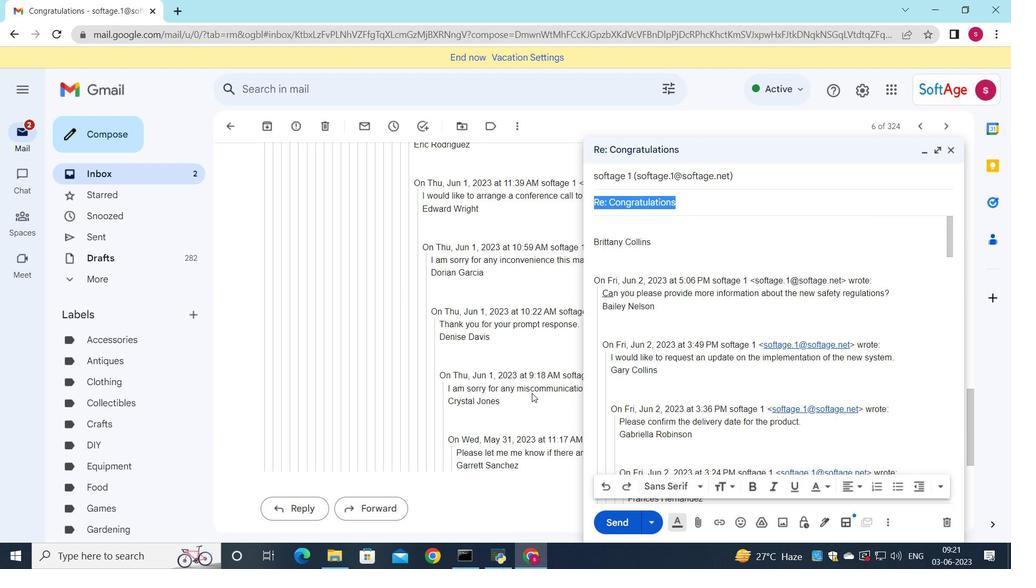 
Action: Key pressed <Key.shift>Request<Key.space>for<Key.space>a<Key.space>proposal
Screenshot: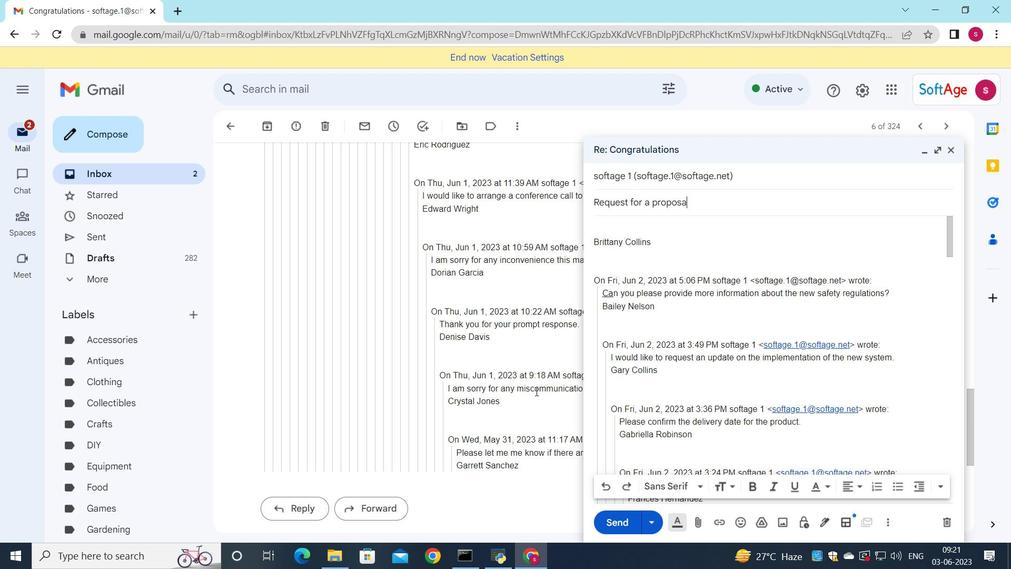 
Action: Mouse moved to (615, 227)
Screenshot: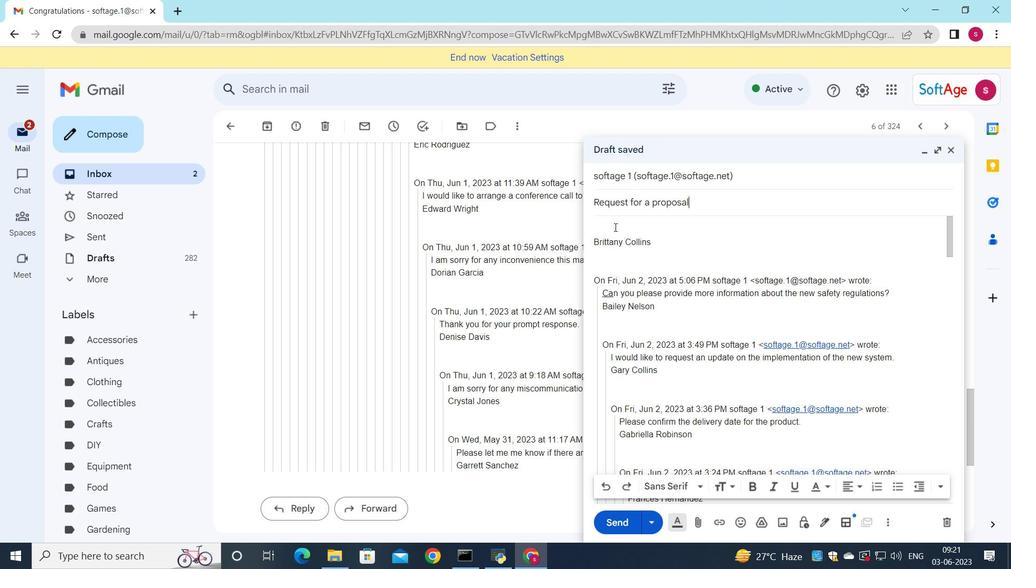 
Action: Mouse pressed left at (615, 227)
Screenshot: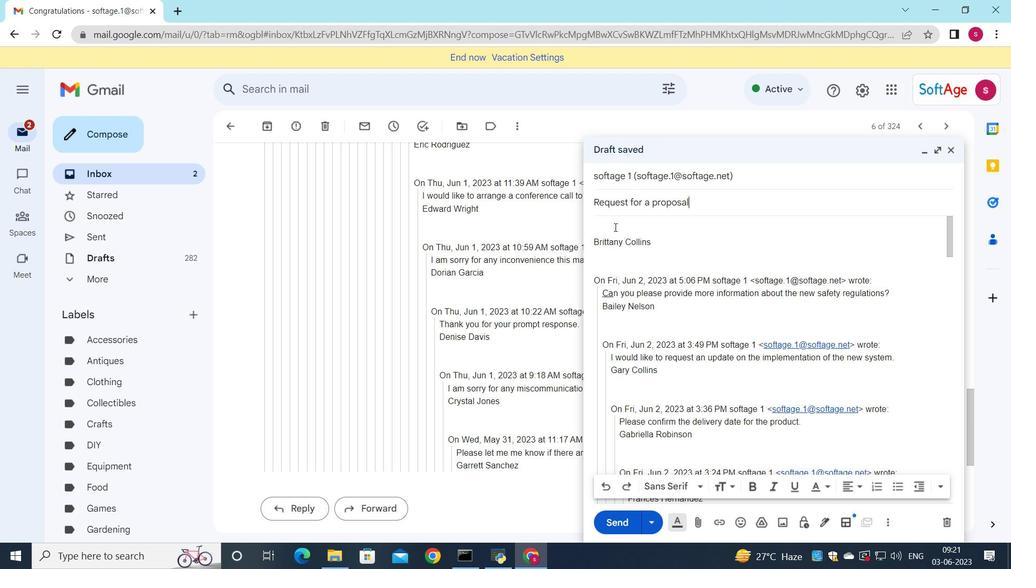 
Action: Key pressed <Key.shift>Could<Key.space>you<Key.space>provide<Key.space>an<Key.space>updste<Key.backspace><Key.backspace><Key.backspace>ate<Key.space>om<Key.backspace>n<Key.space>the<Key.space>progress<Key.space>of<Key.space>the<Key.space>inventory<Key.space>management<Key.space>system<Key.space>implementation
Screenshot: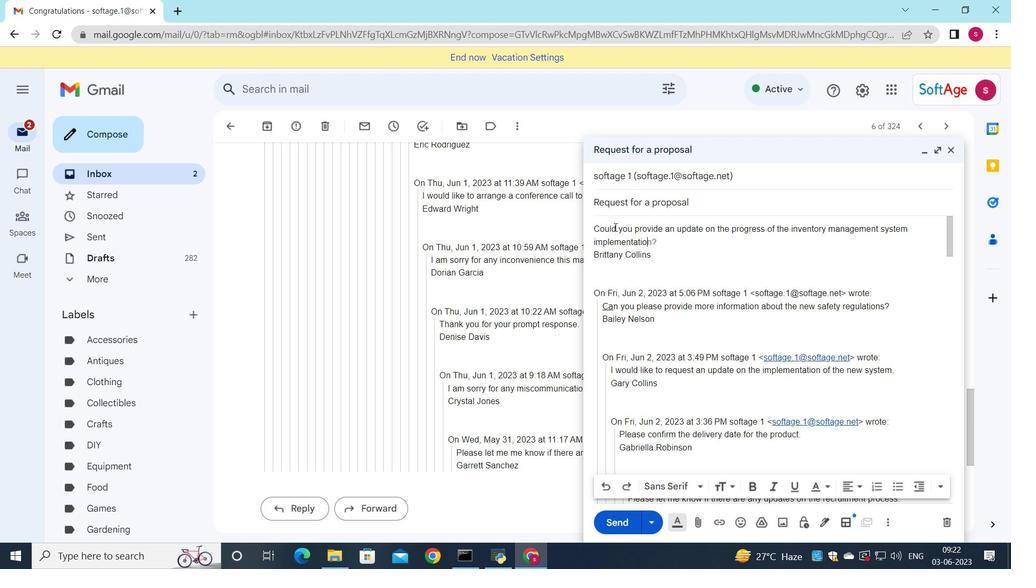 
Action: Mouse moved to (763, 387)
Screenshot: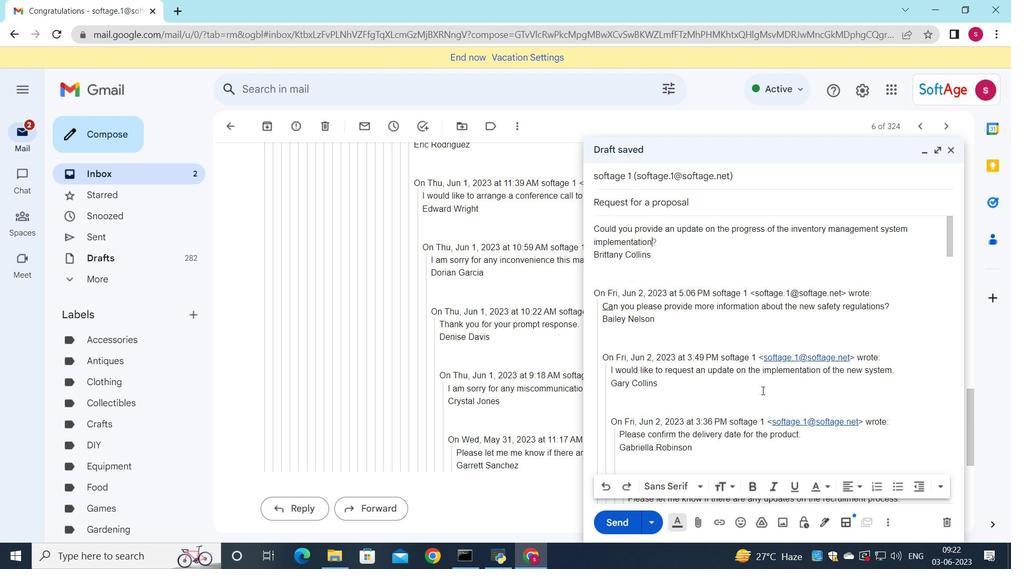 
Action: Key pressed <Key.shift_r>?
Screenshot: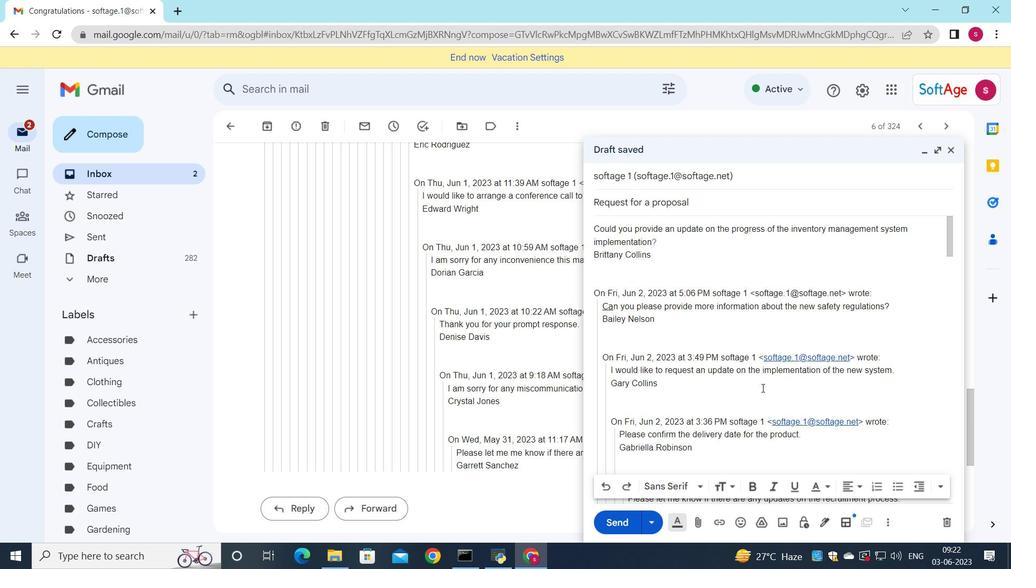 
Action: Mouse moved to (655, 239)
Screenshot: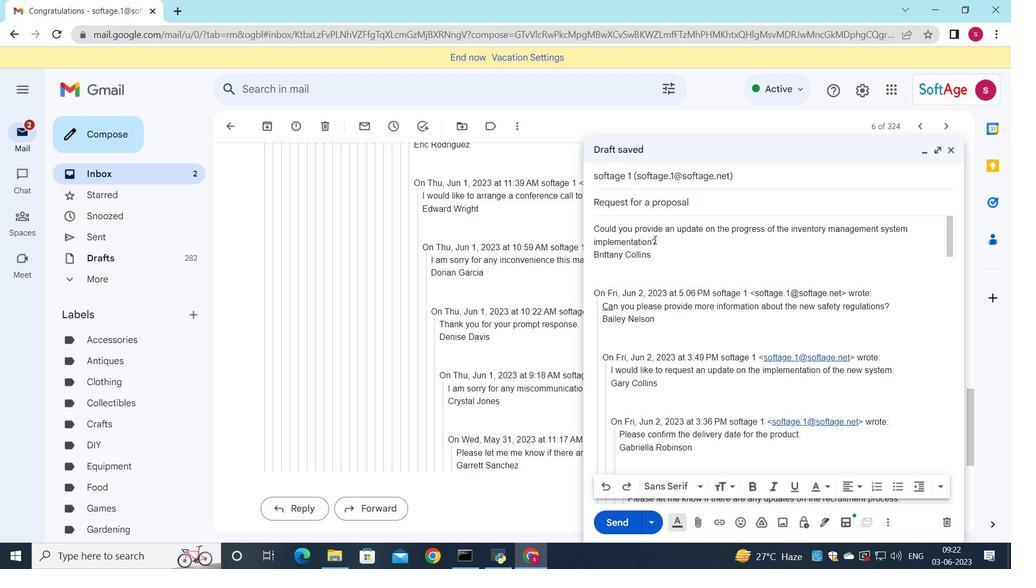 
Action: Mouse pressed left at (655, 239)
Screenshot: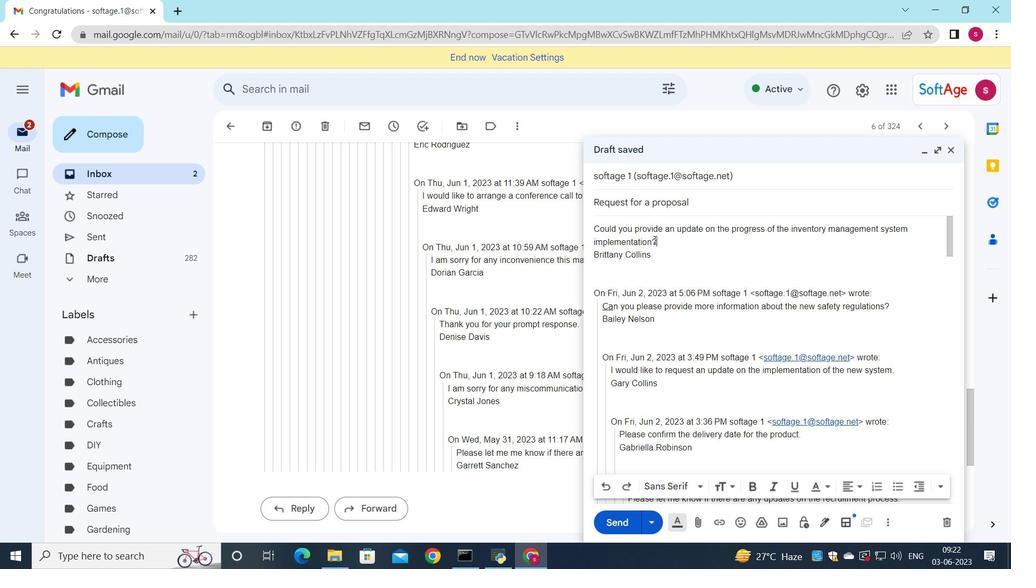 
Action: Mouse moved to (699, 488)
Screenshot: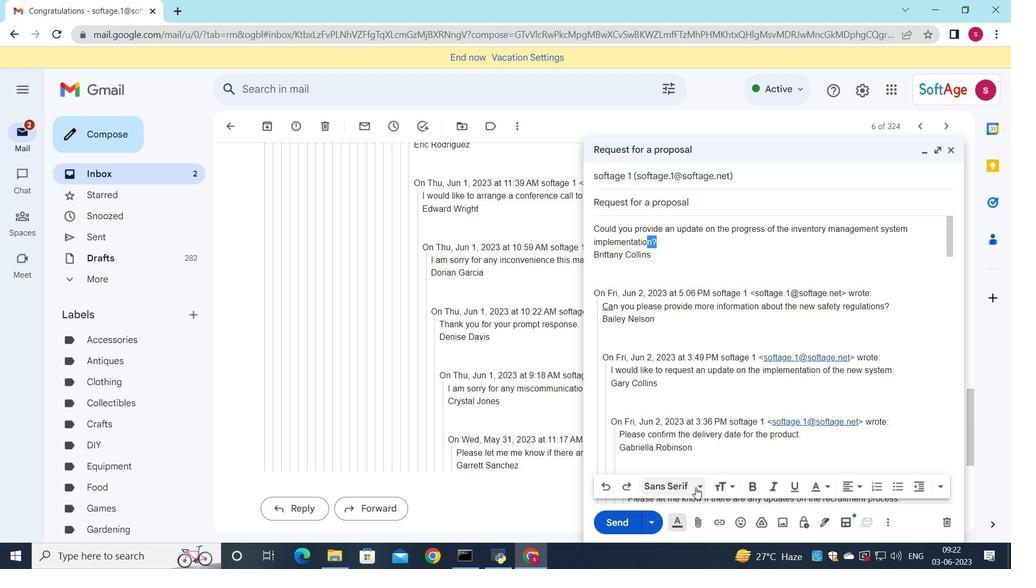 
Action: Mouse pressed left at (699, 488)
Screenshot: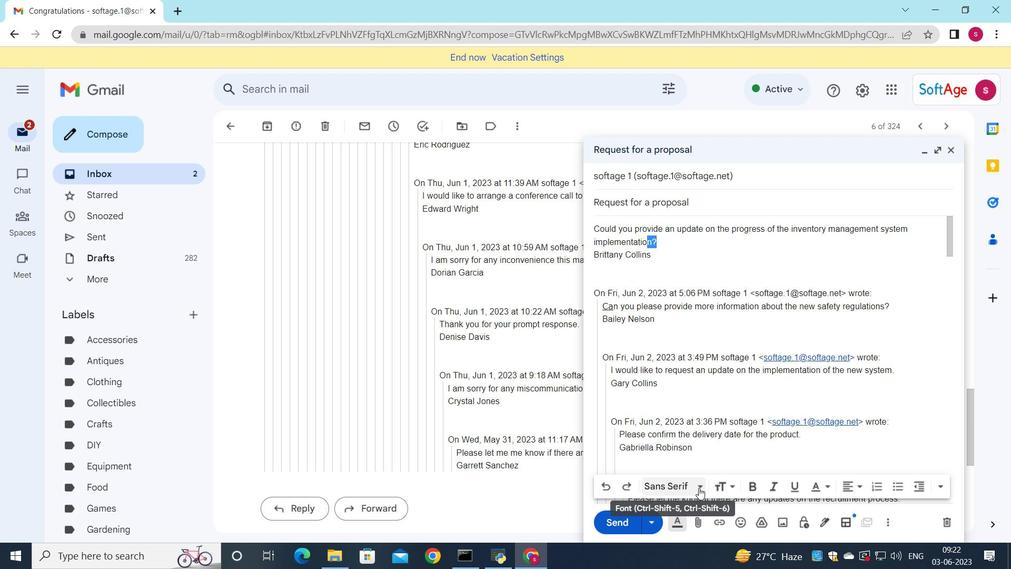 
Action: Mouse moved to (691, 339)
Screenshot: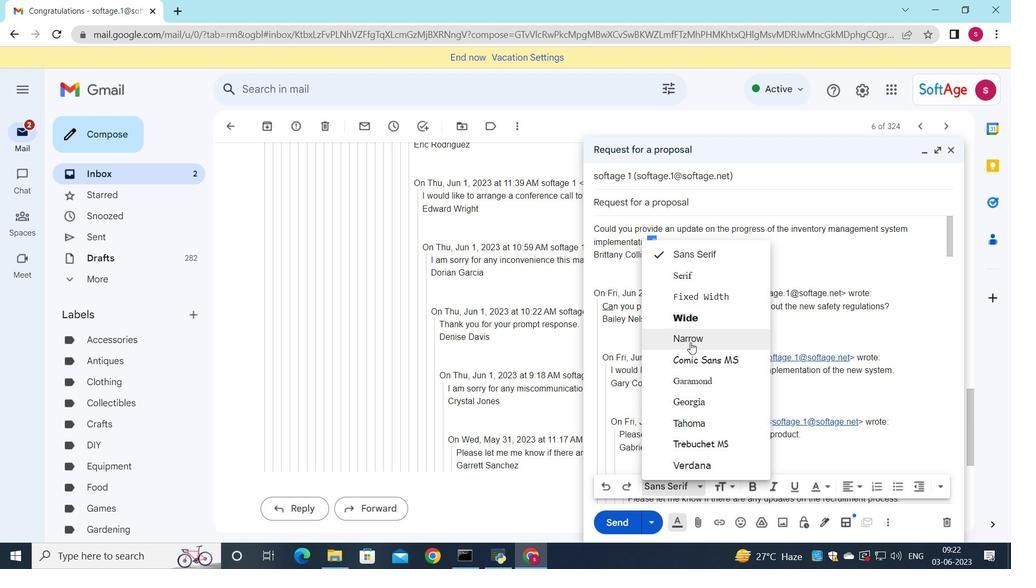 
Action: Mouse pressed left at (691, 339)
Screenshot: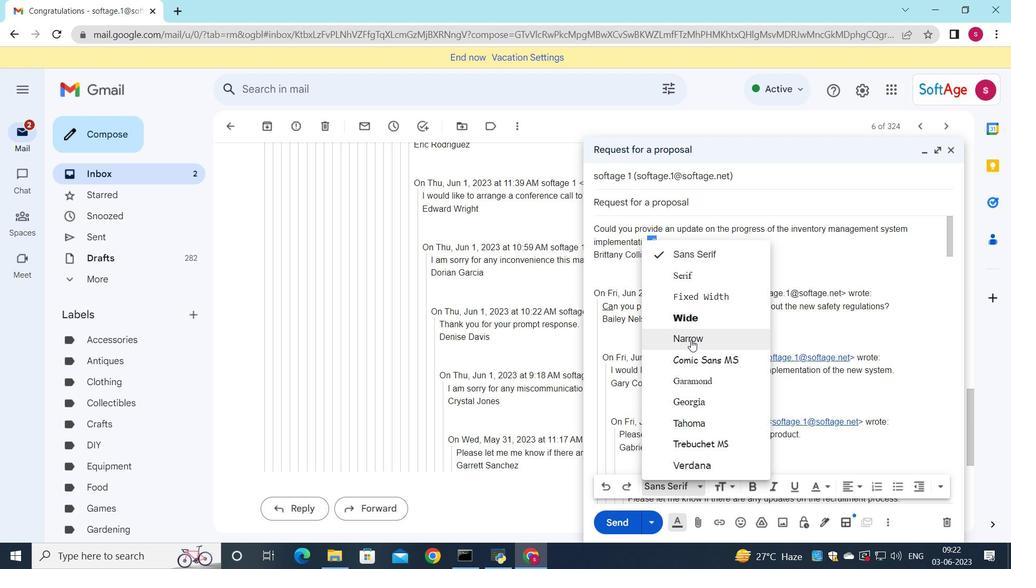 
Action: Mouse moved to (747, 487)
Screenshot: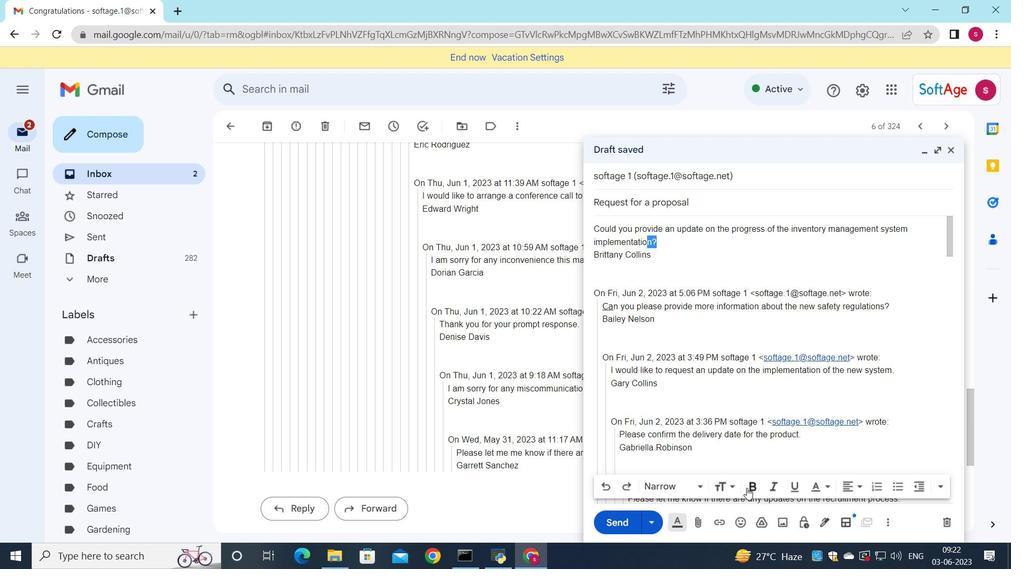 
Action: Mouse pressed left at (747, 487)
Screenshot: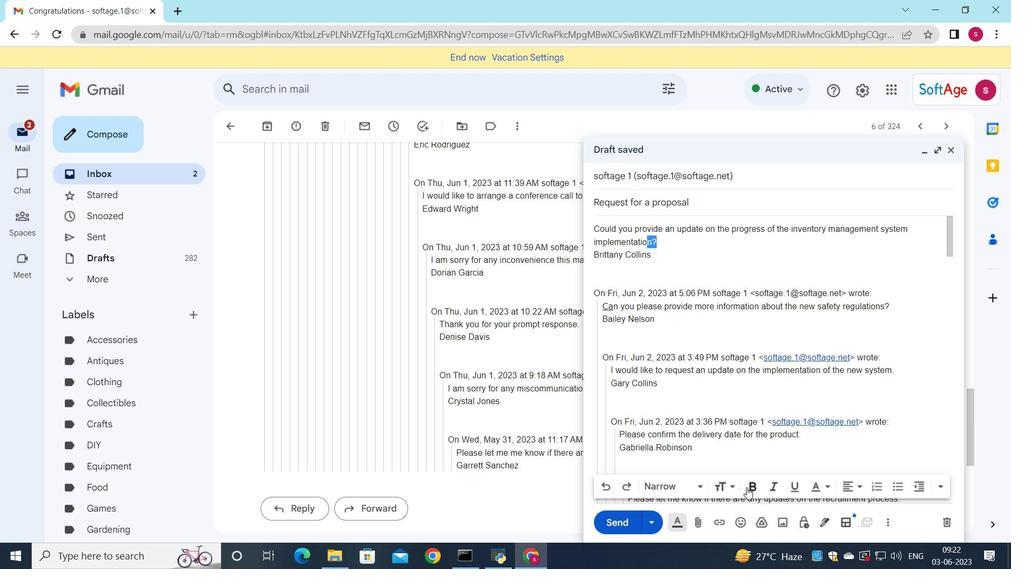 
Action: Mouse moved to (776, 489)
Screenshot: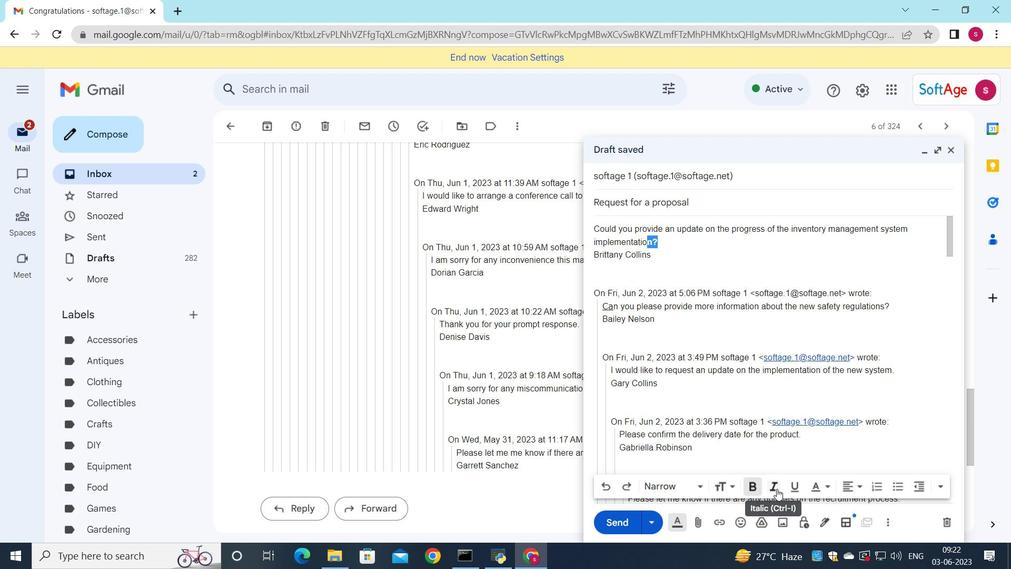 
Action: Mouse pressed left at (776, 489)
Screenshot: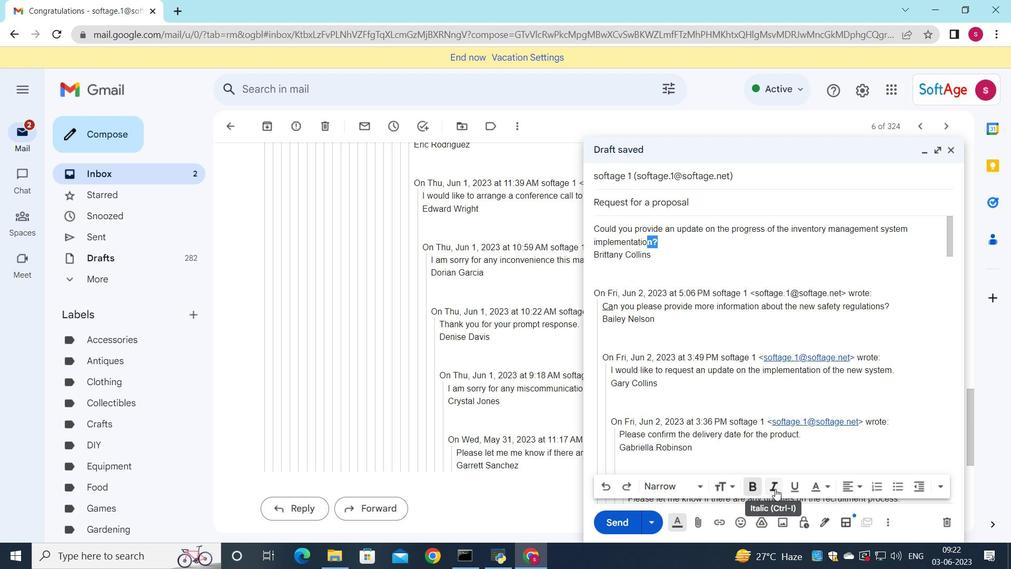 
Action: Mouse moved to (616, 521)
Screenshot: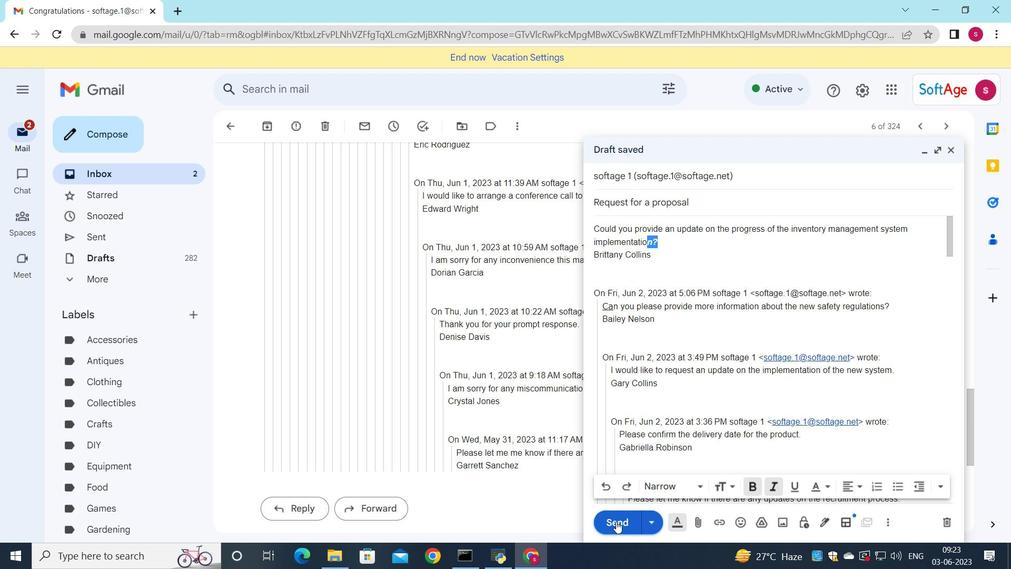
Action: Mouse pressed left at (616, 521)
Screenshot: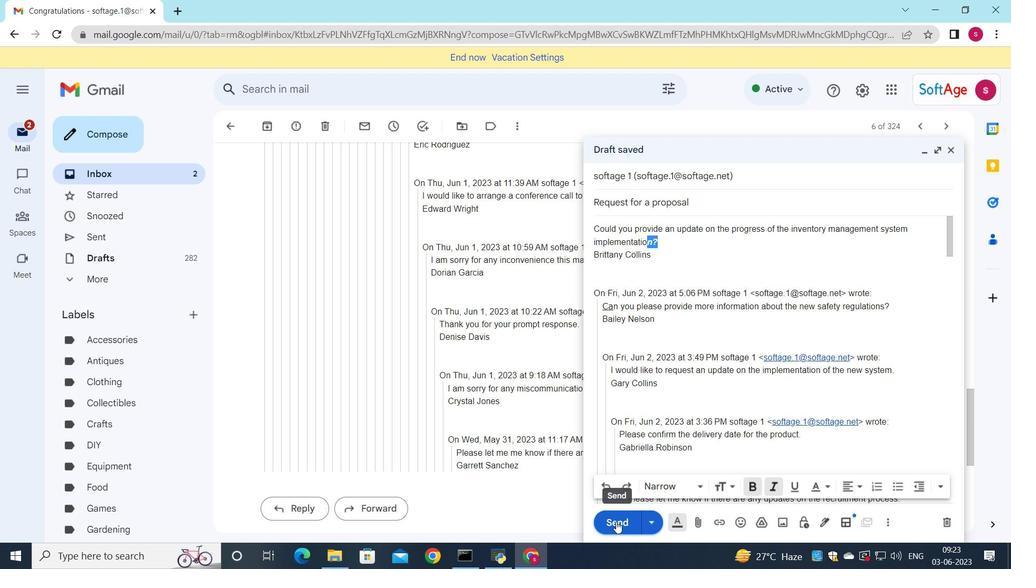 
Action: Mouse moved to (161, 175)
Screenshot: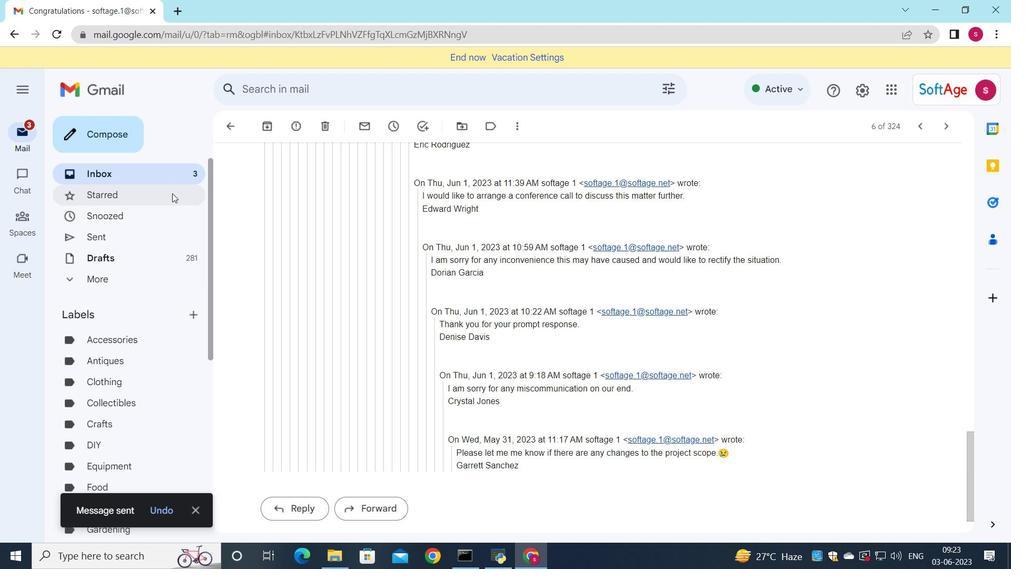 
Action: Mouse pressed left at (161, 175)
Screenshot: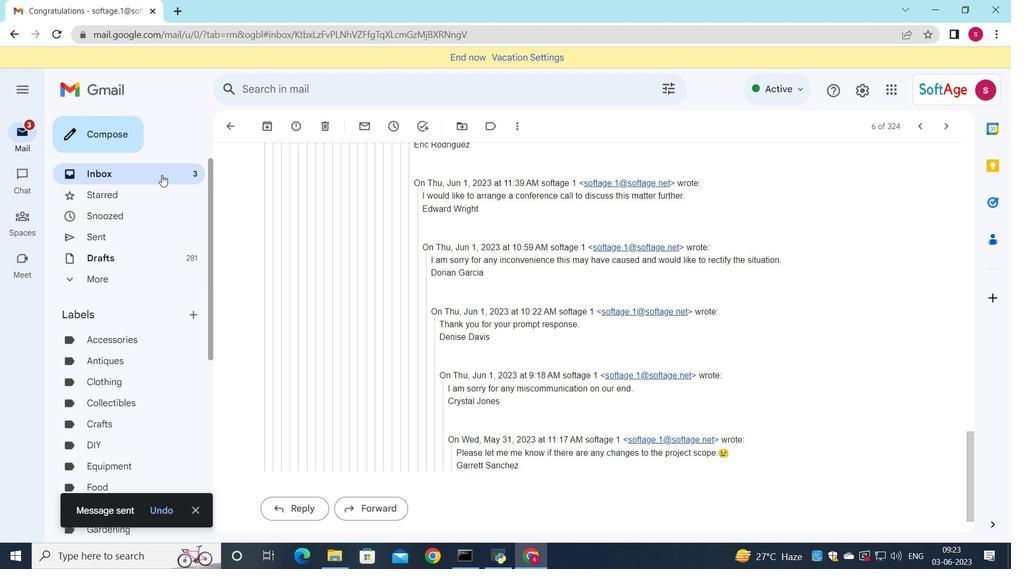 
Action: Mouse moved to (427, 158)
Screenshot: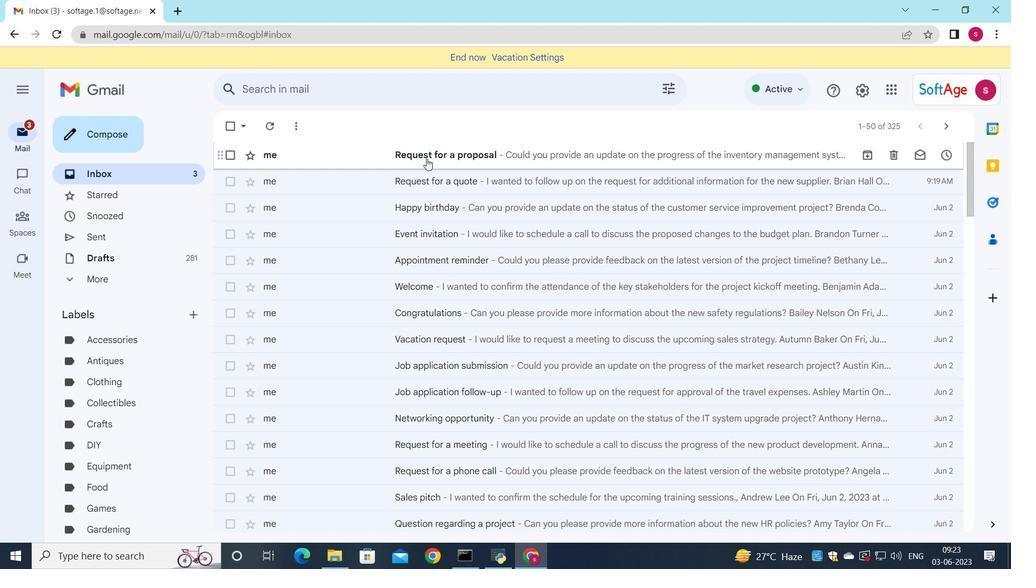 
Action: Mouse pressed left at (427, 158)
Screenshot: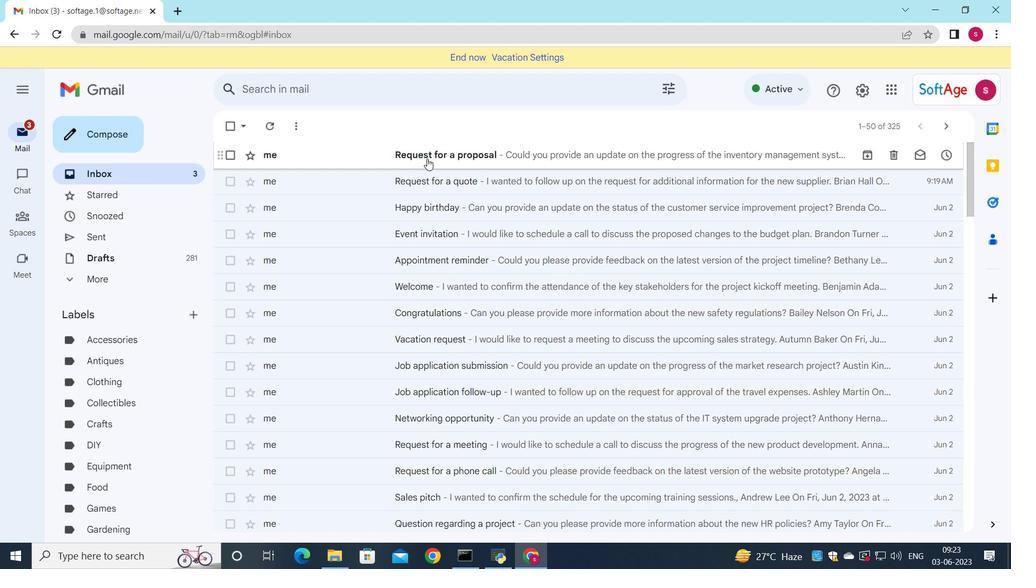 
Action: Mouse moved to (523, 182)
Screenshot: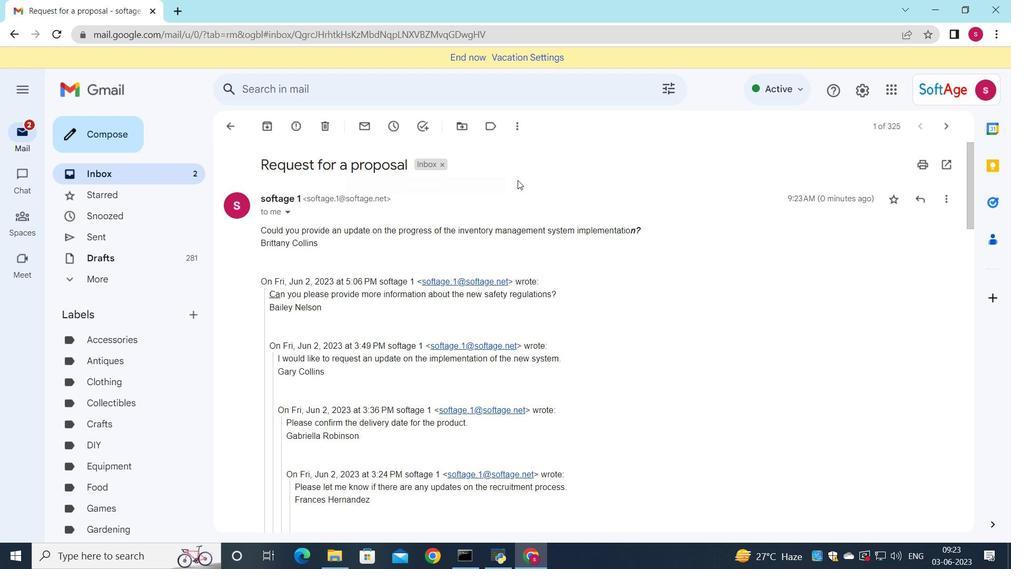 
